 Task: In the event  named  Lunch and Learn: Effective Time Management Techniques, Set a range of dates when you can accept meetings  '31 Jul â€" 20 Aug 2023'. Select a duration of  60 min. Select working hours  	_x000D_
MON- SAT 9:00am â€" 5:00pm. Add time before or after your events  as 5 min. Set the frequency of available time slots for invitees as  45 min. Set the minimum notice period and maximum events allowed per day as  43 hours and 2. , logged in from the account softage.4@softage.net and add another guest for the event, softage.9@softage.net
Action: Mouse pressed left at (647, 385)
Screenshot: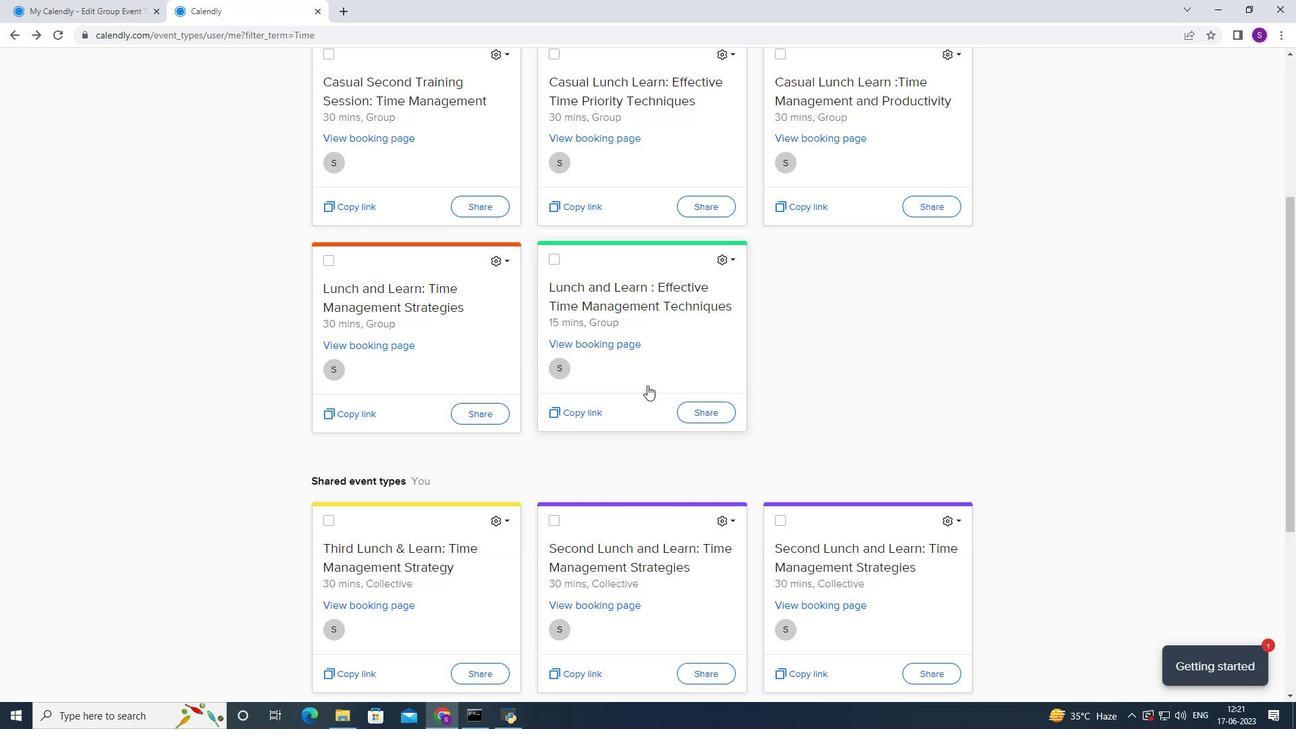 
Action: Mouse moved to (467, 283)
Screenshot: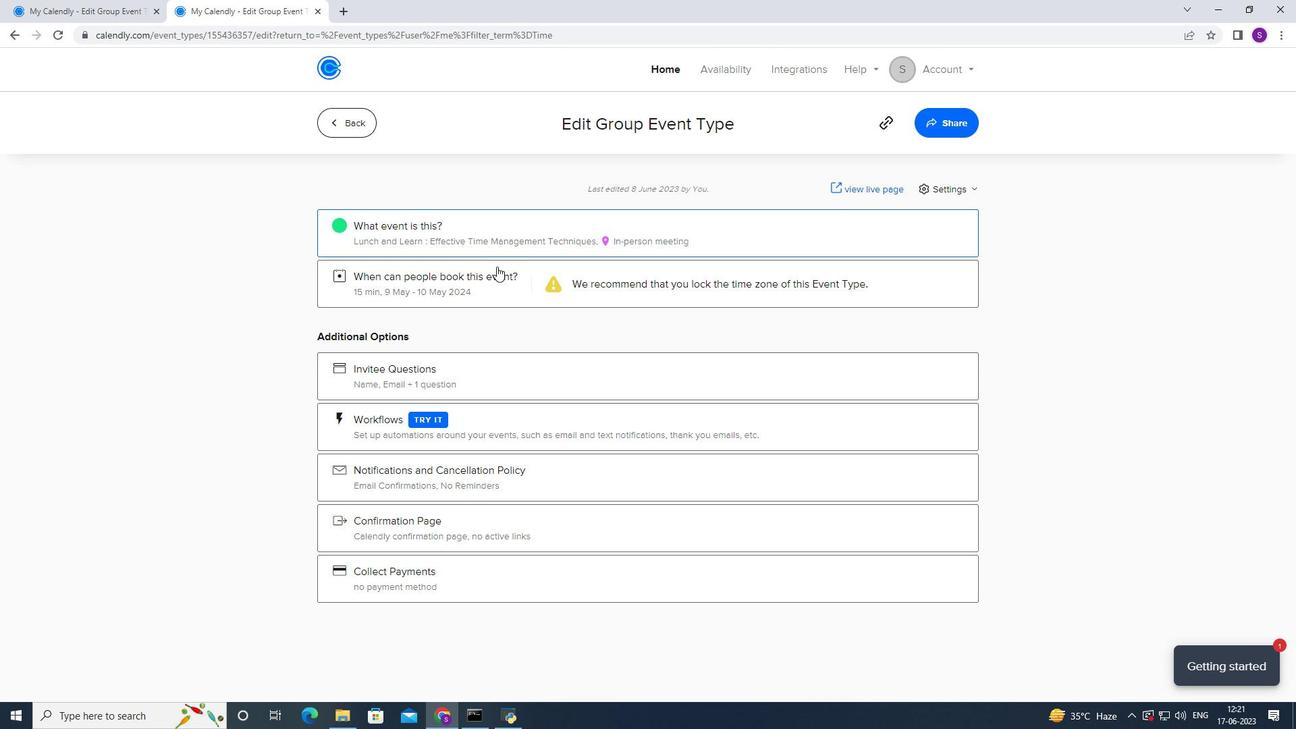 
Action: Mouse pressed left at (467, 283)
Screenshot: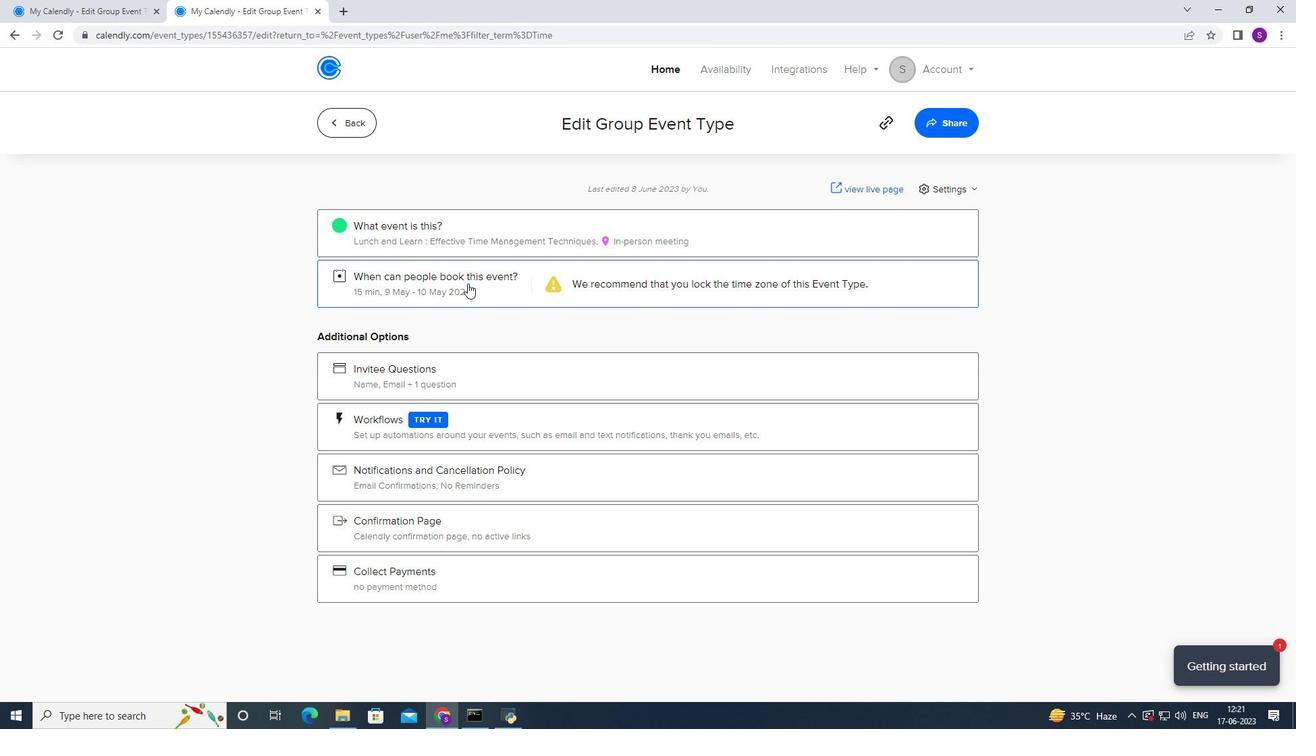 
Action: Mouse moved to (508, 458)
Screenshot: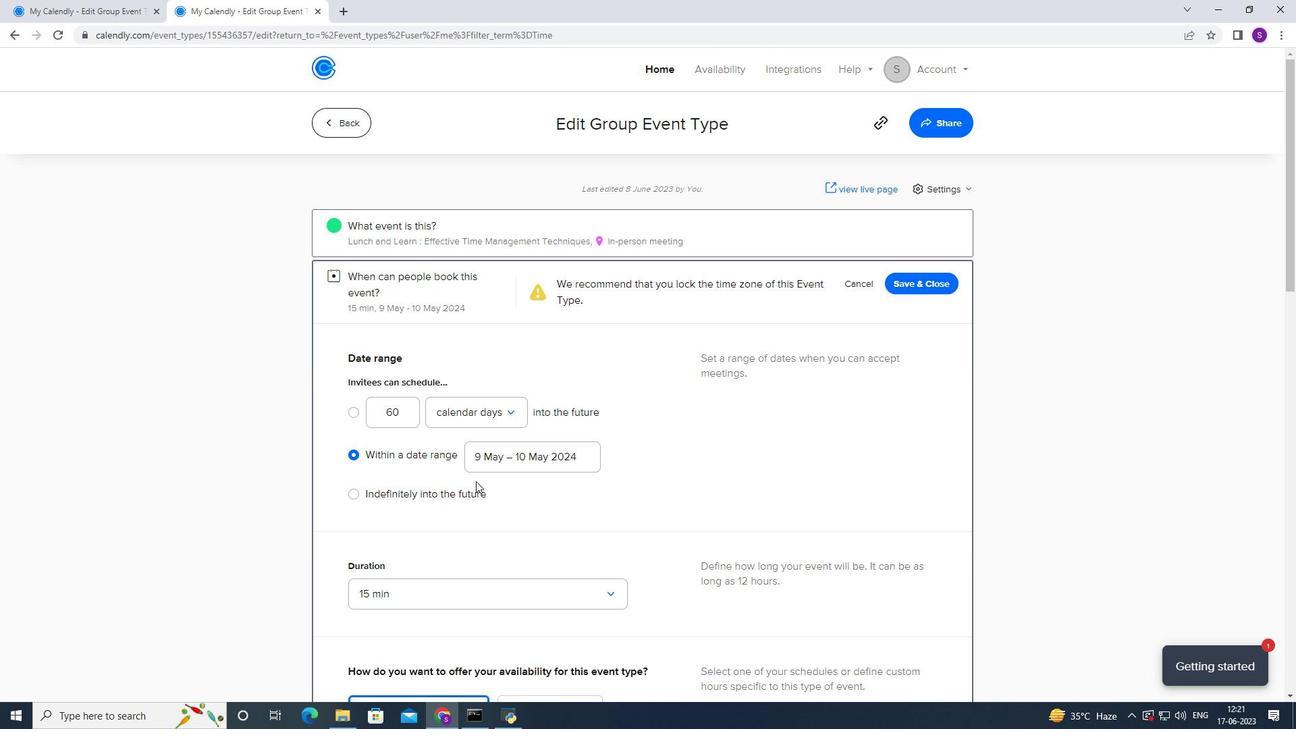 
Action: Mouse pressed left at (508, 458)
Screenshot: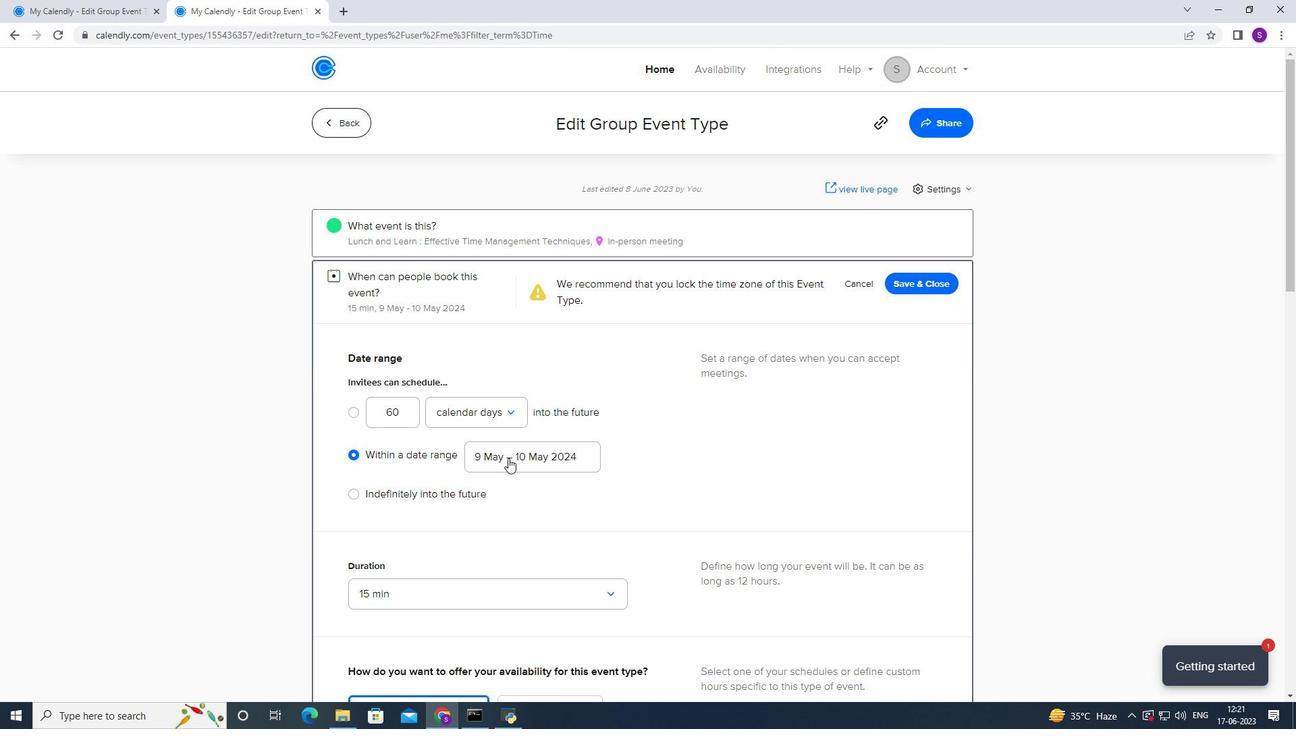 
Action: Mouse moved to (468, 352)
Screenshot: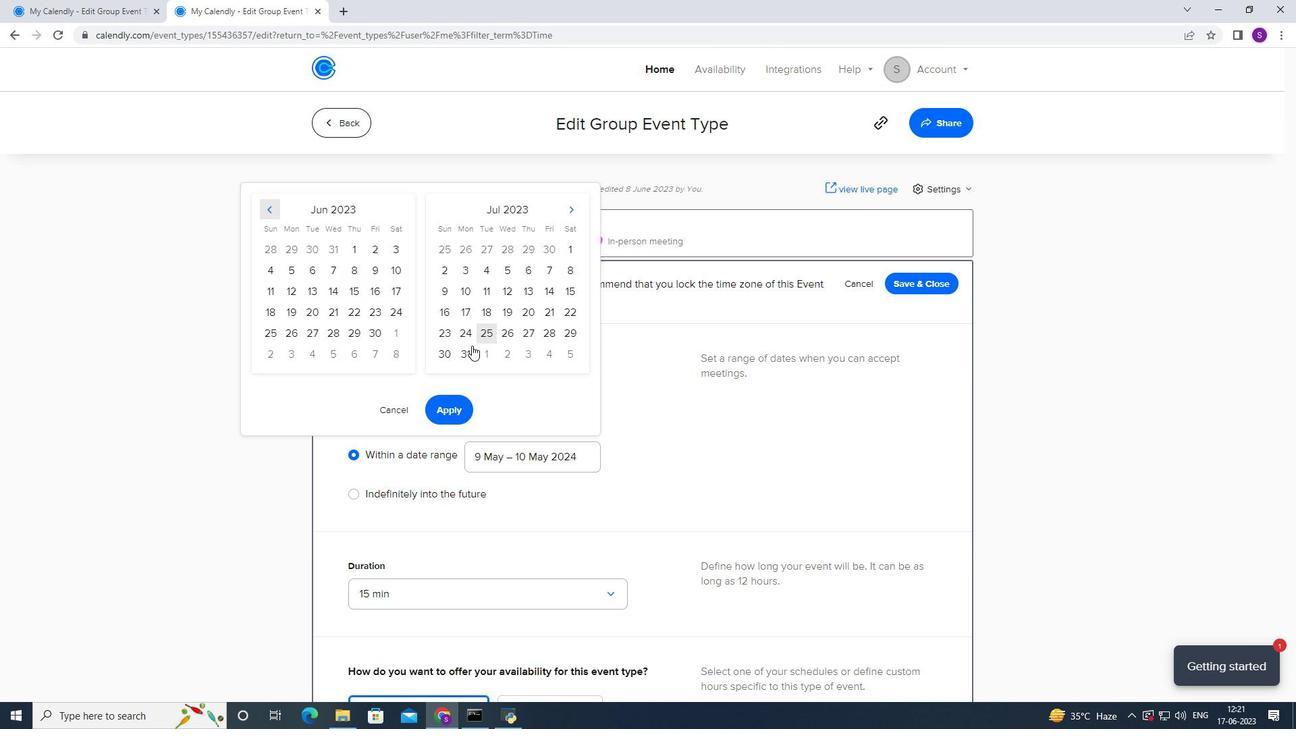 
Action: Mouse pressed left at (468, 352)
Screenshot: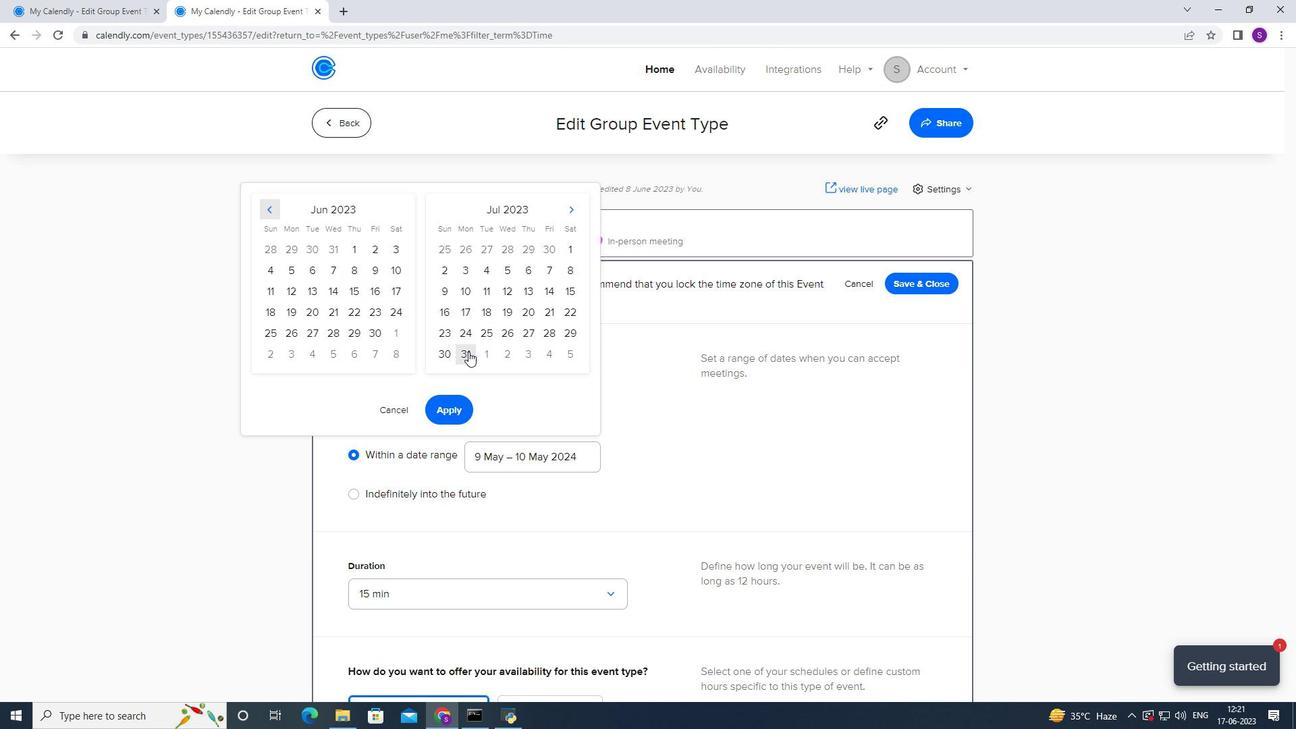 
Action: Mouse moved to (570, 205)
Screenshot: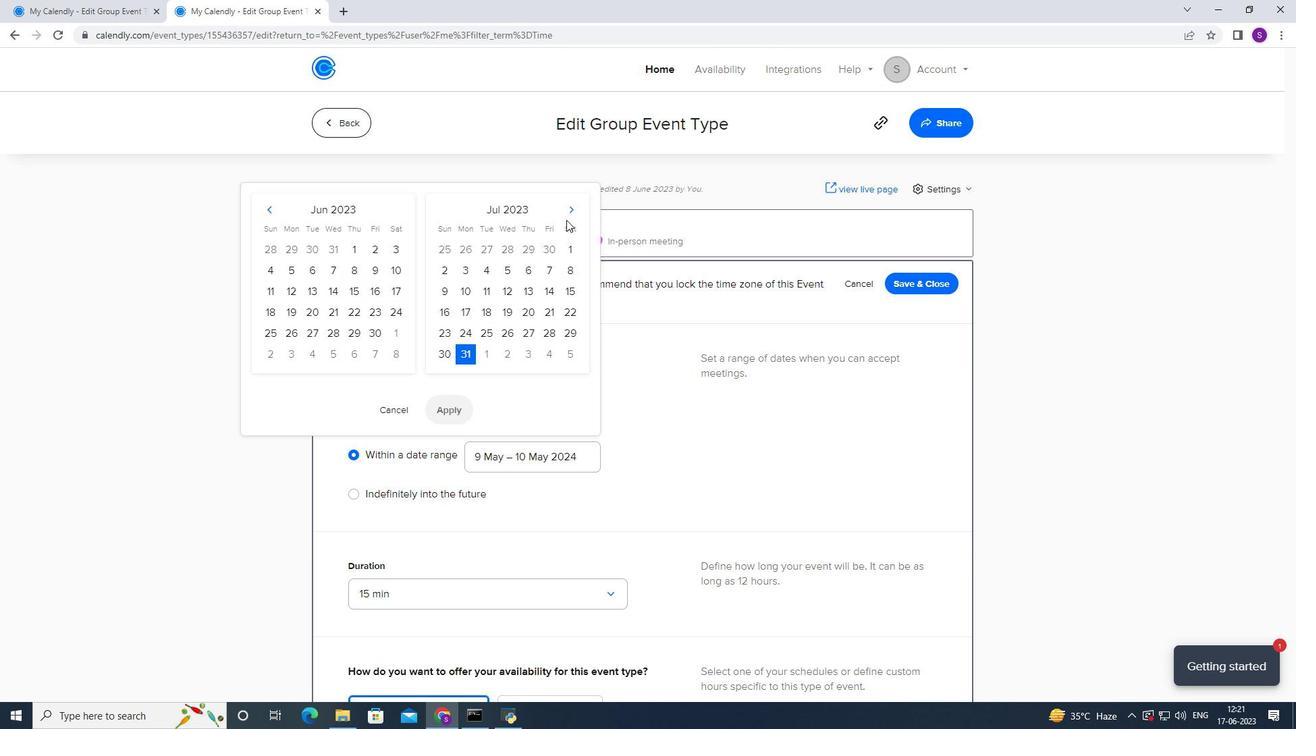 
Action: Mouse pressed left at (570, 205)
Screenshot: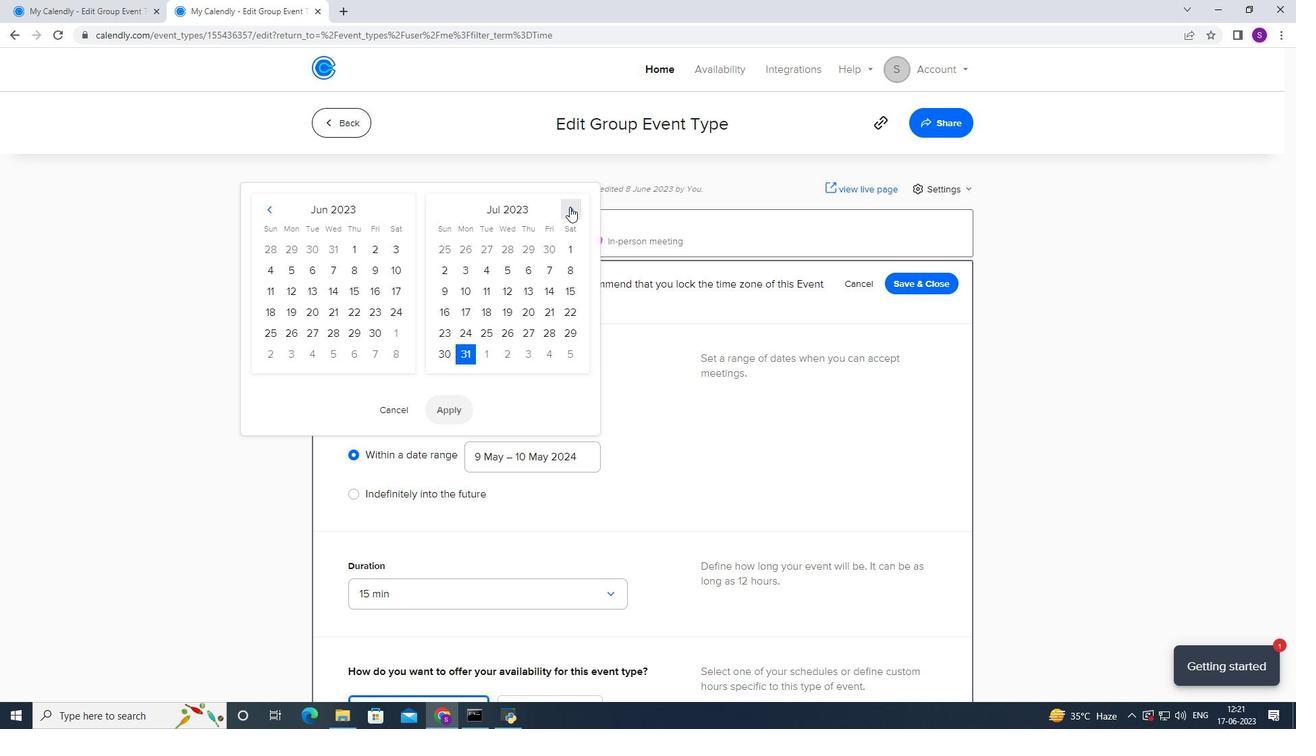 
Action: Mouse moved to (451, 311)
Screenshot: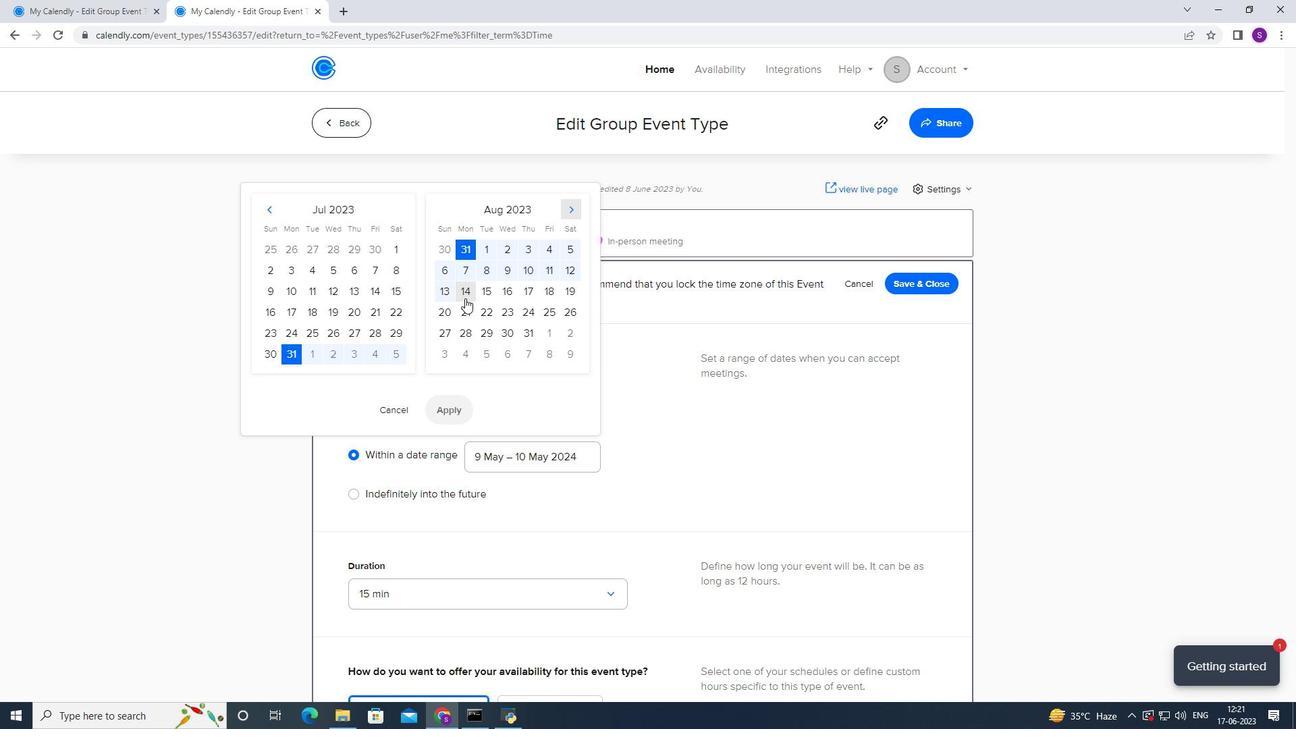 
Action: Mouse pressed left at (451, 311)
Screenshot: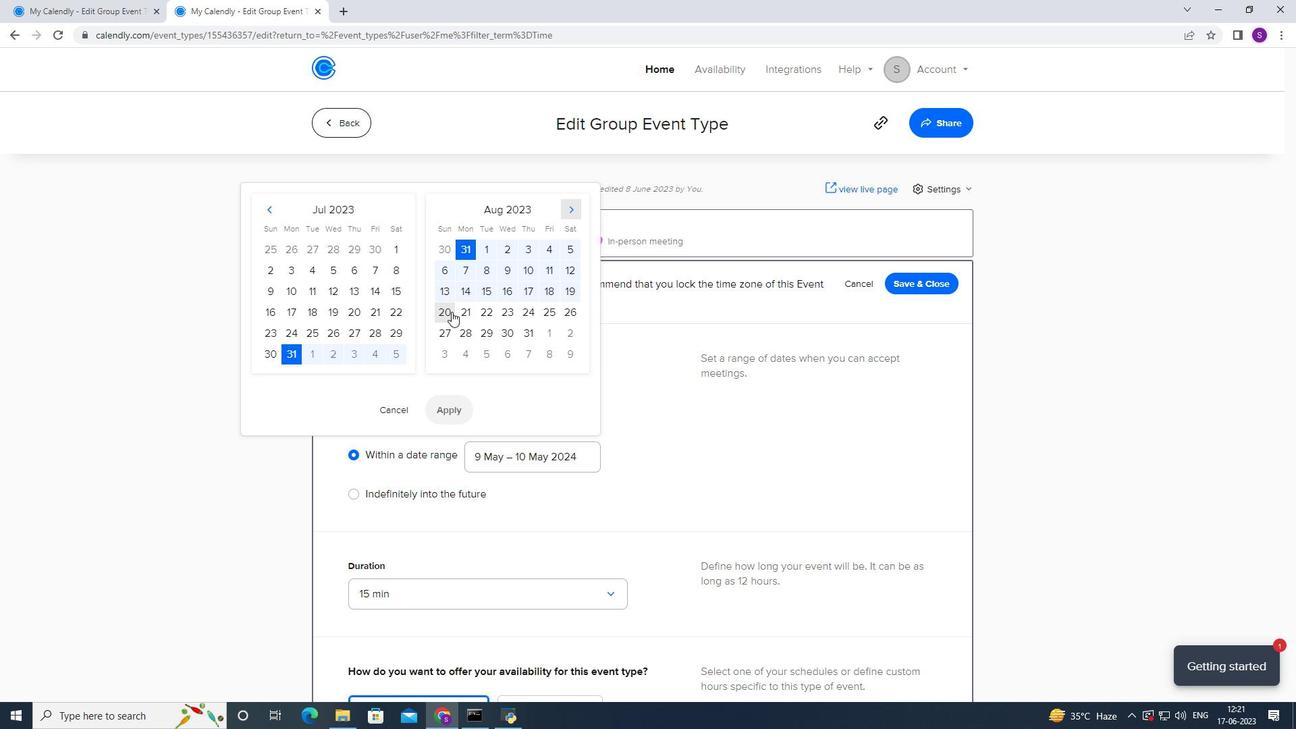 
Action: Mouse moved to (478, 400)
Screenshot: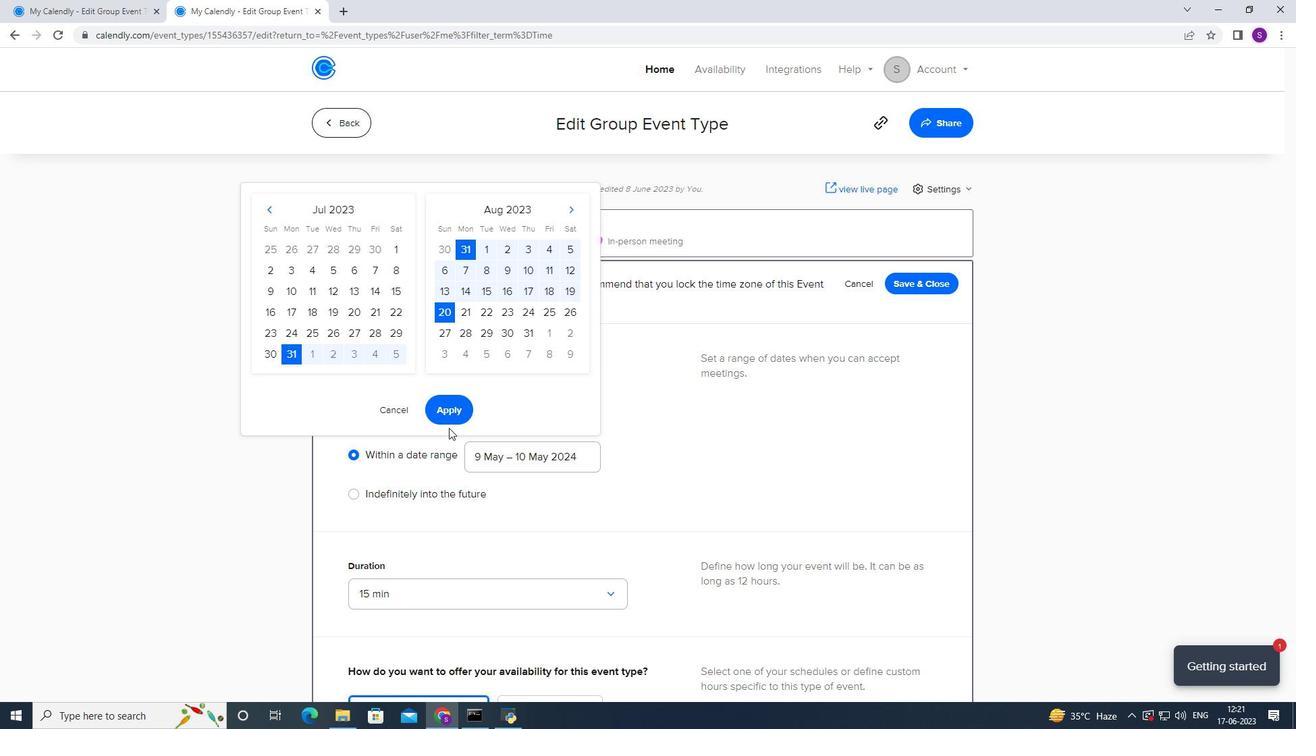 
Action: Mouse pressed left at (478, 400)
Screenshot: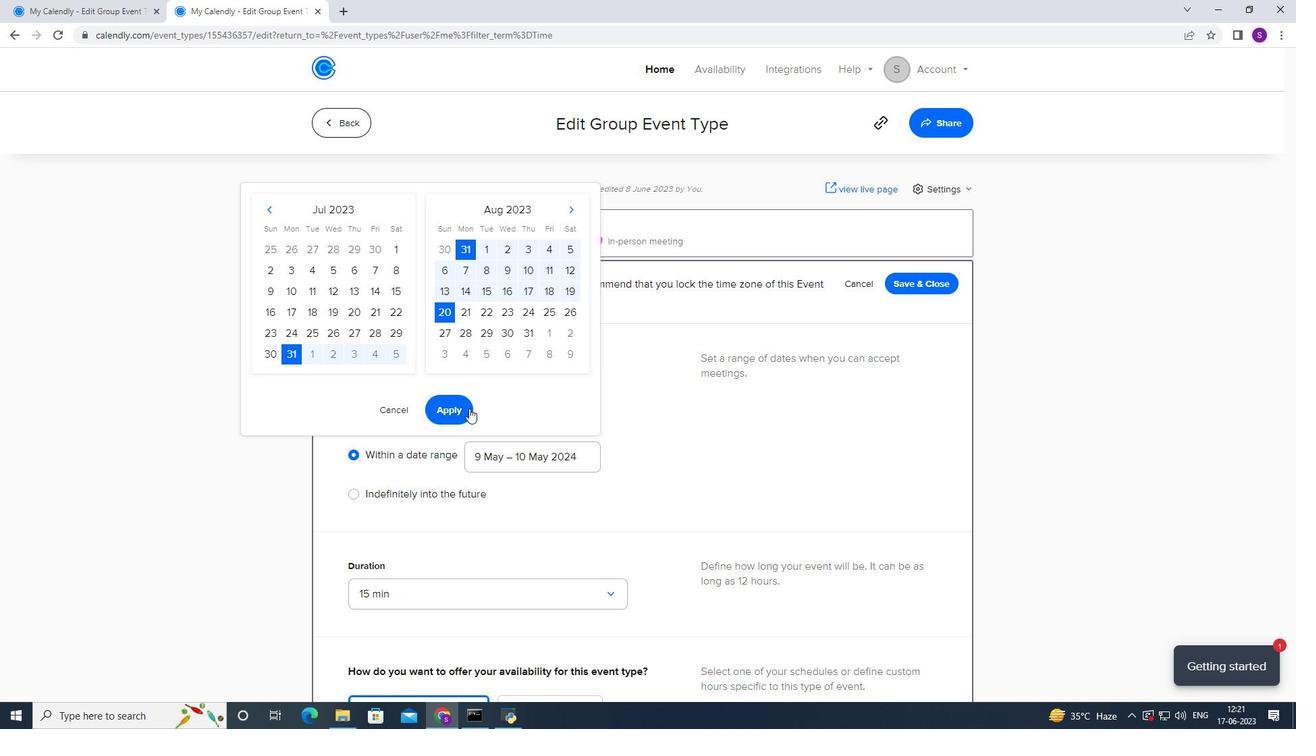 
Action: Mouse moved to (451, 409)
Screenshot: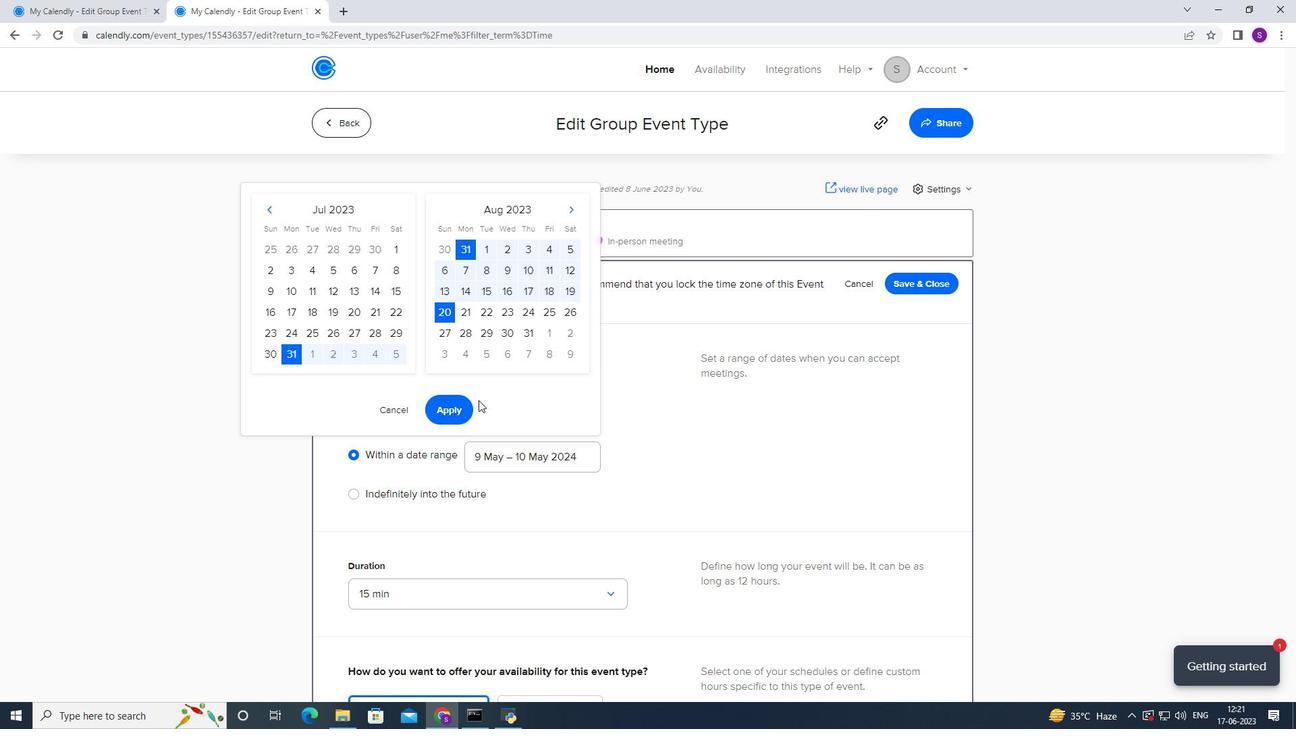 
Action: Mouse pressed left at (451, 409)
Screenshot: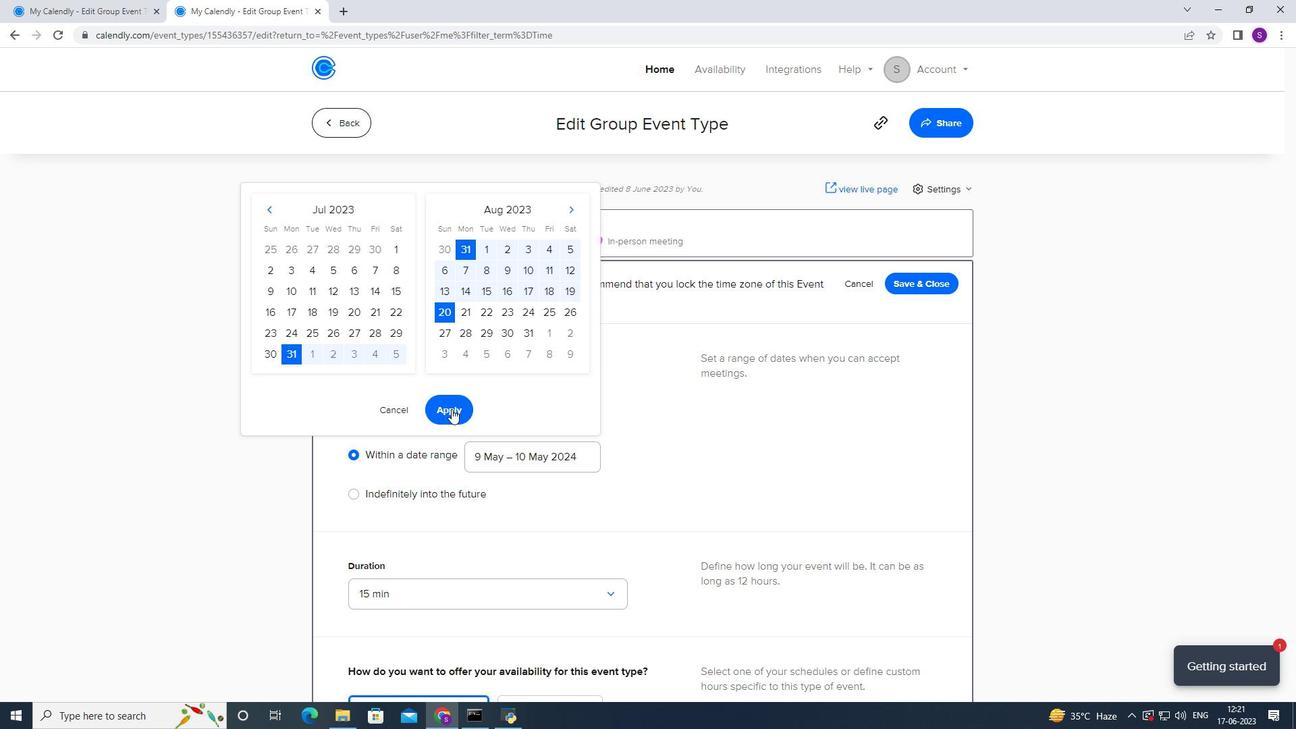 
Action: Mouse moved to (457, 422)
Screenshot: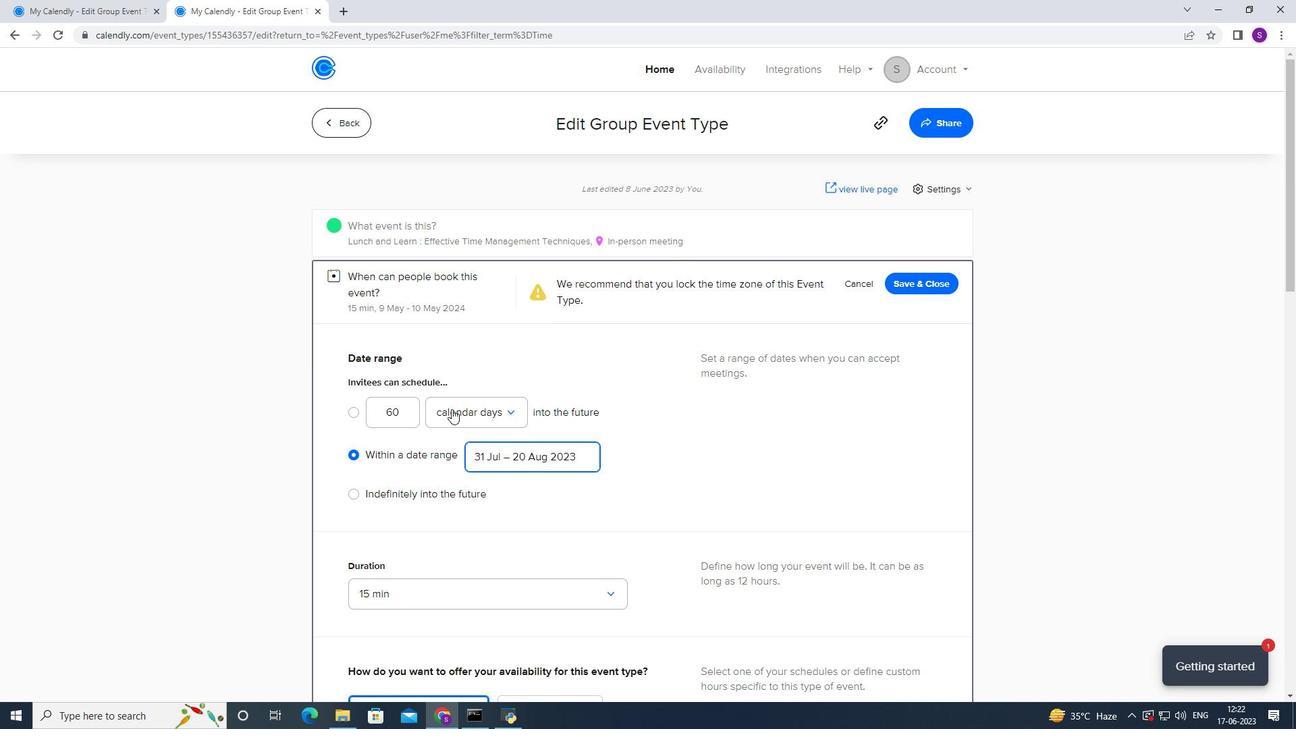 
Action: Mouse scrolled (457, 421) with delta (0, 0)
Screenshot: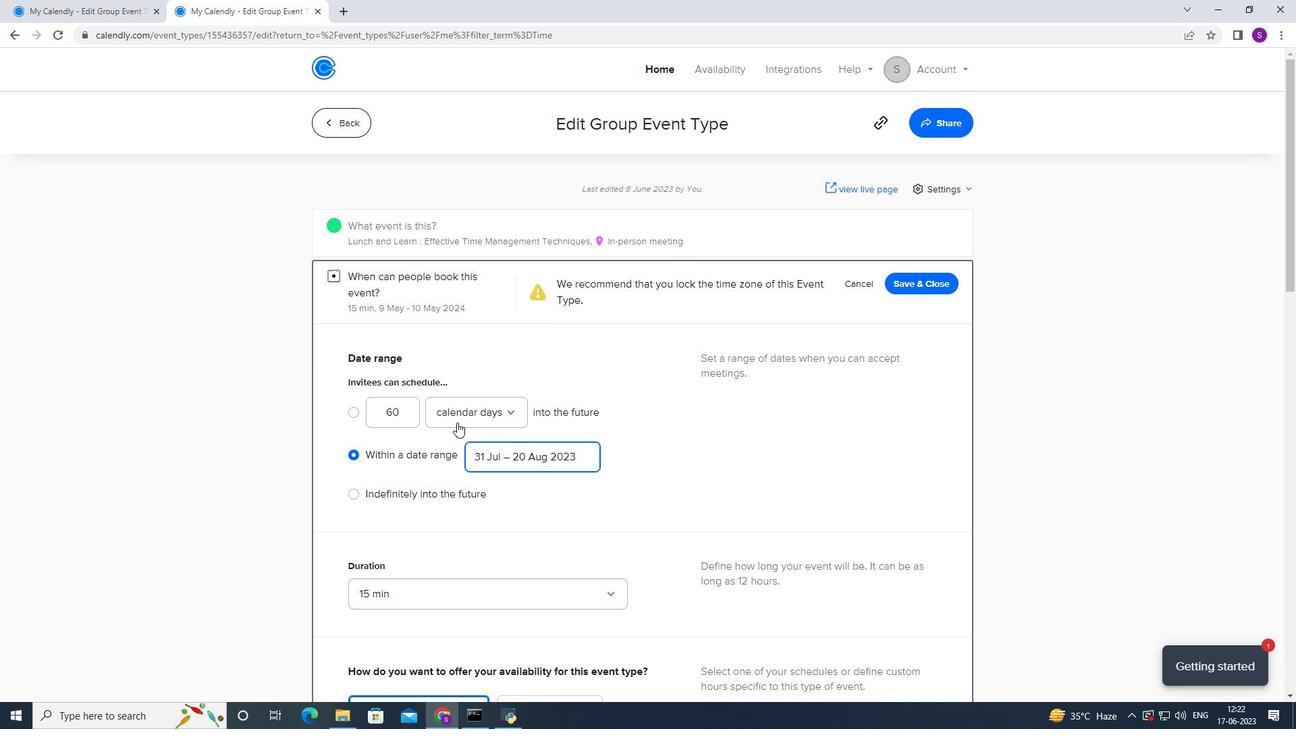 
Action: Mouse scrolled (457, 421) with delta (0, 0)
Screenshot: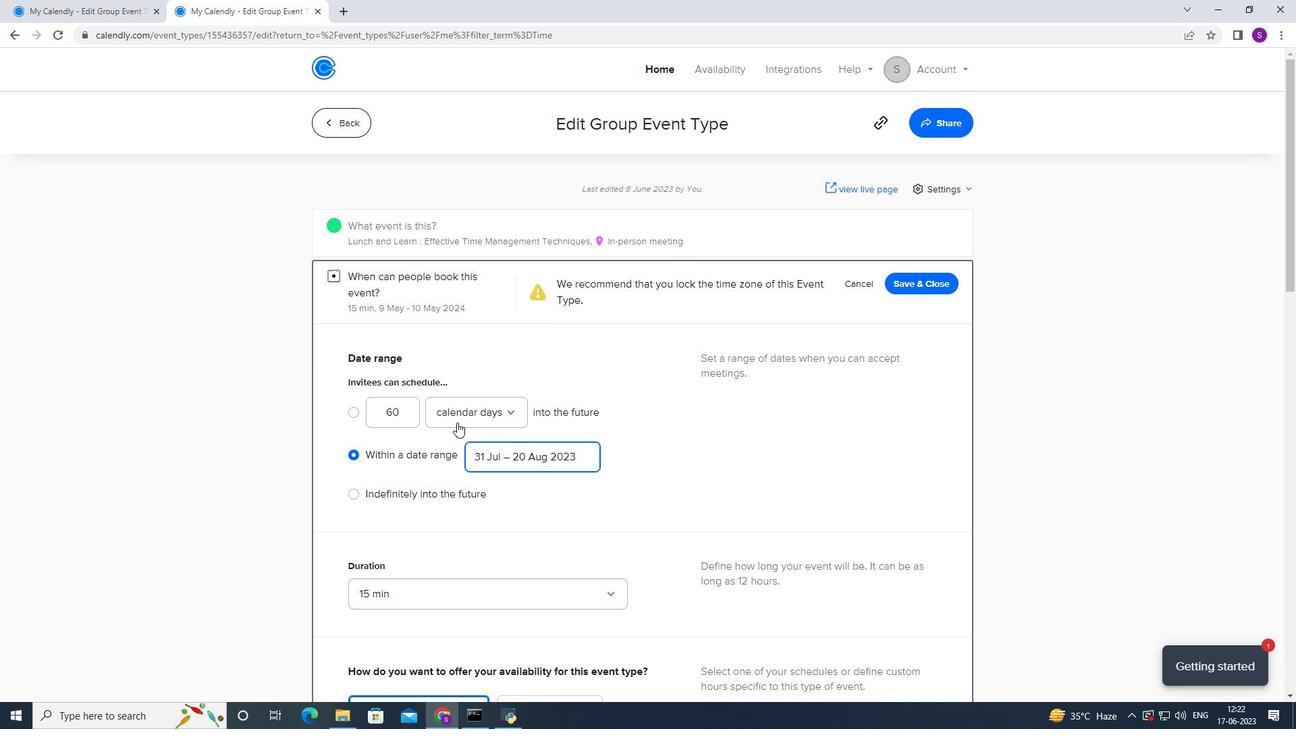 
Action: Mouse scrolled (457, 421) with delta (0, 0)
Screenshot: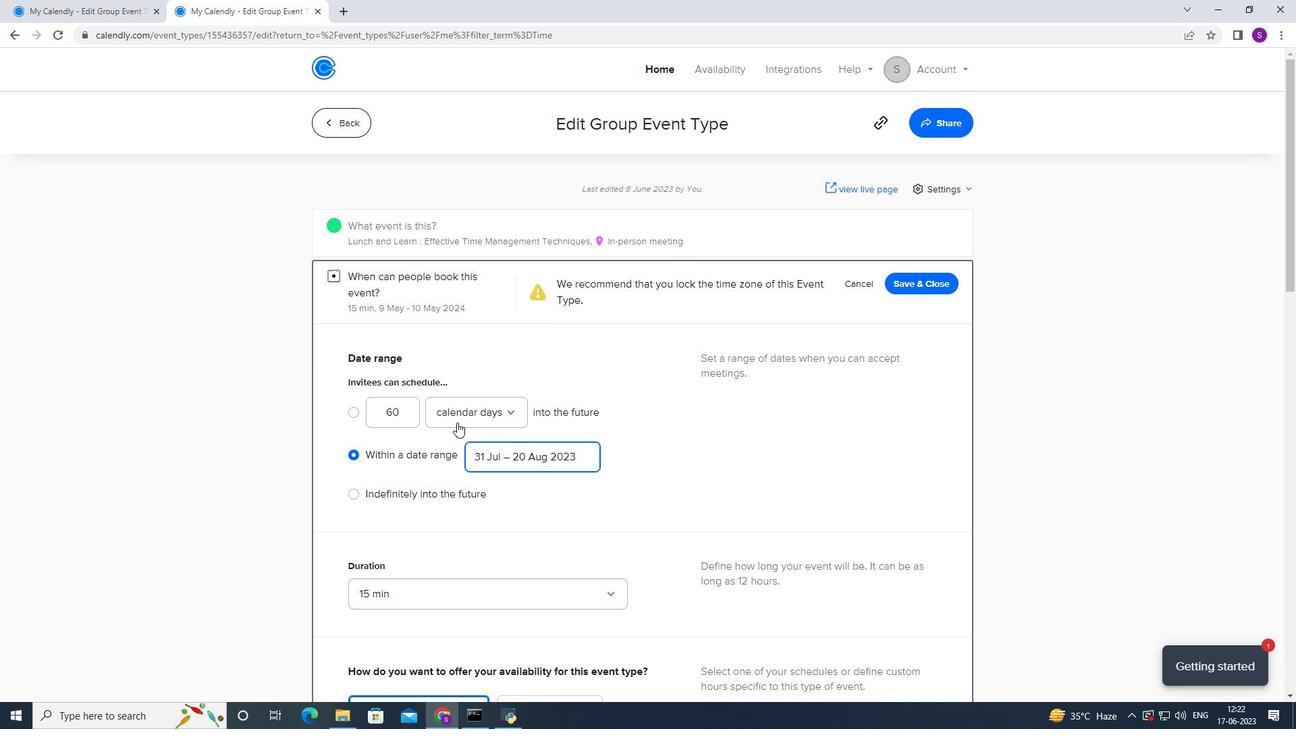 
Action: Mouse moved to (449, 397)
Screenshot: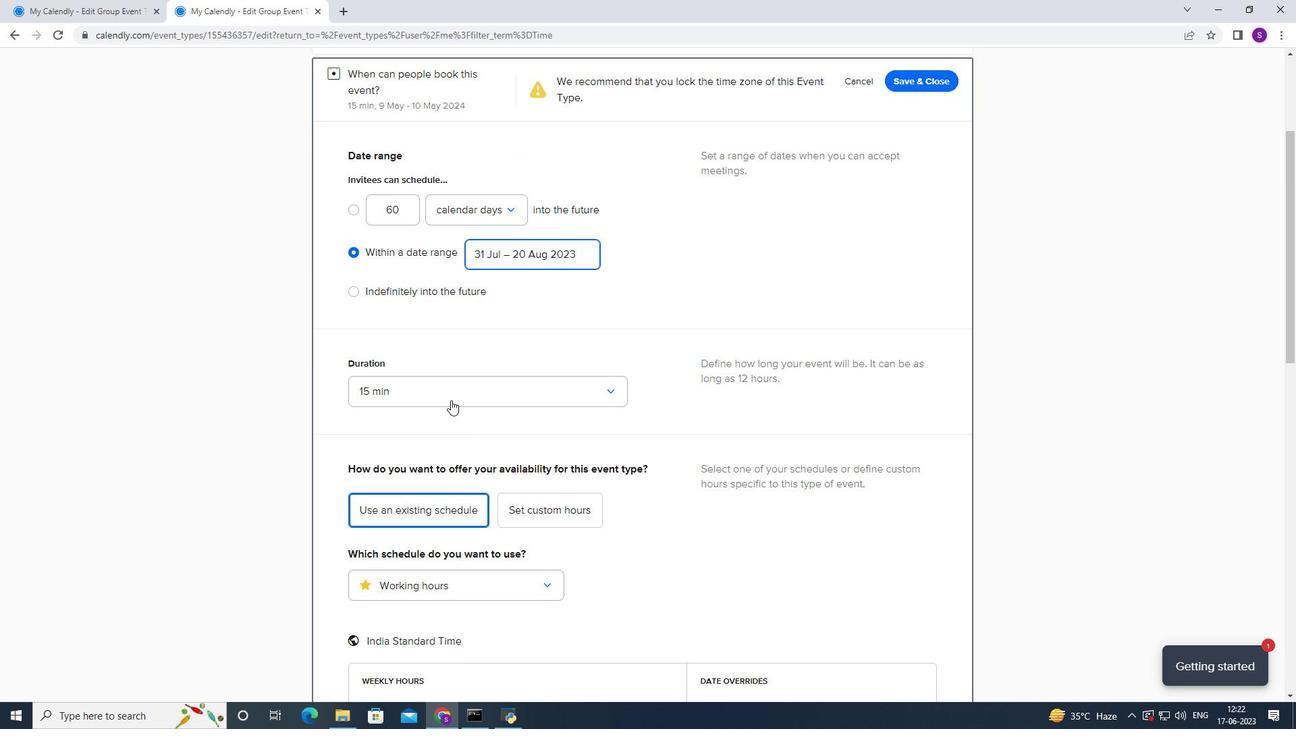 
Action: Mouse pressed left at (449, 397)
Screenshot: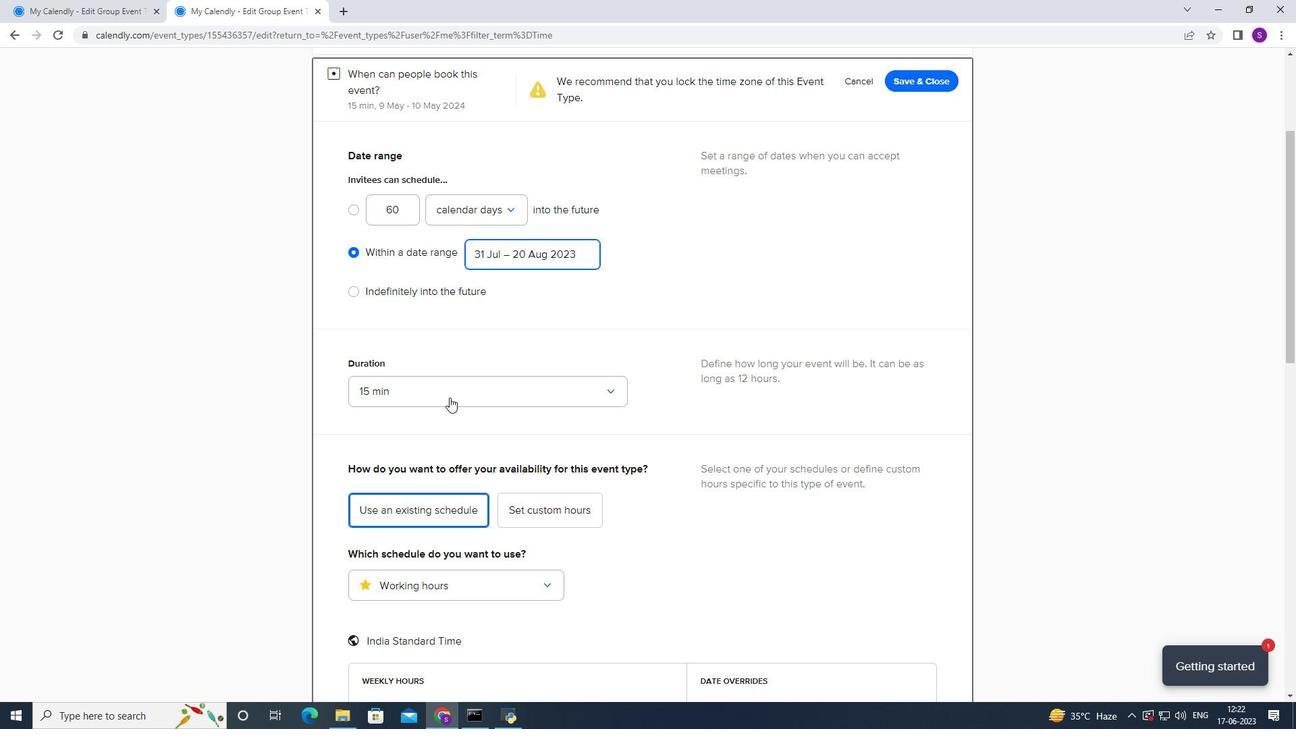 
Action: Mouse moved to (372, 520)
Screenshot: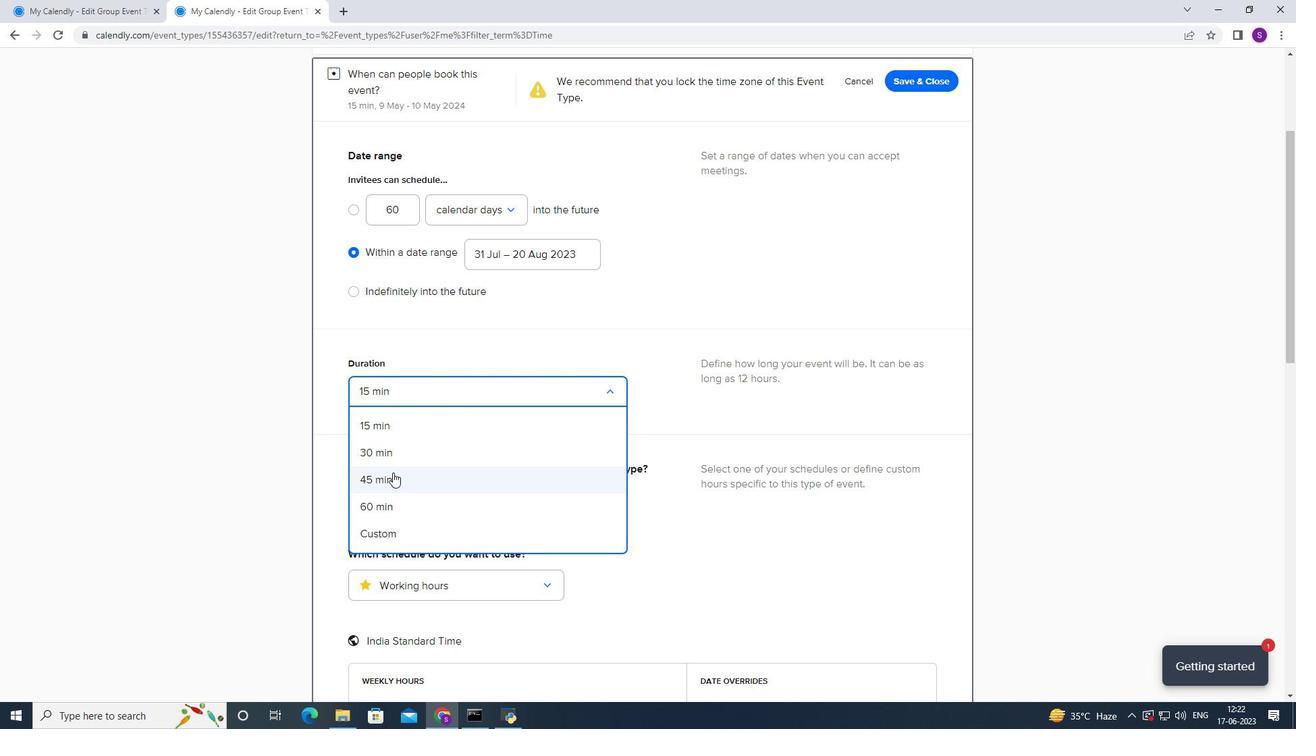
Action: Mouse pressed left at (372, 520)
Screenshot: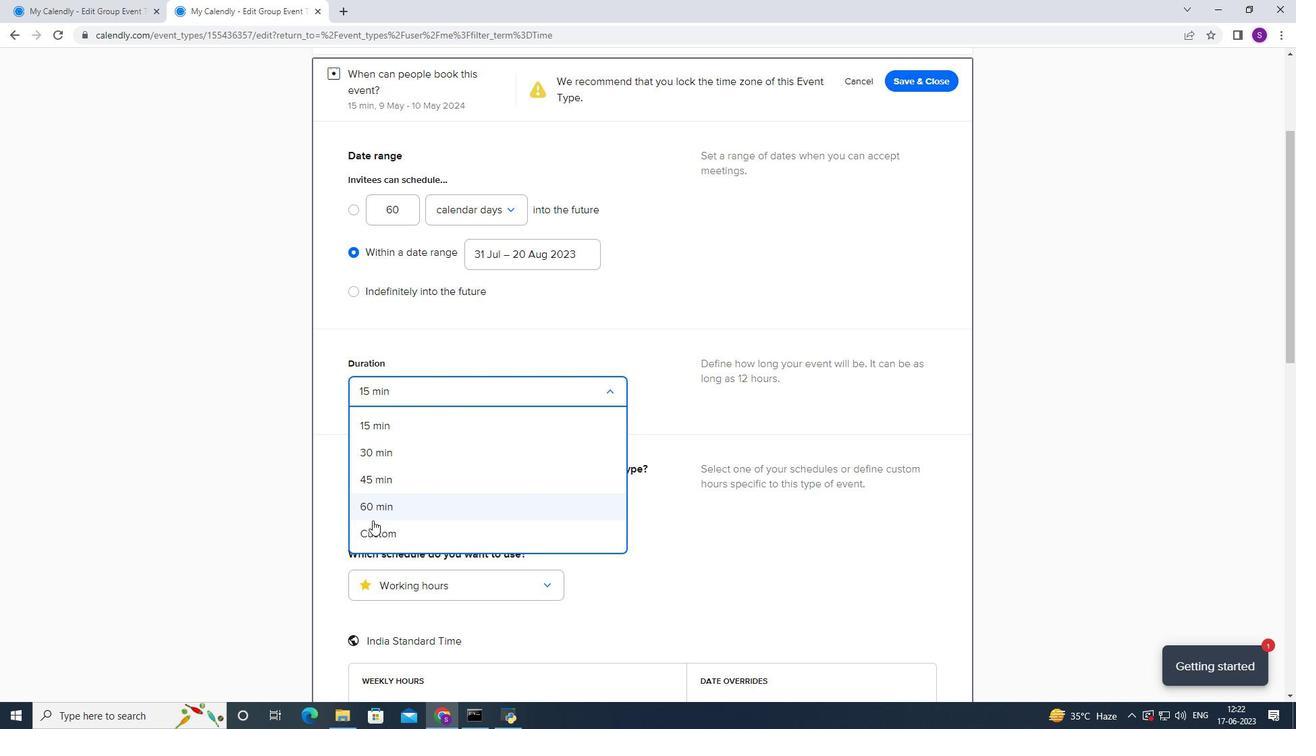 
Action: Mouse moved to (399, 497)
Screenshot: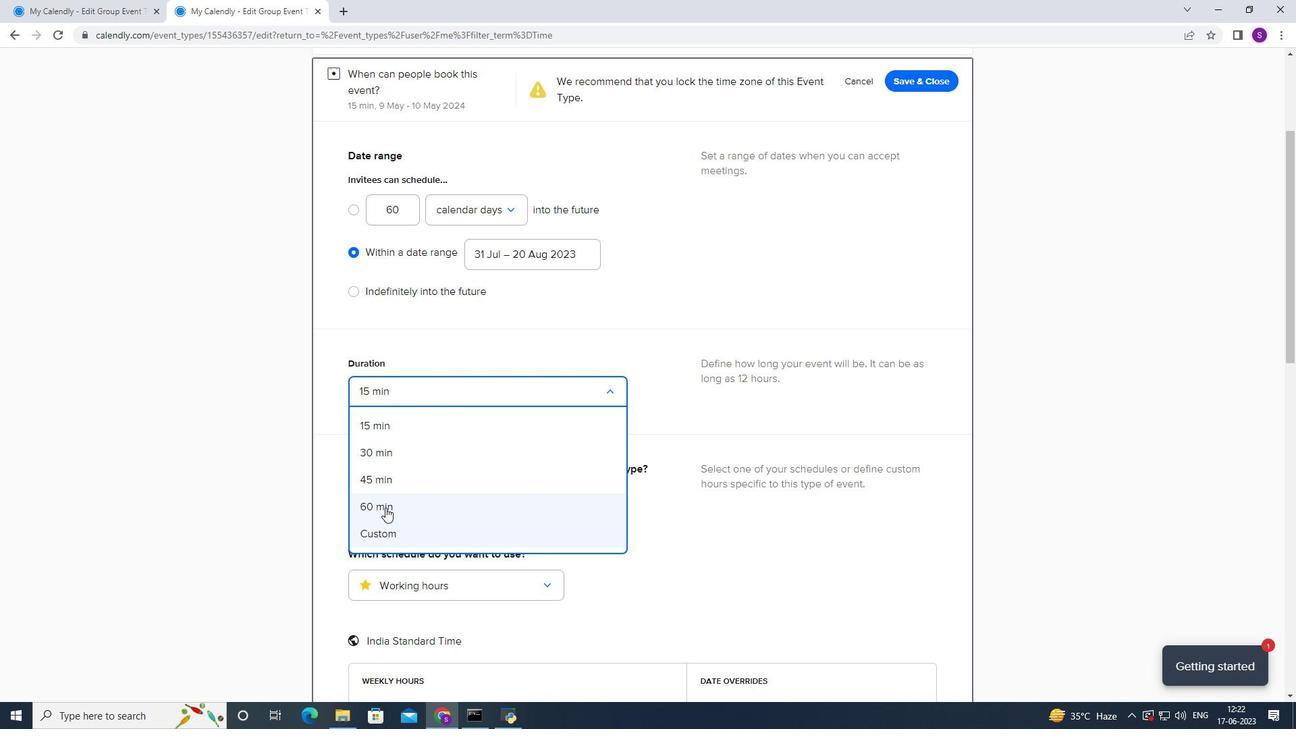 
Action: Mouse pressed left at (399, 497)
Screenshot: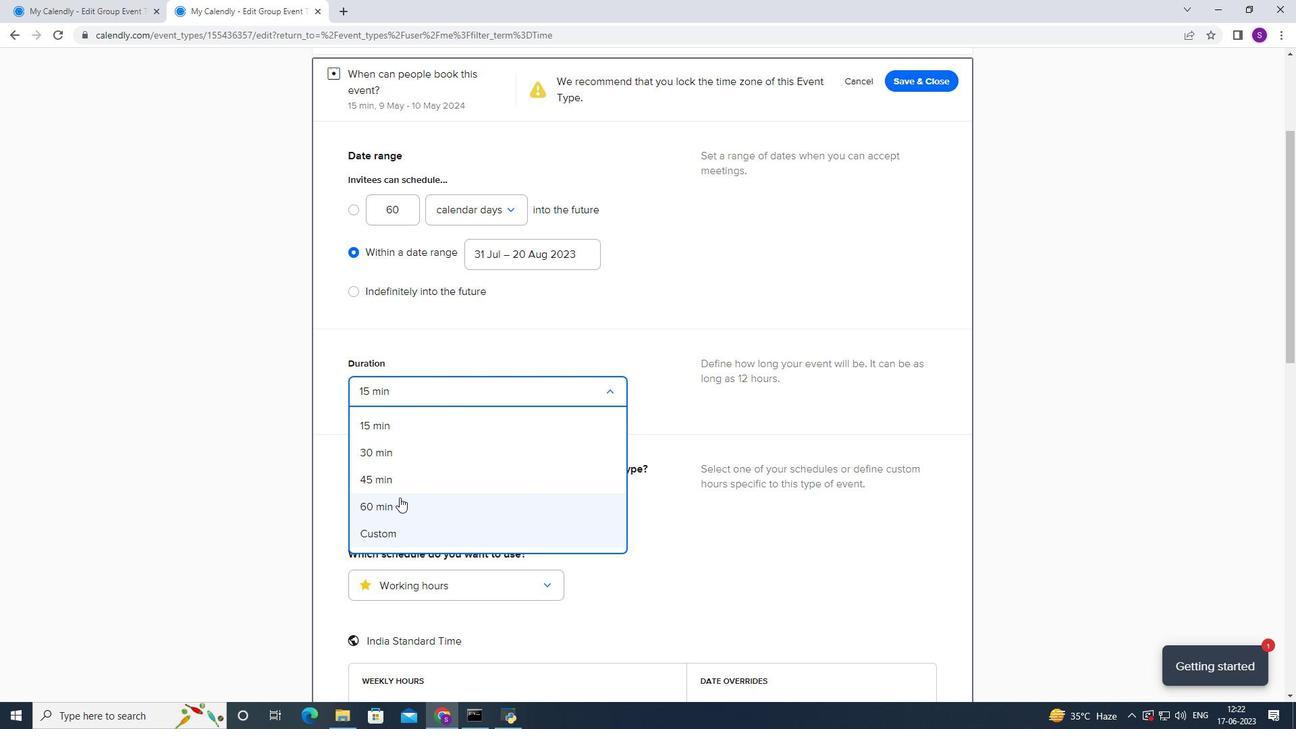 
Action: Mouse moved to (436, 471)
Screenshot: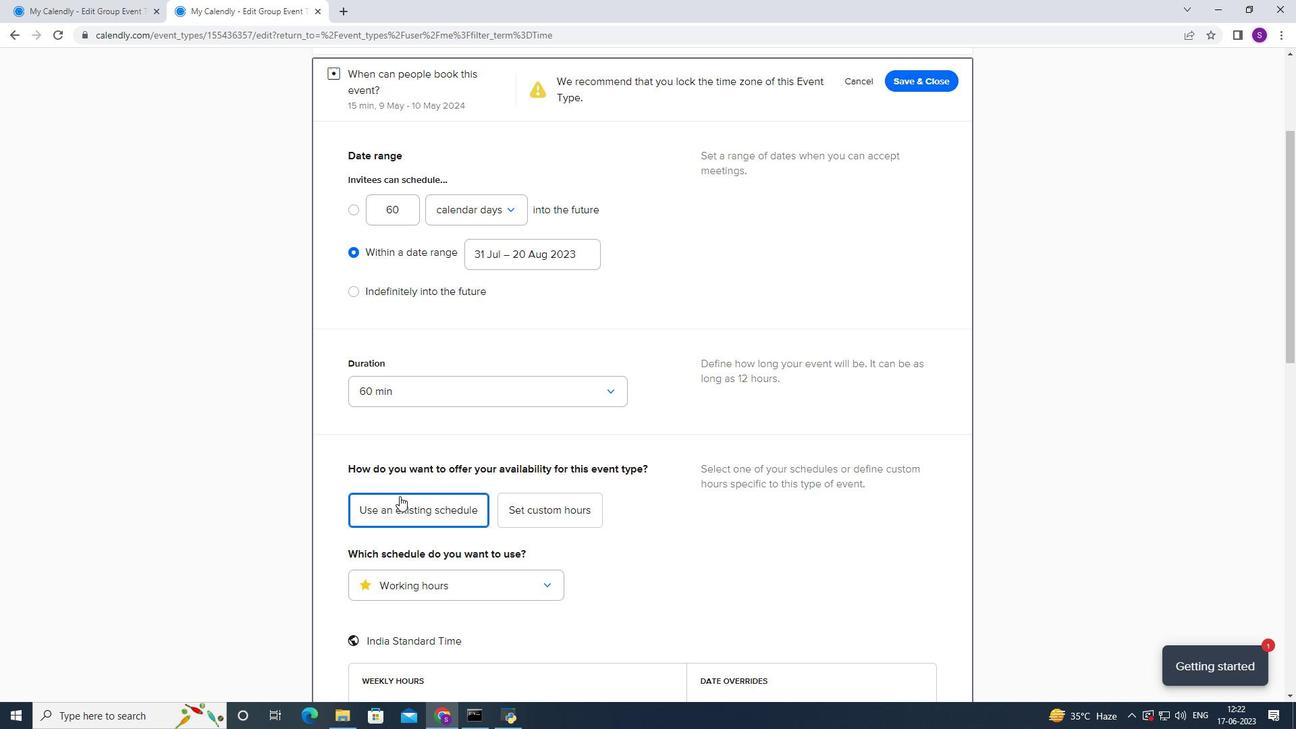 
Action: Mouse scrolled (436, 470) with delta (0, 0)
Screenshot: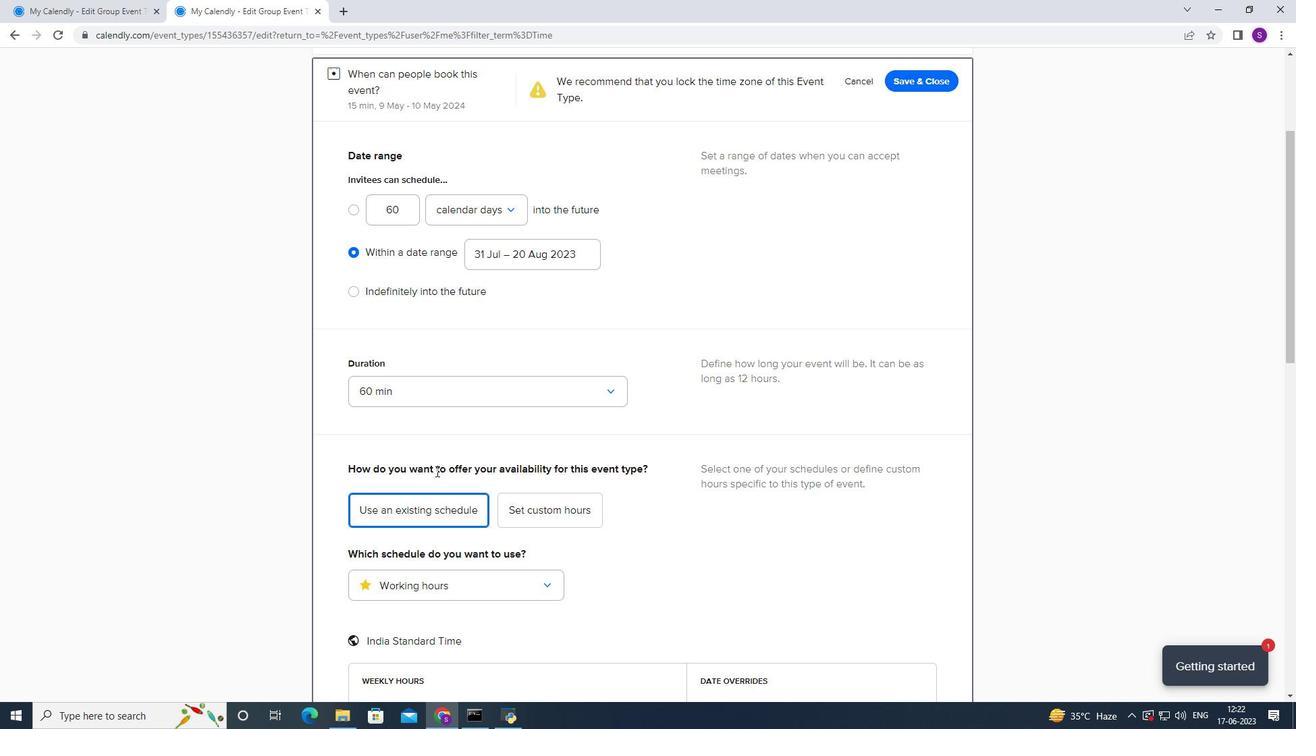 
Action: Mouse scrolled (436, 470) with delta (0, 0)
Screenshot: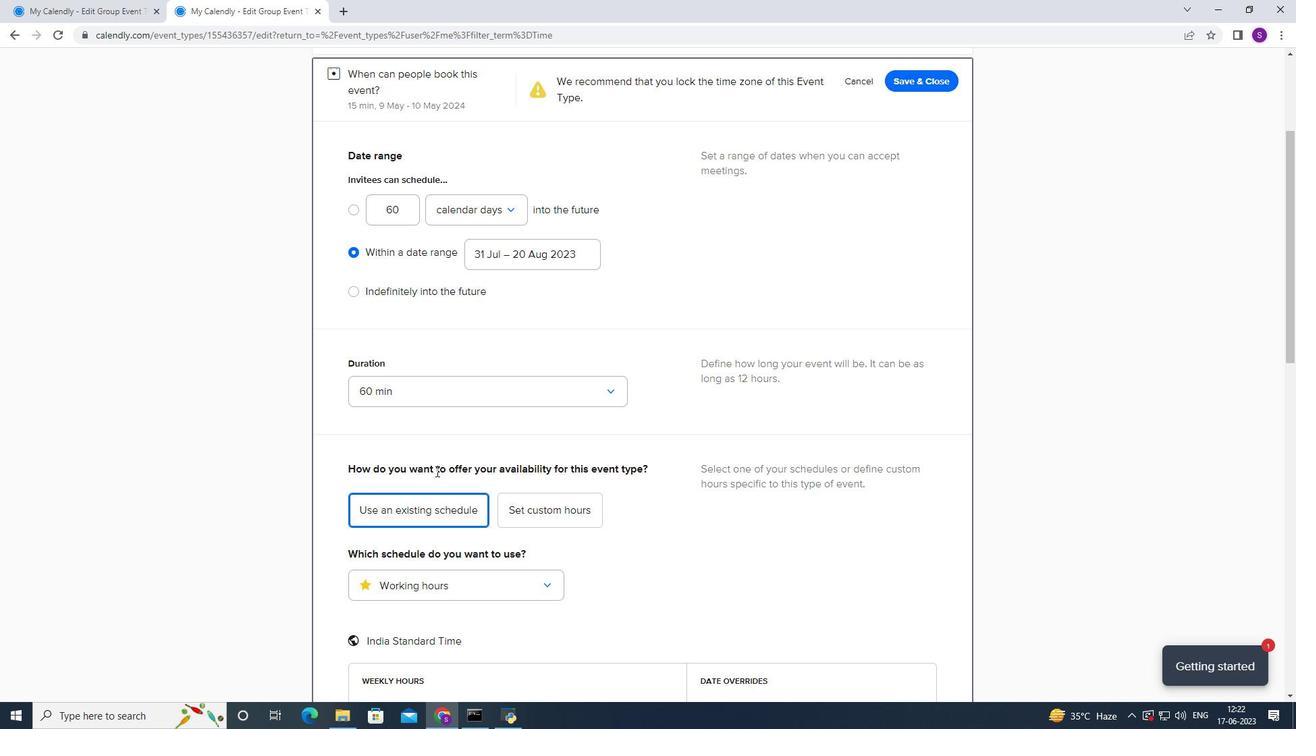 
Action: Mouse scrolled (436, 470) with delta (0, 0)
Screenshot: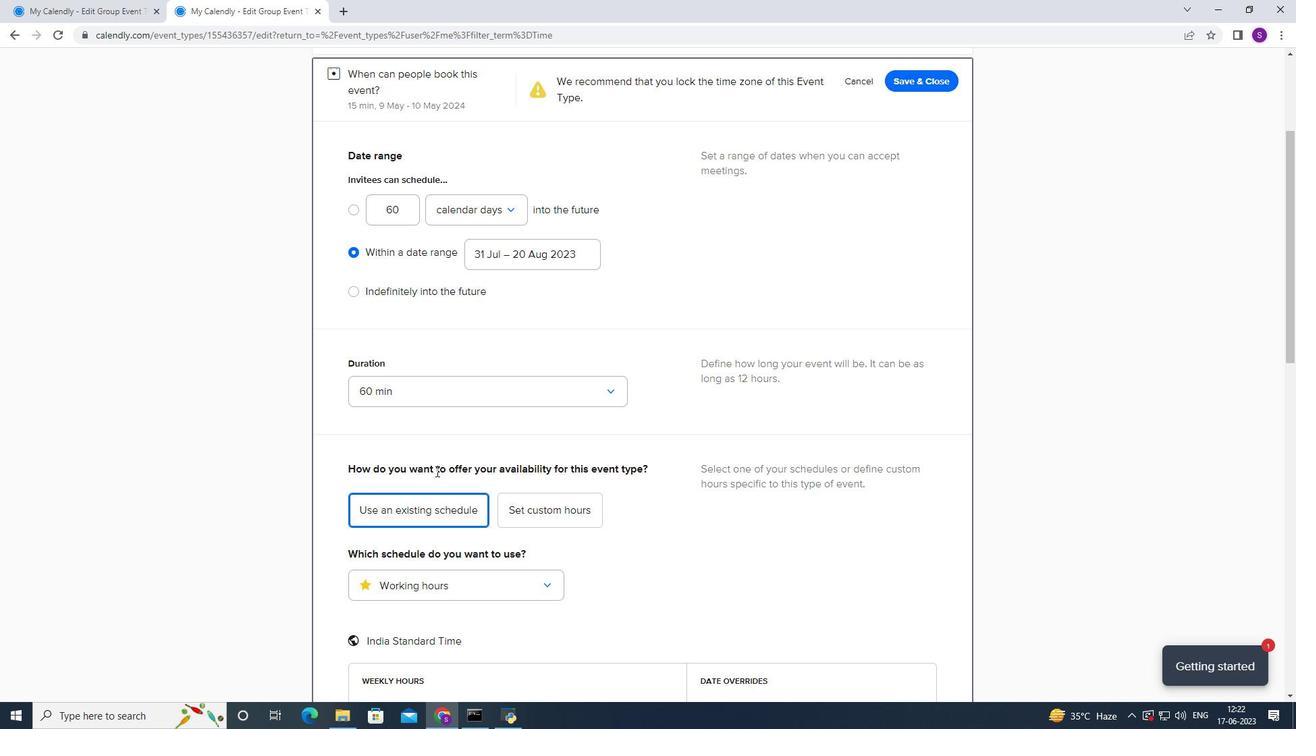 
Action: Mouse scrolled (436, 470) with delta (0, 0)
Screenshot: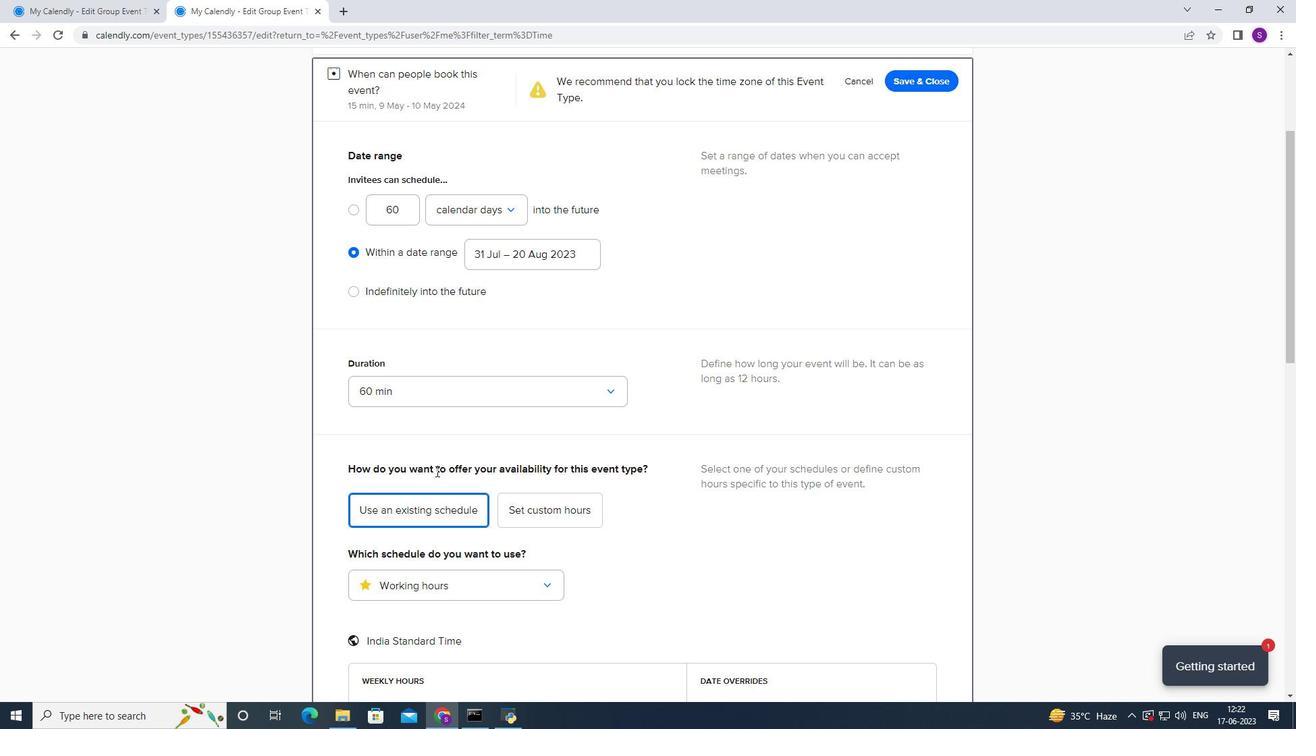 
Action: Mouse moved to (537, 307)
Screenshot: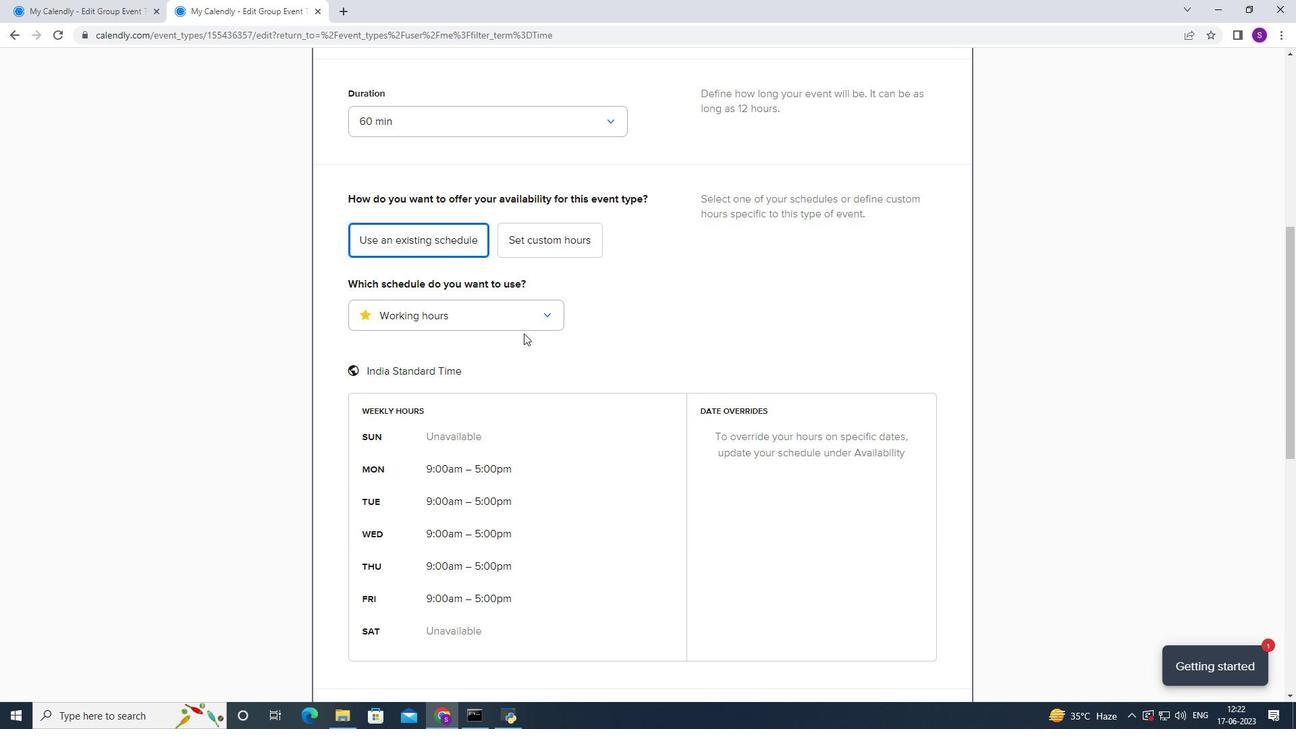 
Action: Mouse pressed left at (537, 307)
Screenshot: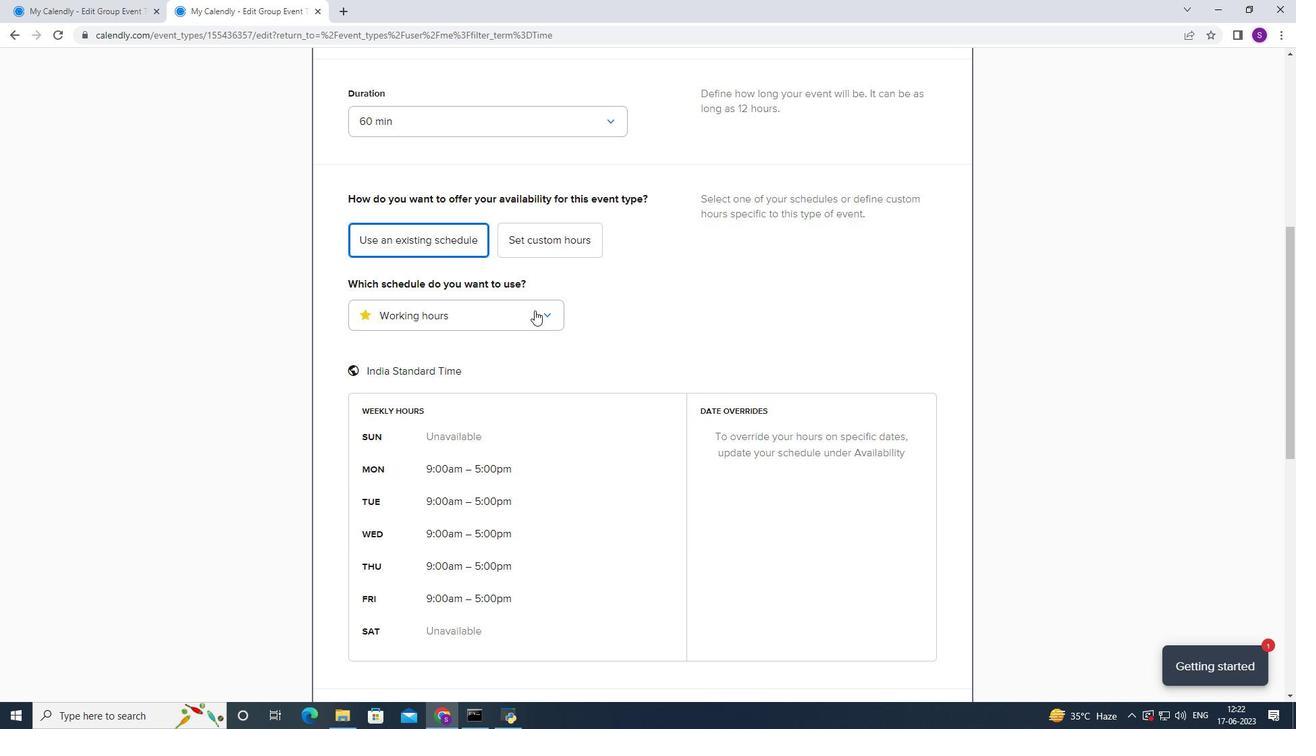 
Action: Mouse moved to (548, 232)
Screenshot: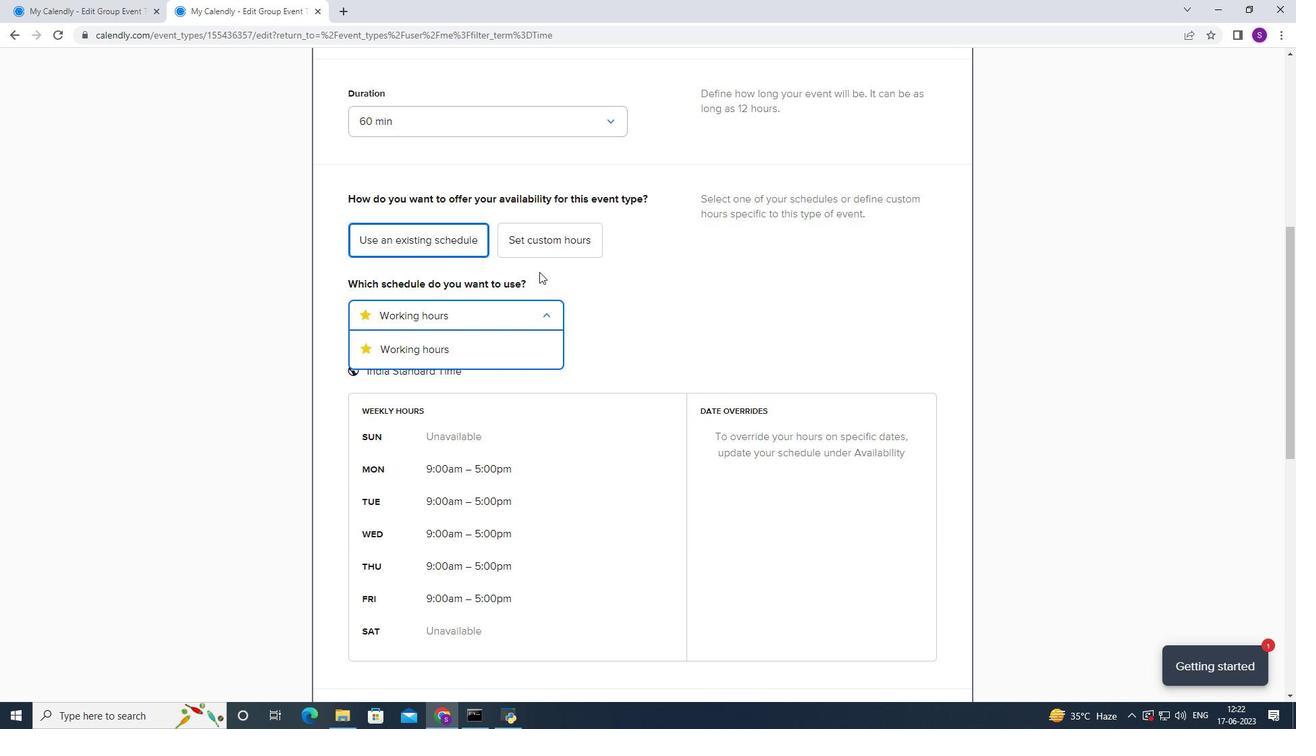 
Action: Mouse pressed left at (548, 232)
Screenshot: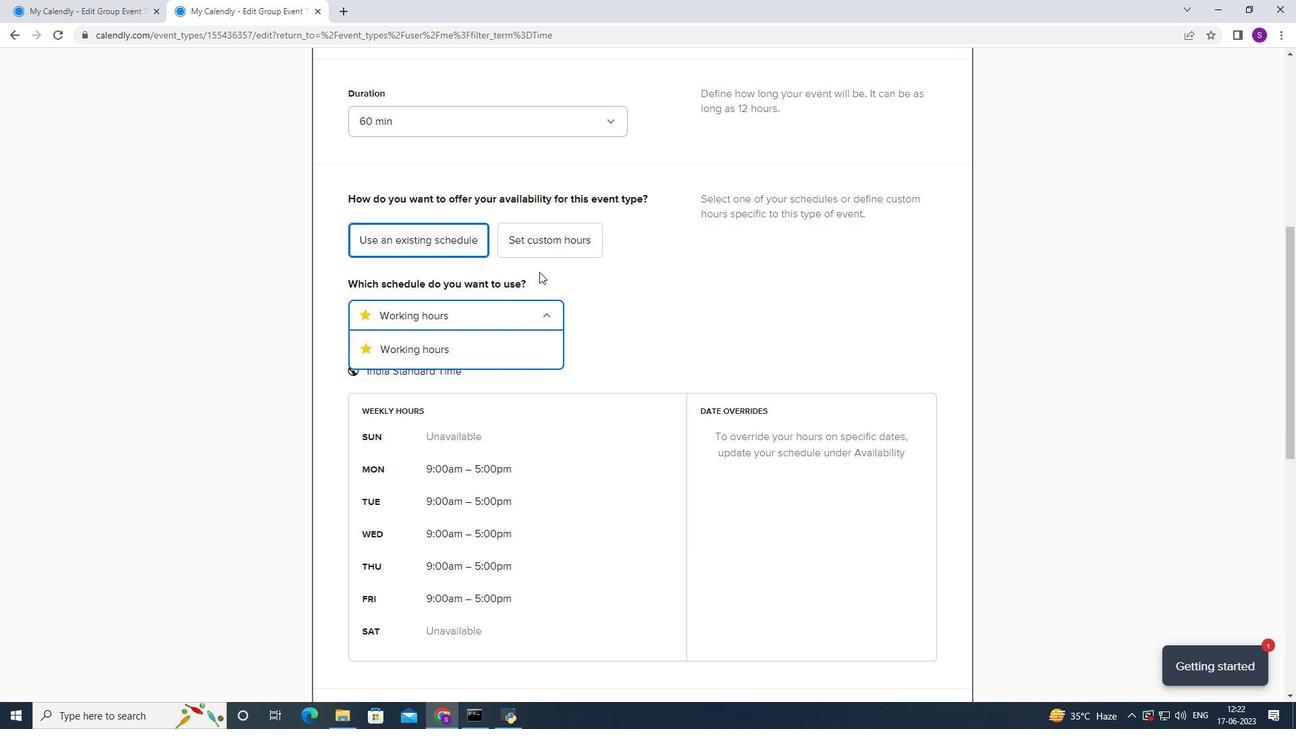 
Action: Mouse moved to (423, 448)
Screenshot: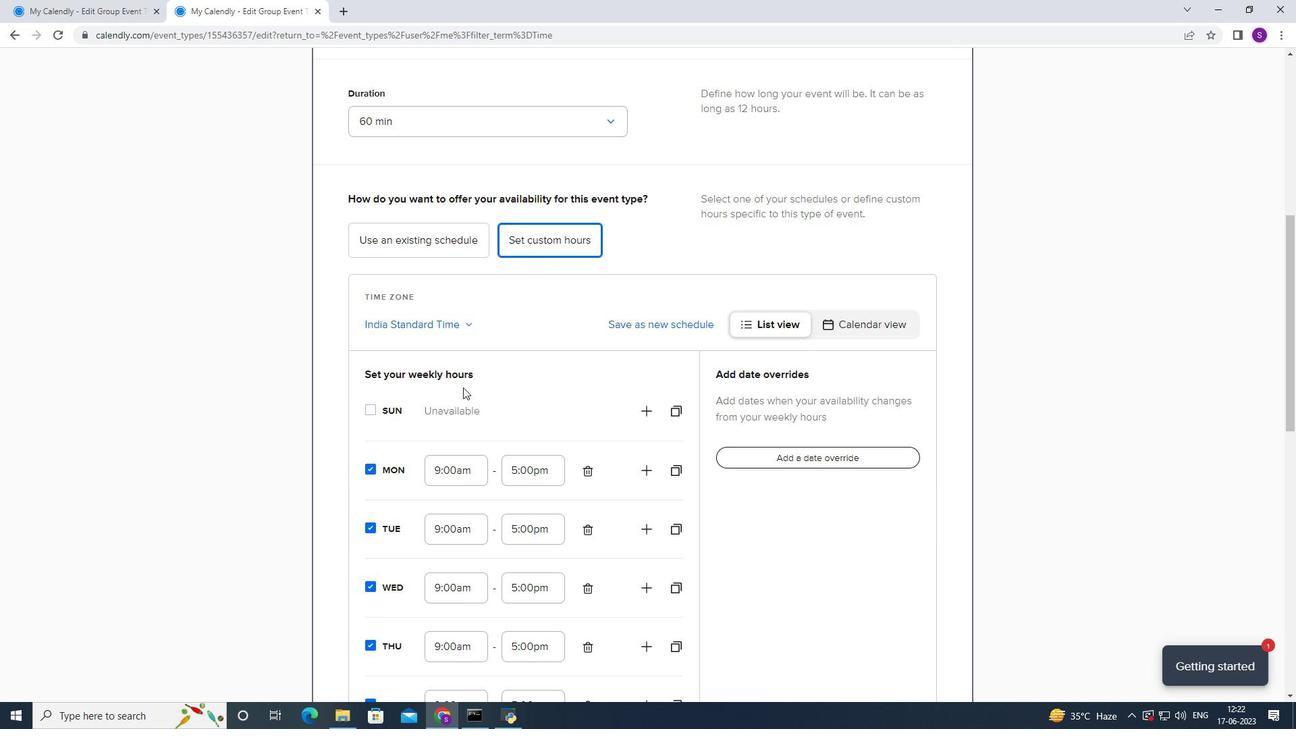 
Action: Mouse scrolled (423, 448) with delta (0, 0)
Screenshot: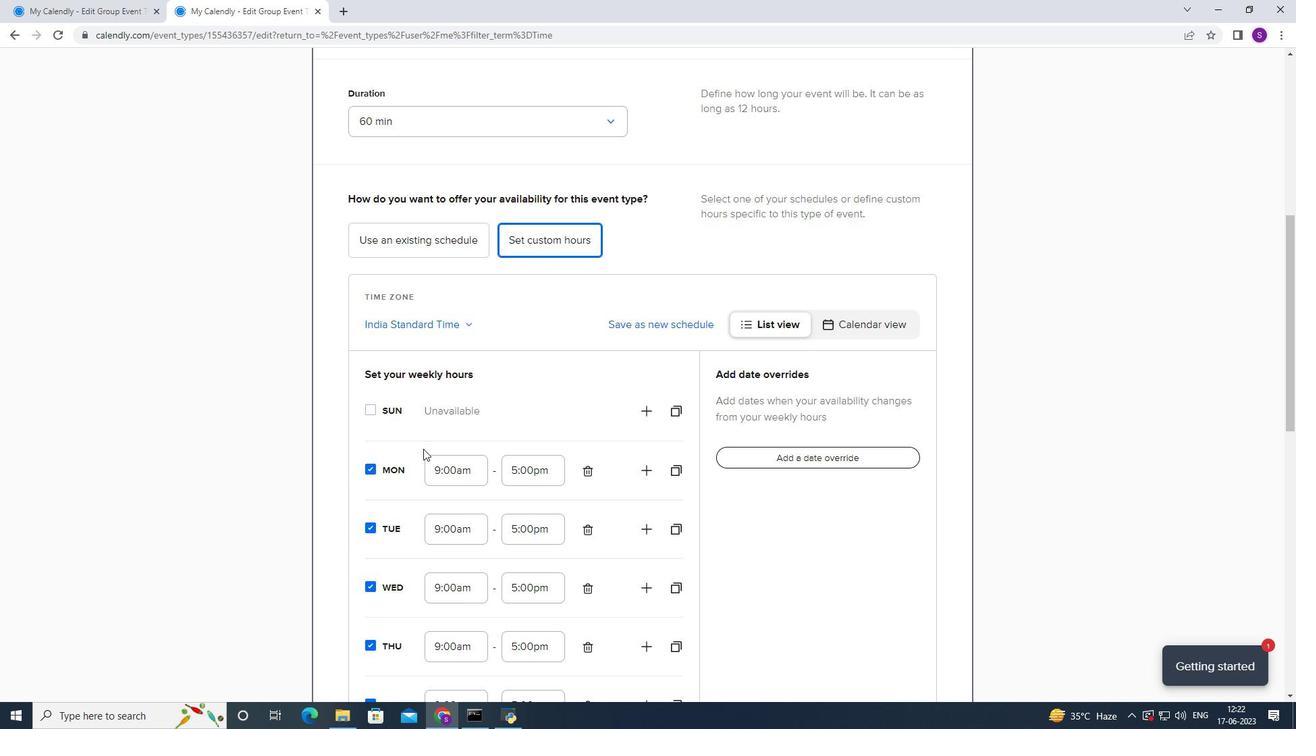 
Action: Mouse scrolled (423, 448) with delta (0, 0)
Screenshot: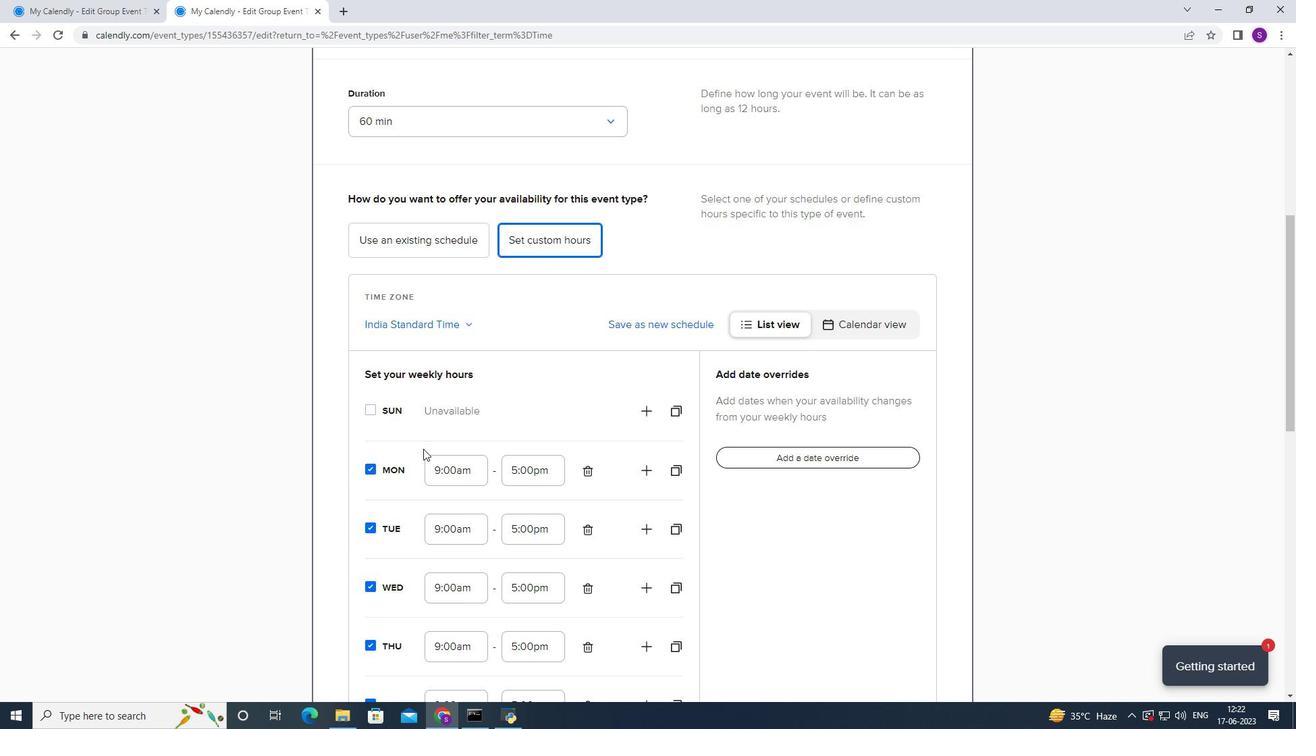 
Action: Mouse scrolled (423, 448) with delta (0, 0)
Screenshot: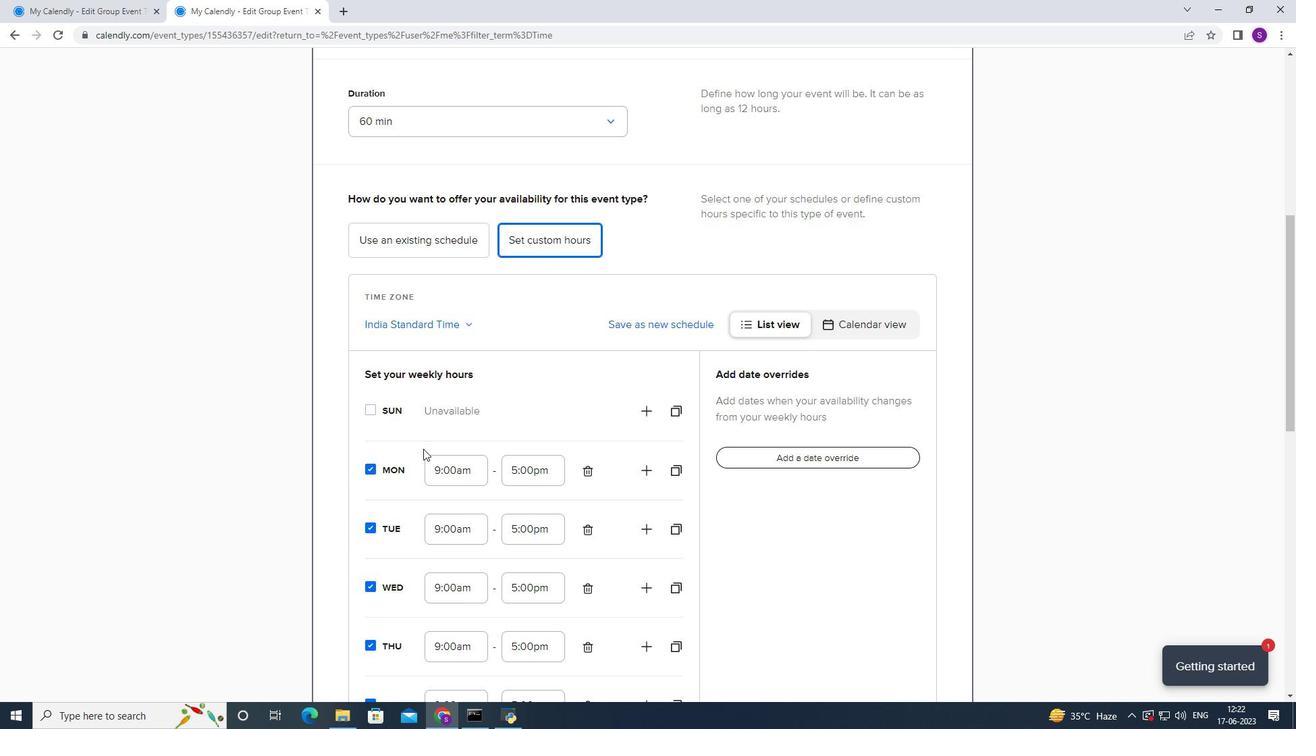 
Action: Mouse scrolled (423, 448) with delta (0, 0)
Screenshot: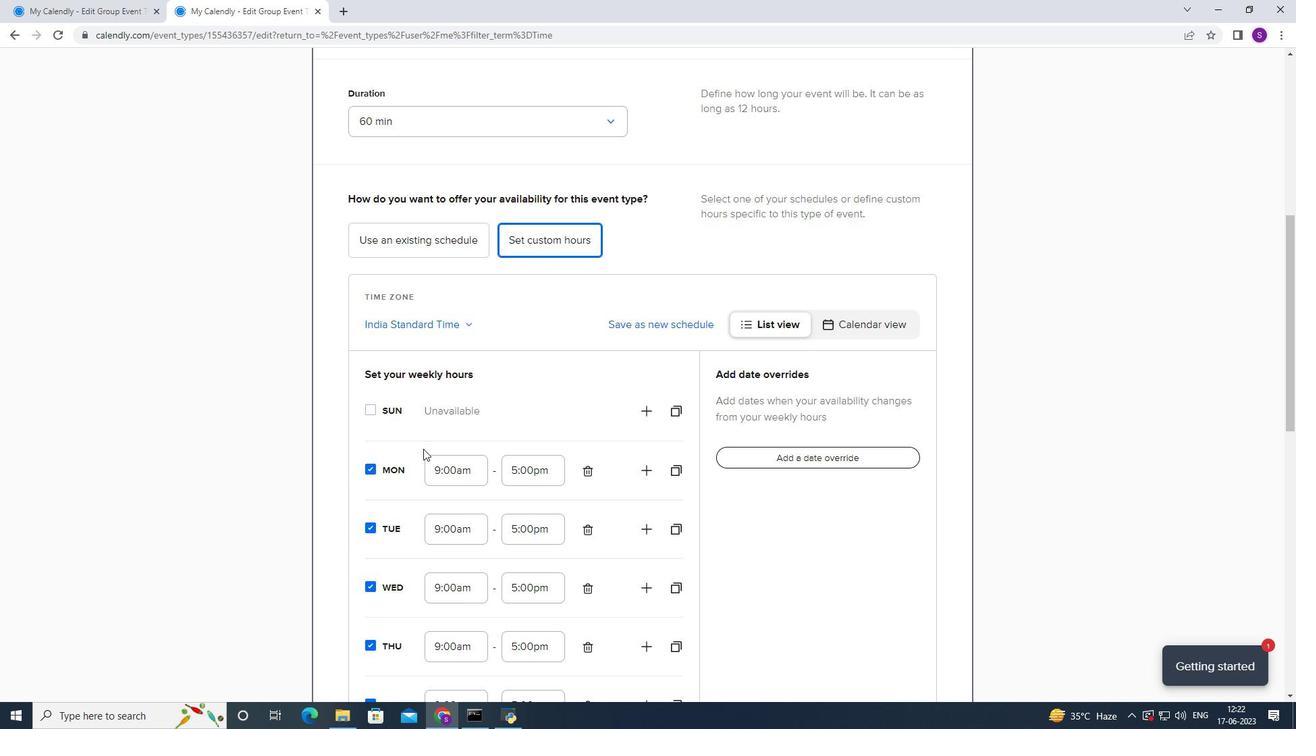 
Action: Mouse moved to (365, 495)
Screenshot: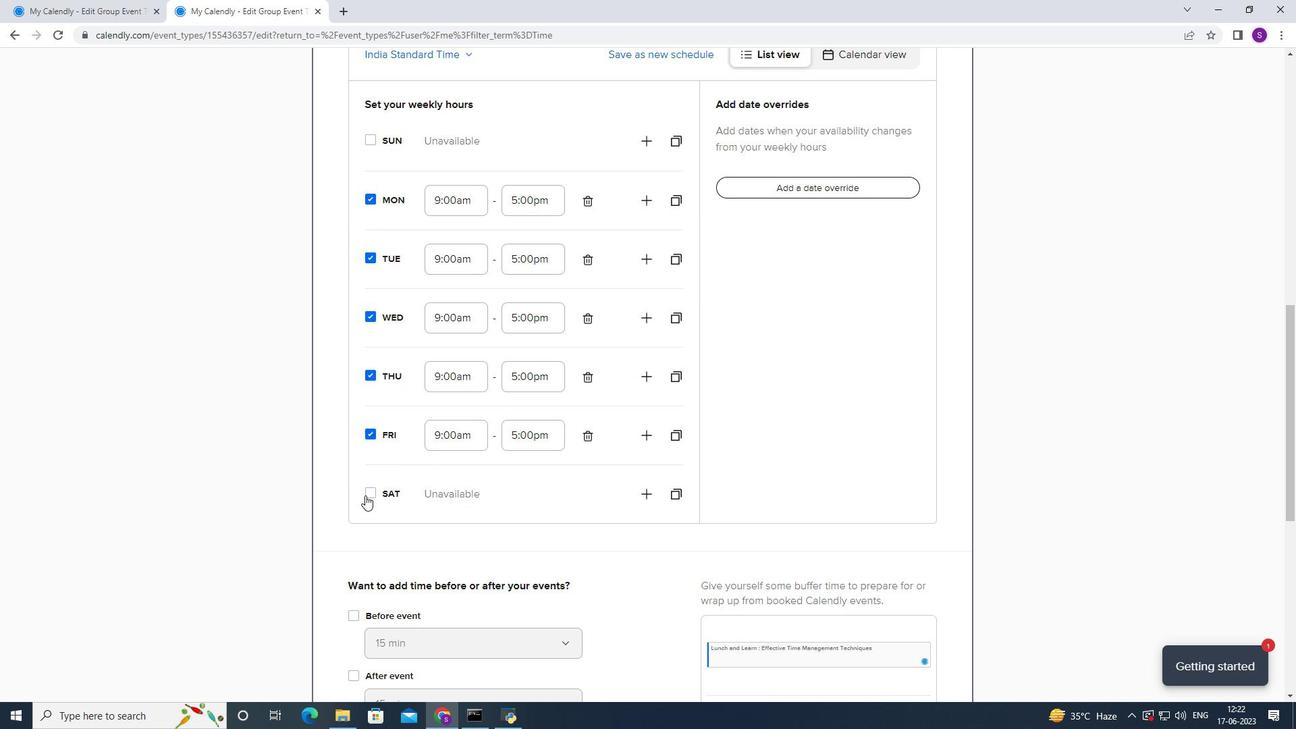 
Action: Mouse pressed left at (365, 495)
Screenshot: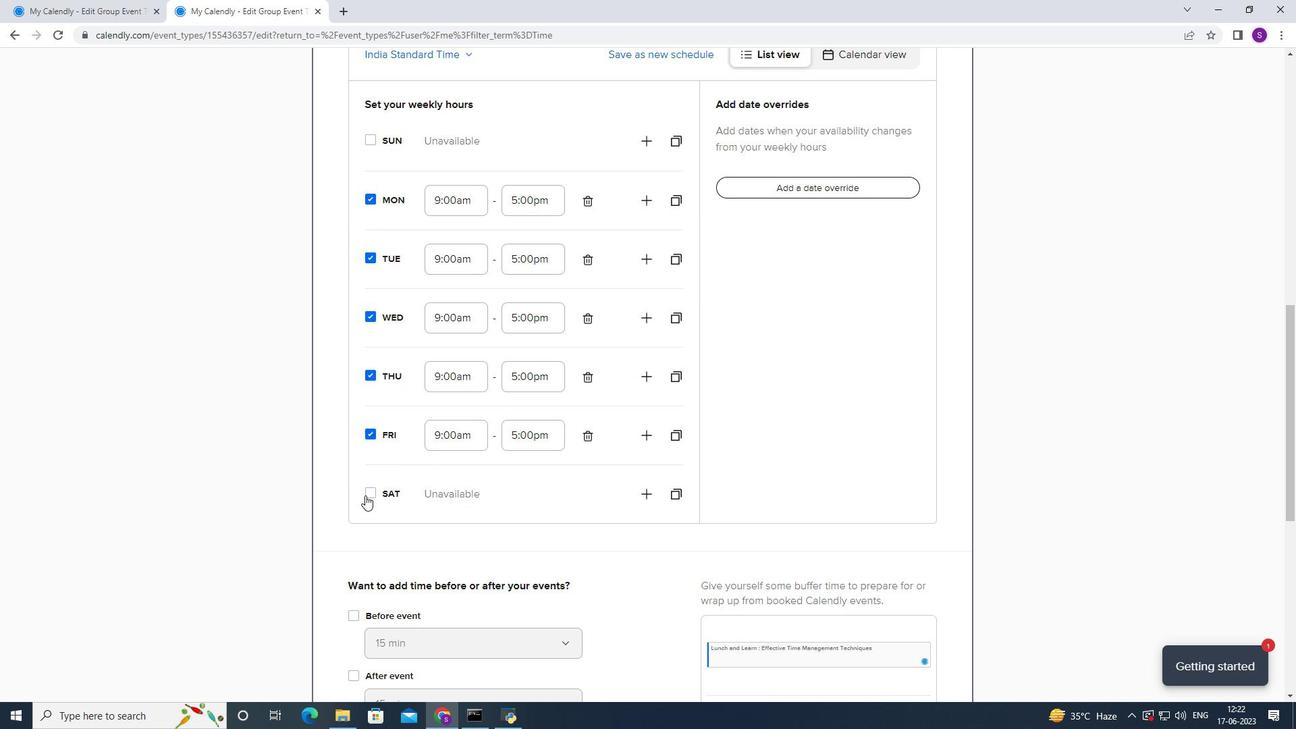 
Action: Mouse moved to (457, 469)
Screenshot: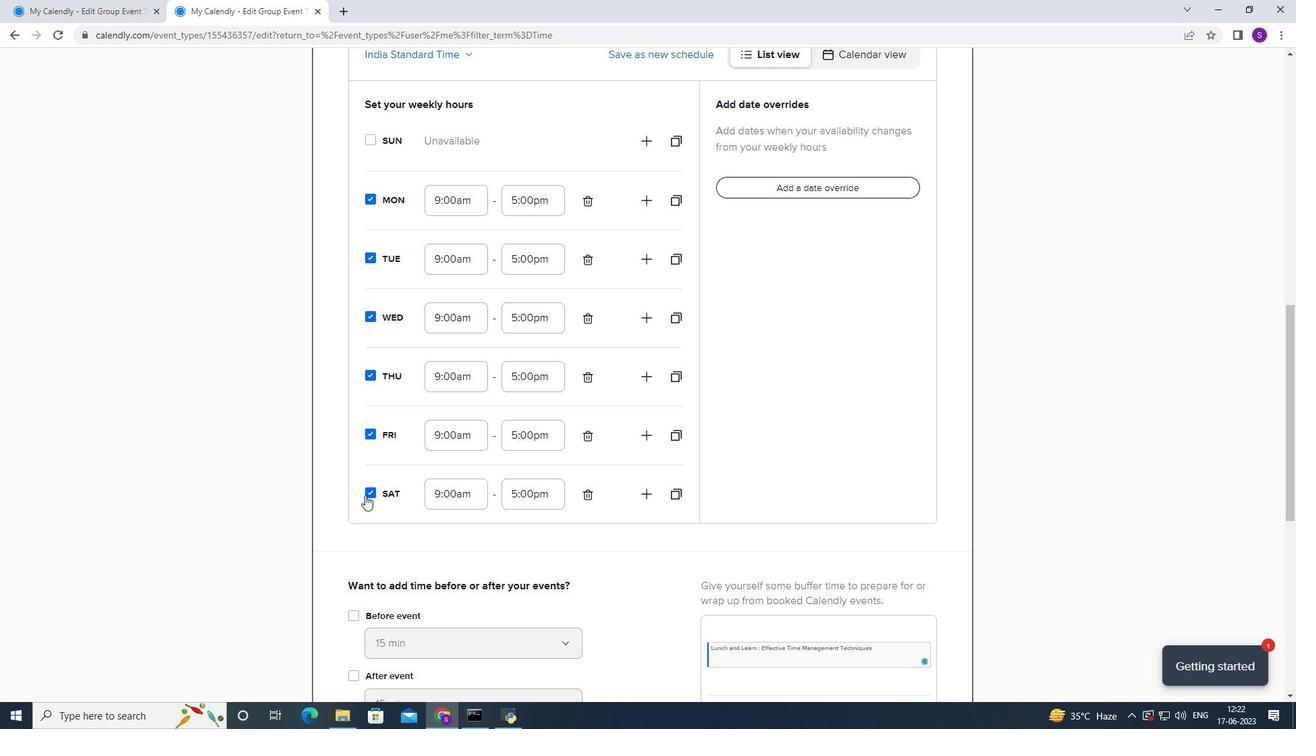 
Action: Mouse scrolled (457, 469) with delta (0, 0)
Screenshot: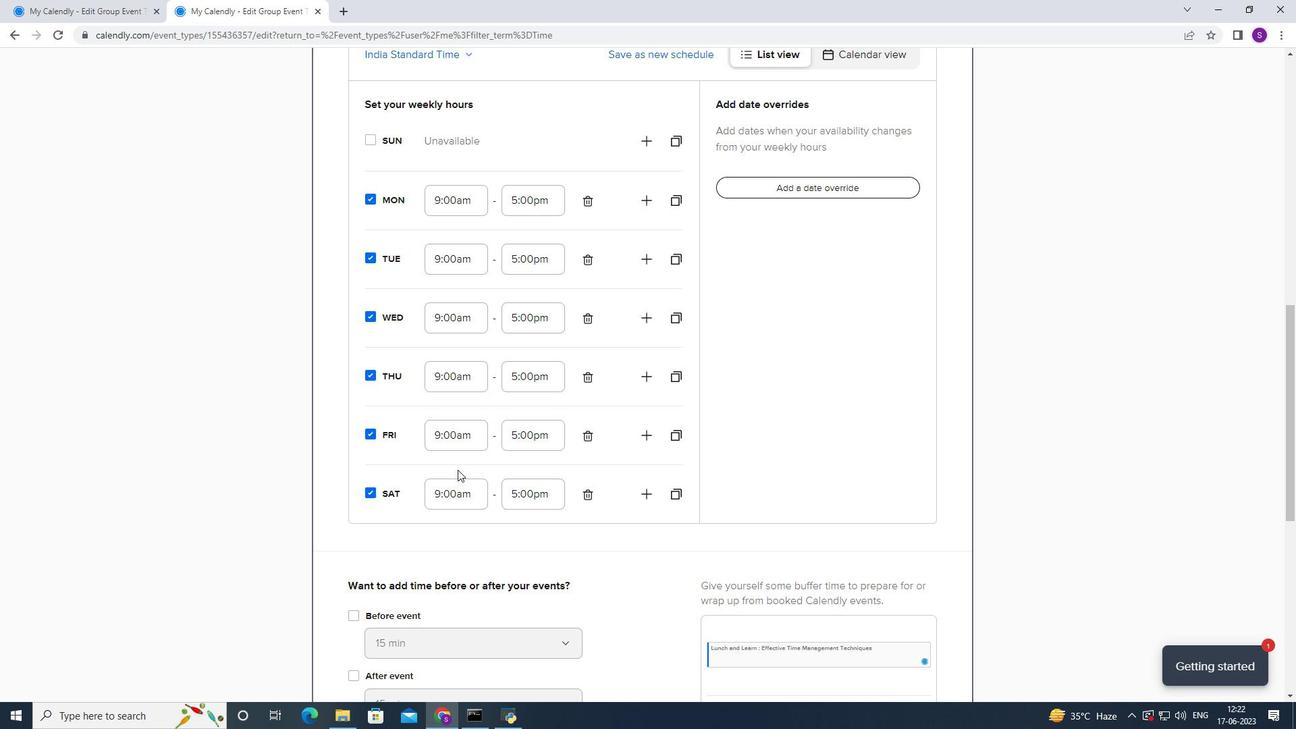 
Action: Mouse scrolled (457, 469) with delta (0, 0)
Screenshot: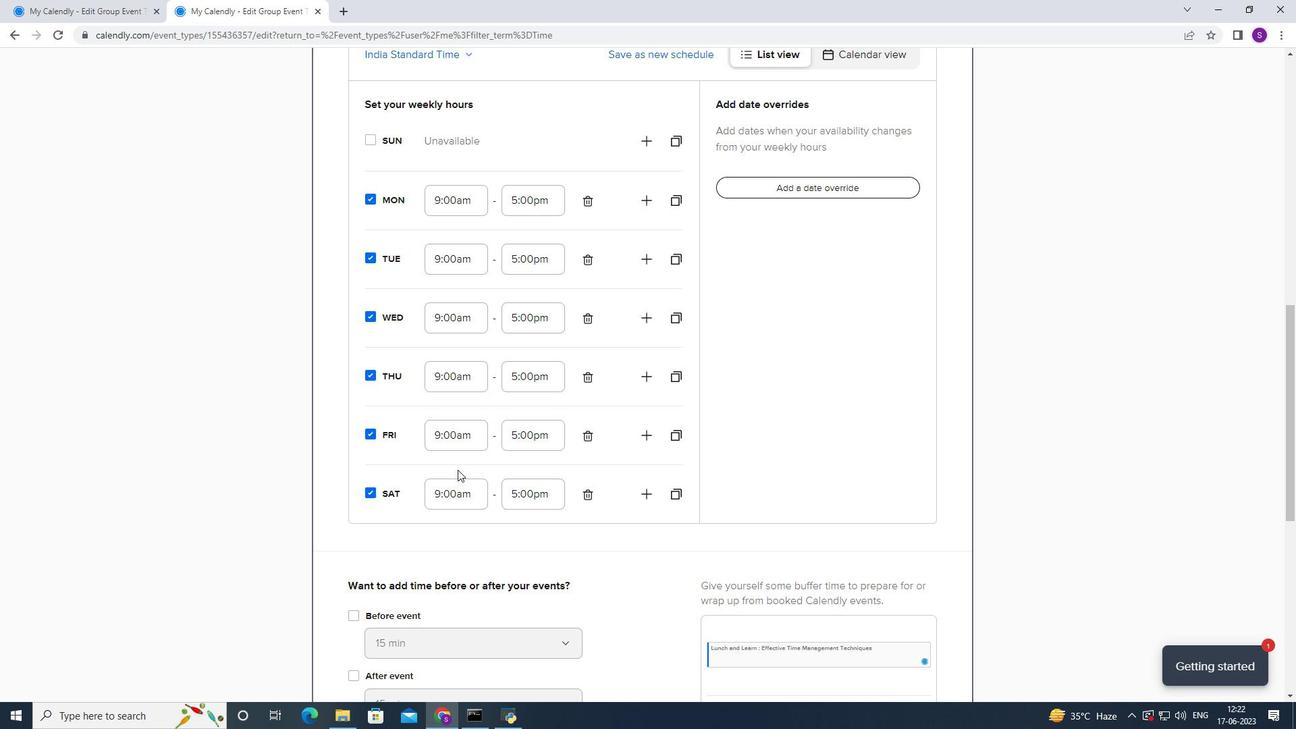 
Action: Mouse scrolled (457, 469) with delta (0, 0)
Screenshot: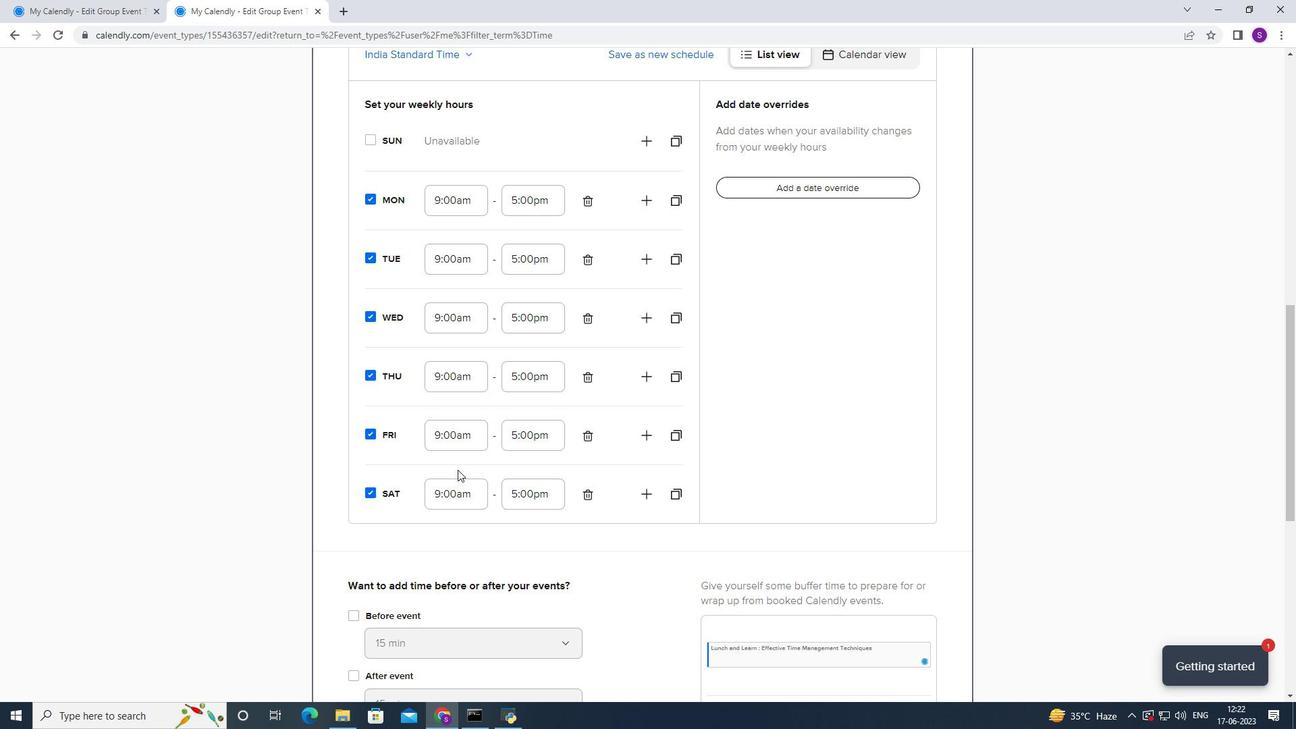 
Action: Mouse moved to (358, 421)
Screenshot: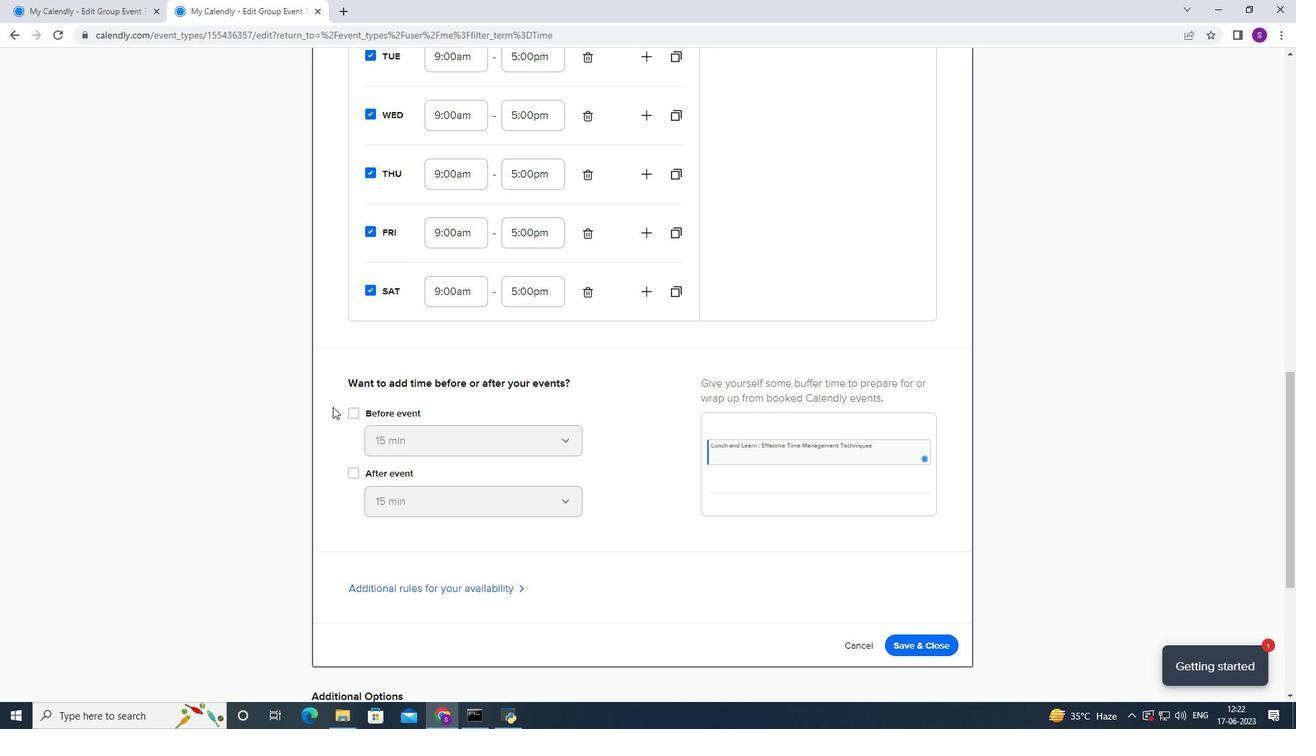 
Action: Mouse pressed left at (358, 421)
Screenshot: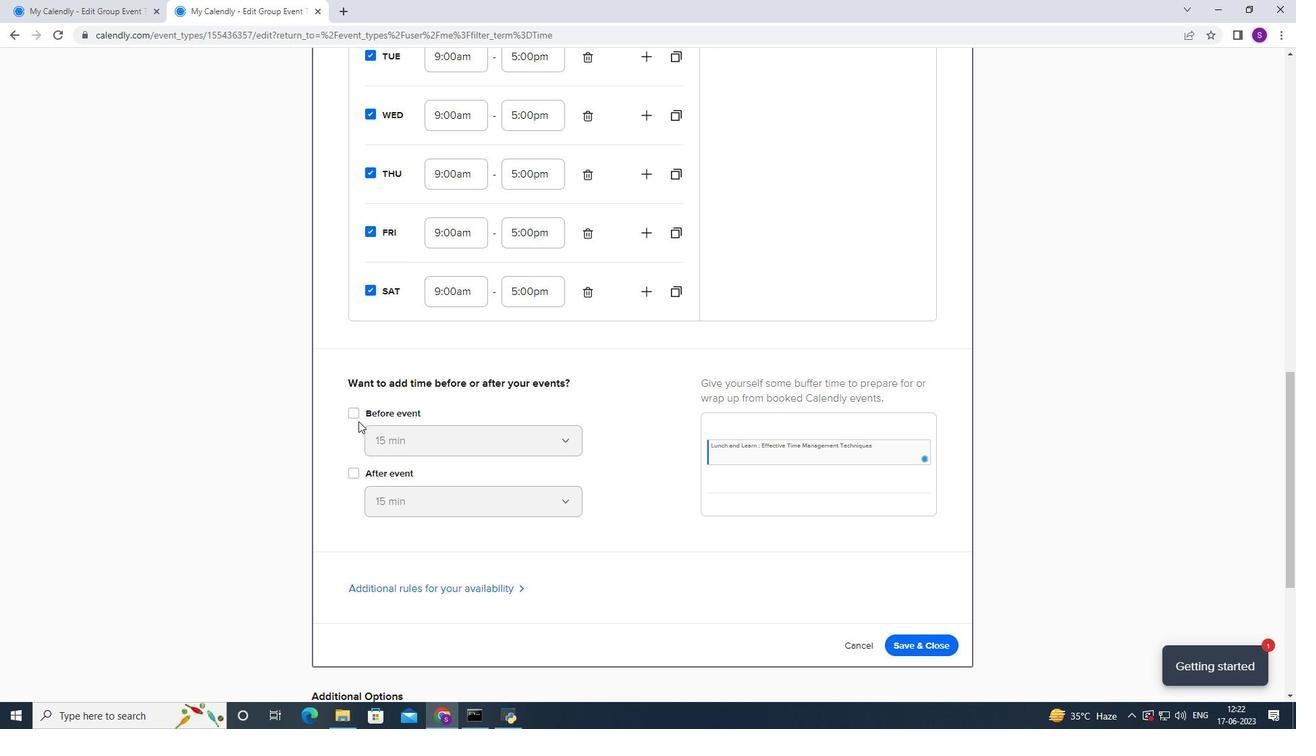 
Action: Mouse moved to (358, 419)
Screenshot: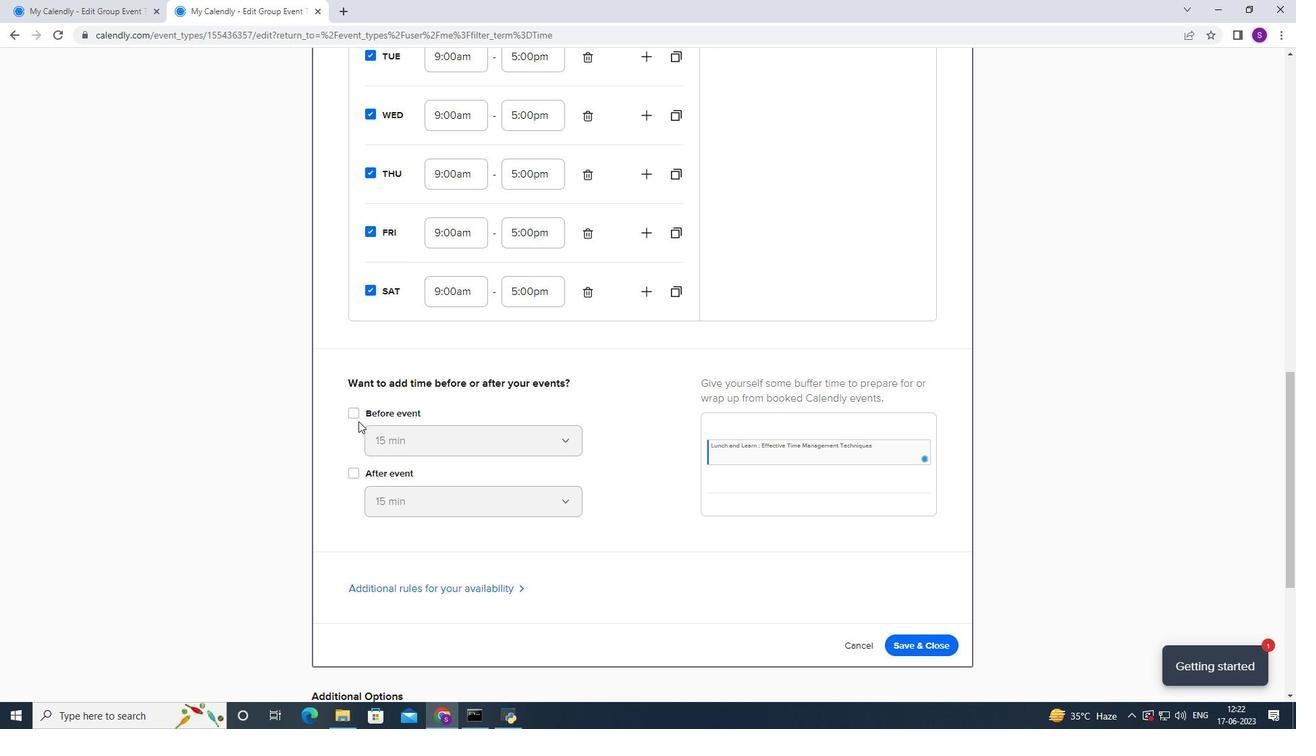
Action: Mouse pressed left at (358, 419)
Screenshot: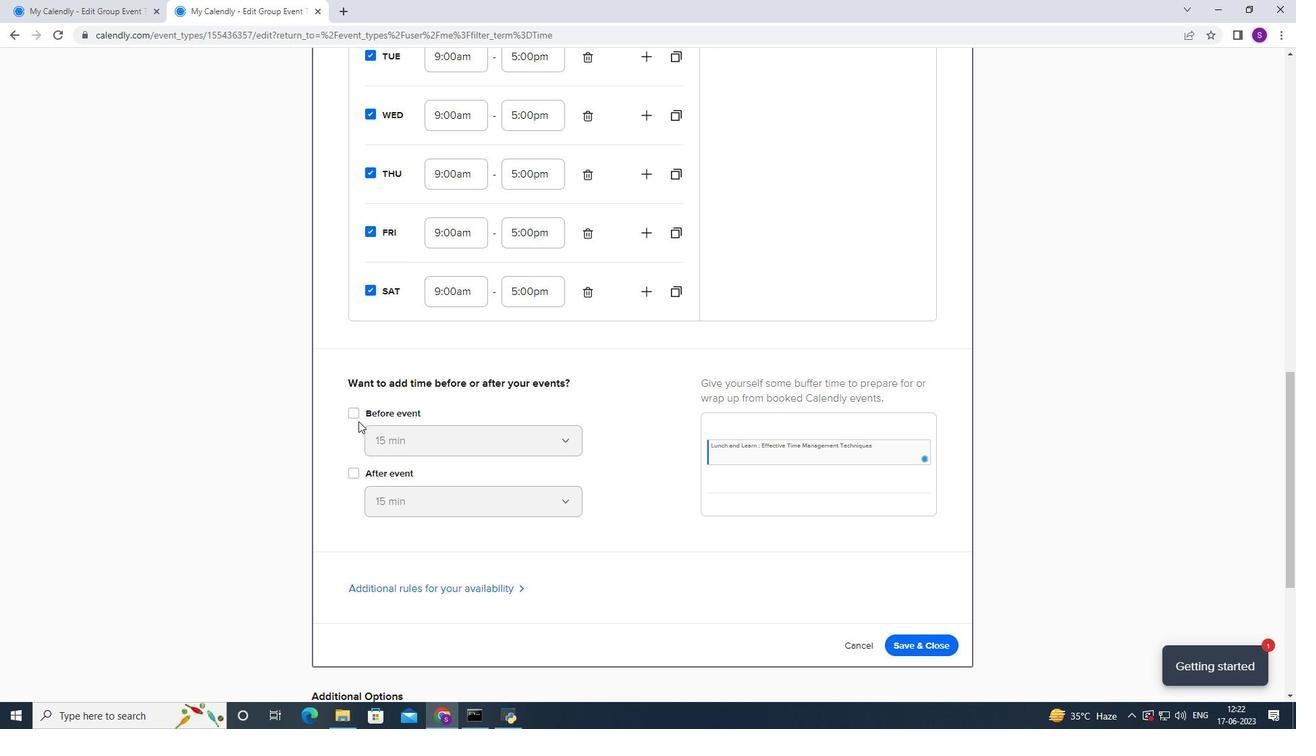 
Action: Mouse moved to (367, 428)
Screenshot: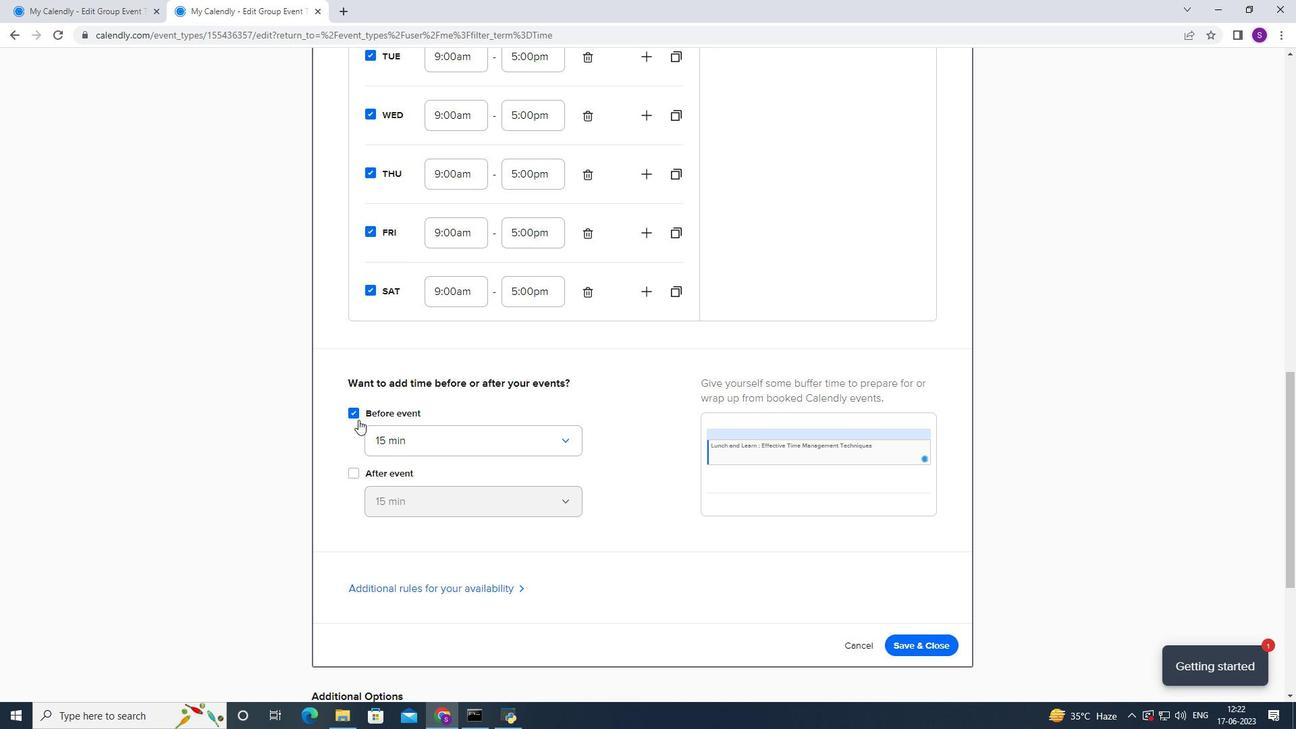 
Action: Mouse pressed left at (367, 428)
Screenshot: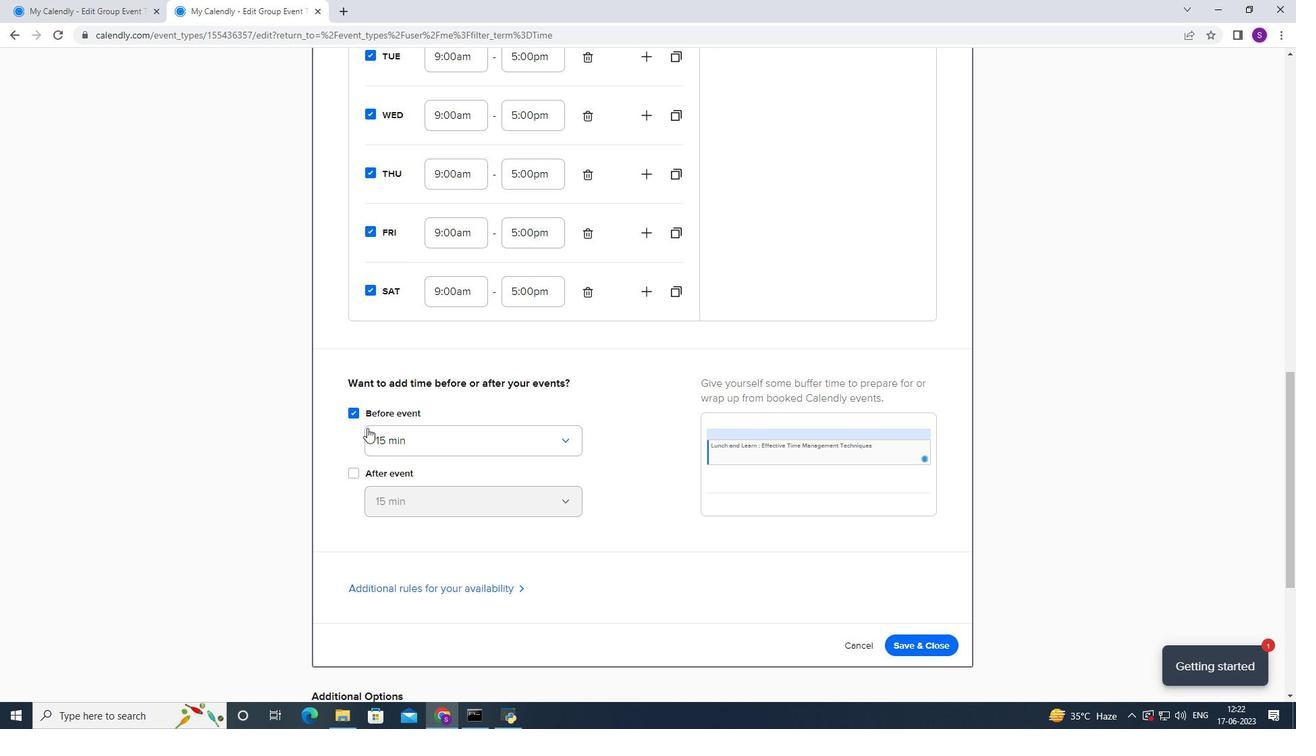 
Action: Mouse moved to (405, 477)
Screenshot: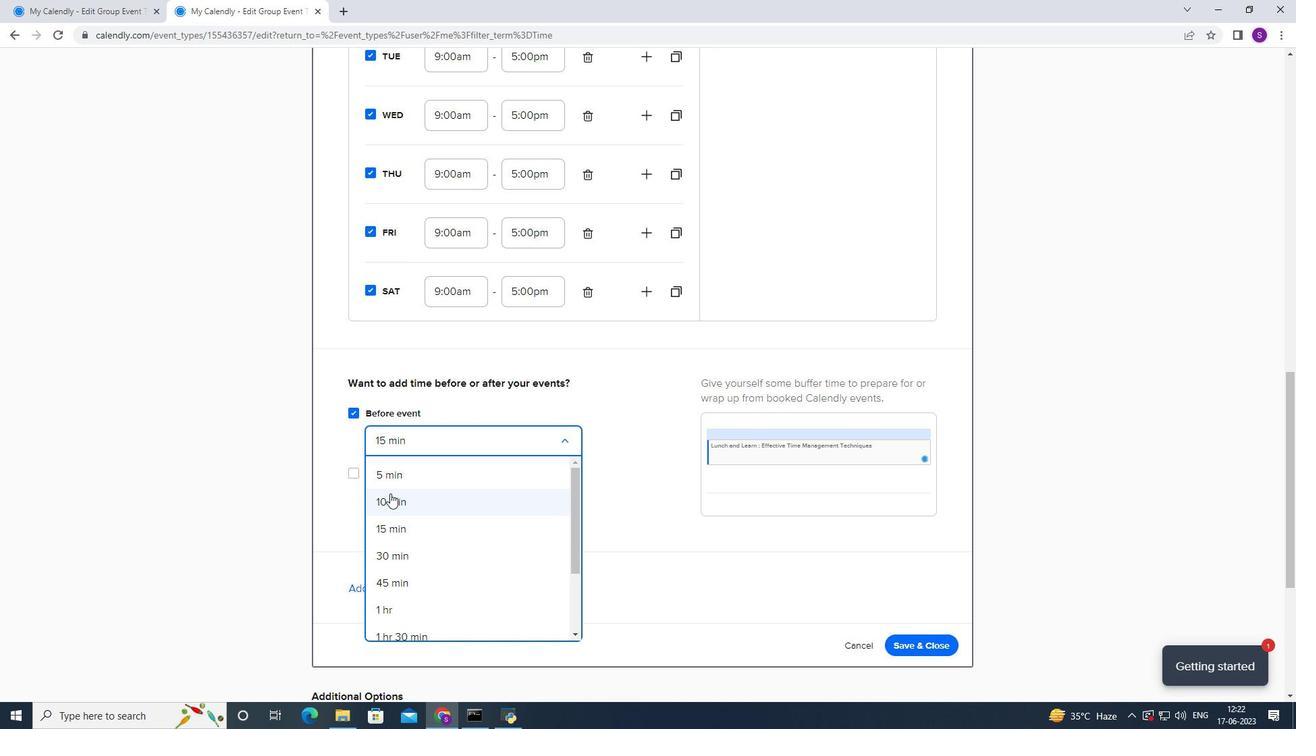 
Action: Mouse pressed left at (405, 477)
Screenshot: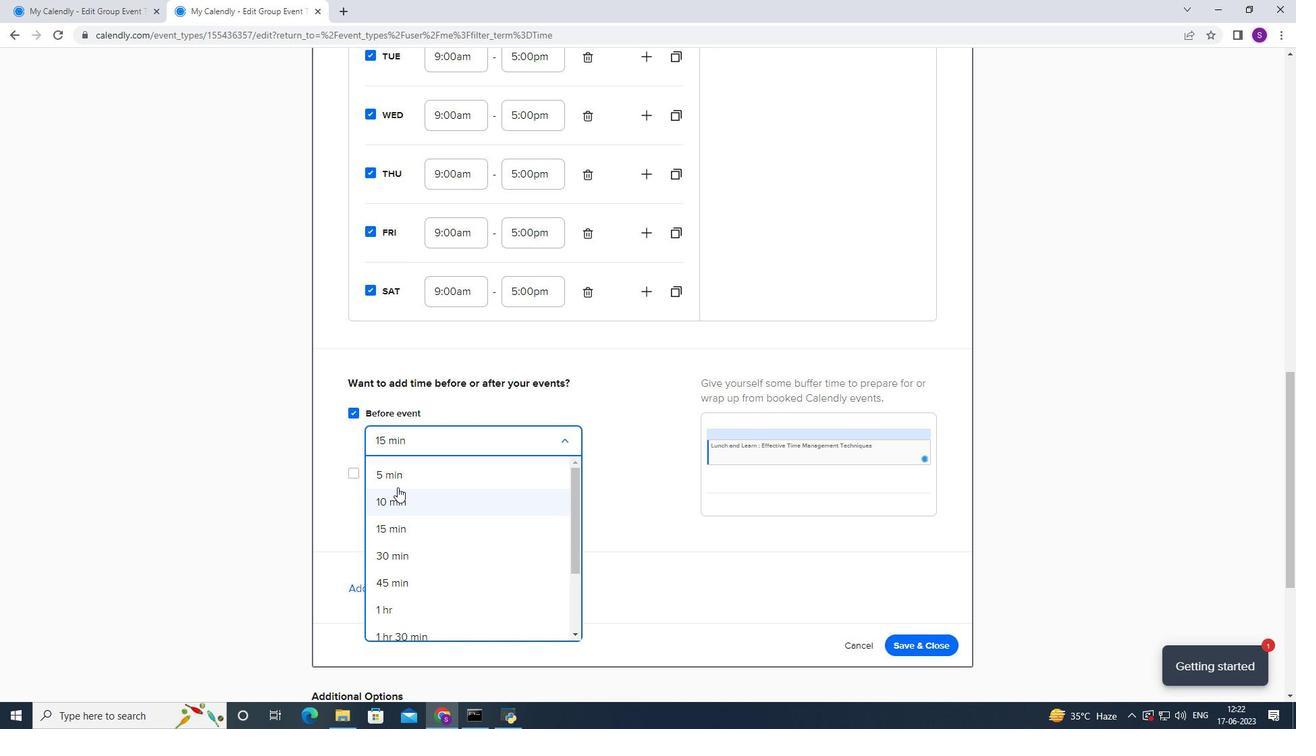 
Action: Mouse moved to (359, 481)
Screenshot: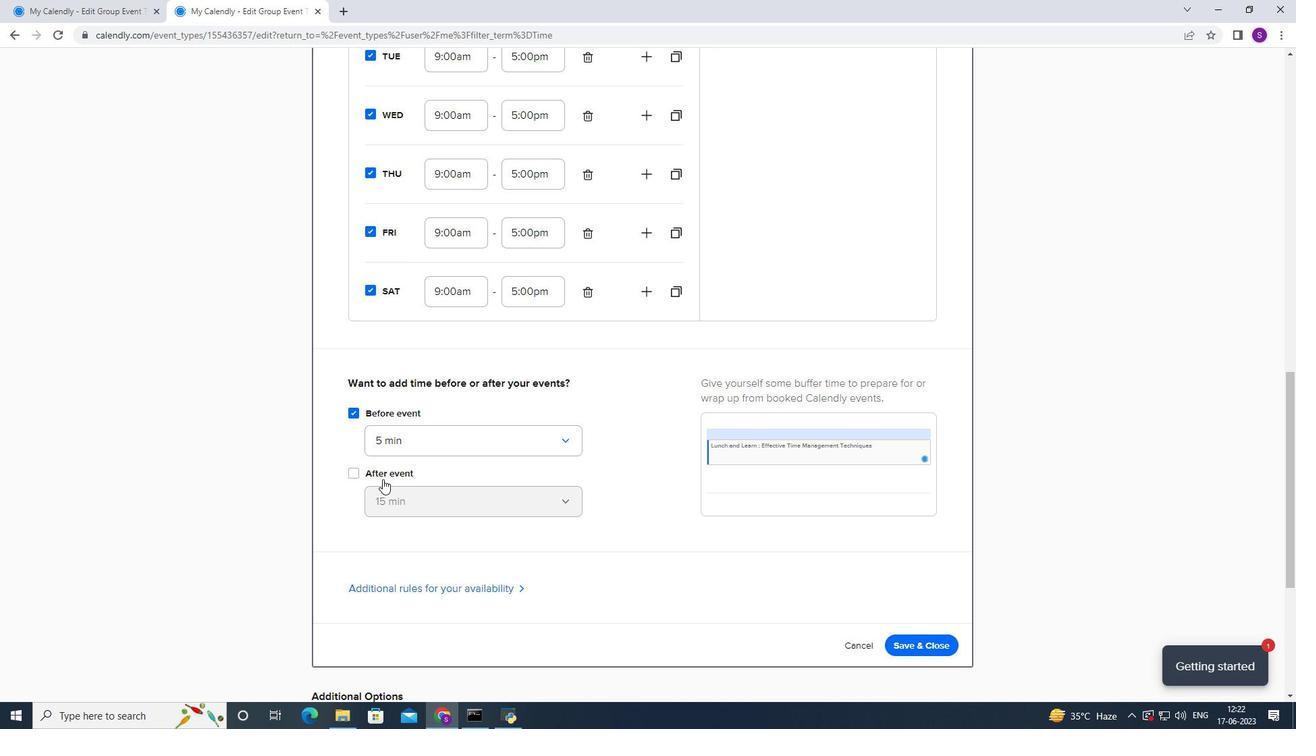 
Action: Mouse pressed left at (359, 481)
Screenshot: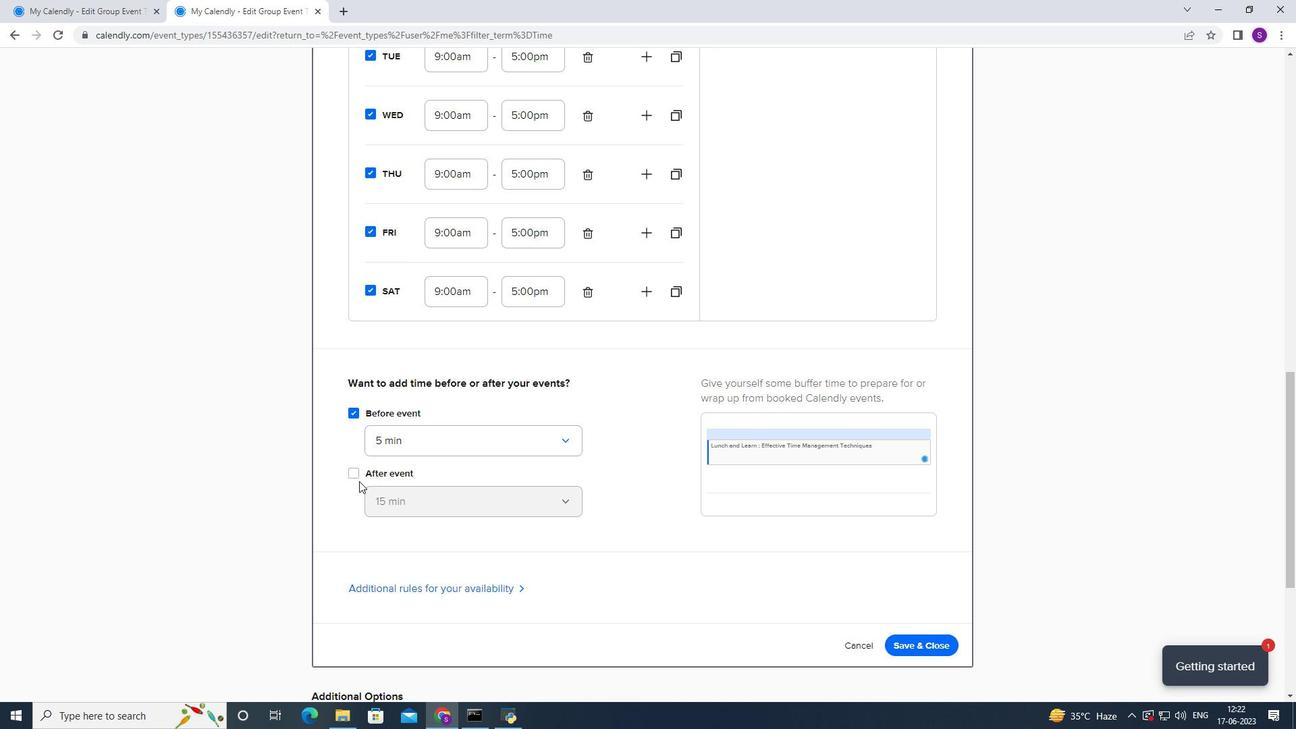 
Action: Mouse moved to (358, 467)
Screenshot: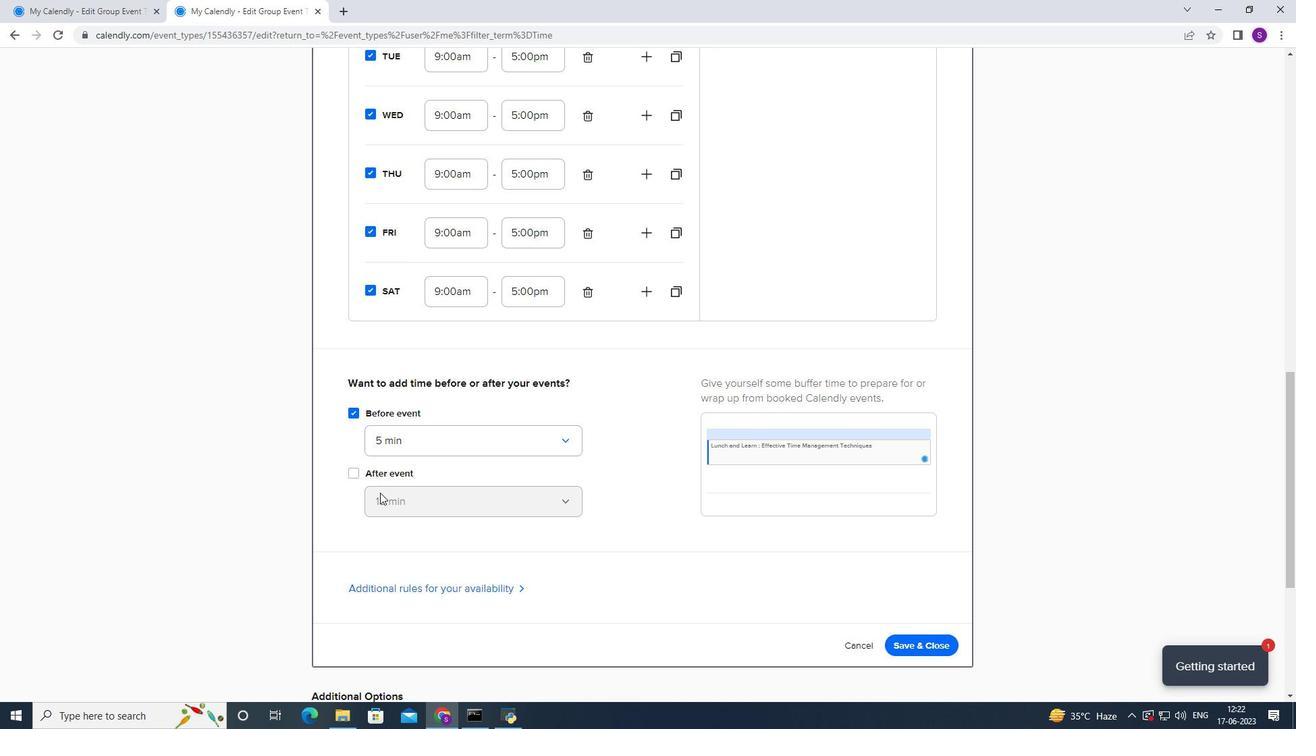 
Action: Mouse pressed left at (358, 467)
Screenshot: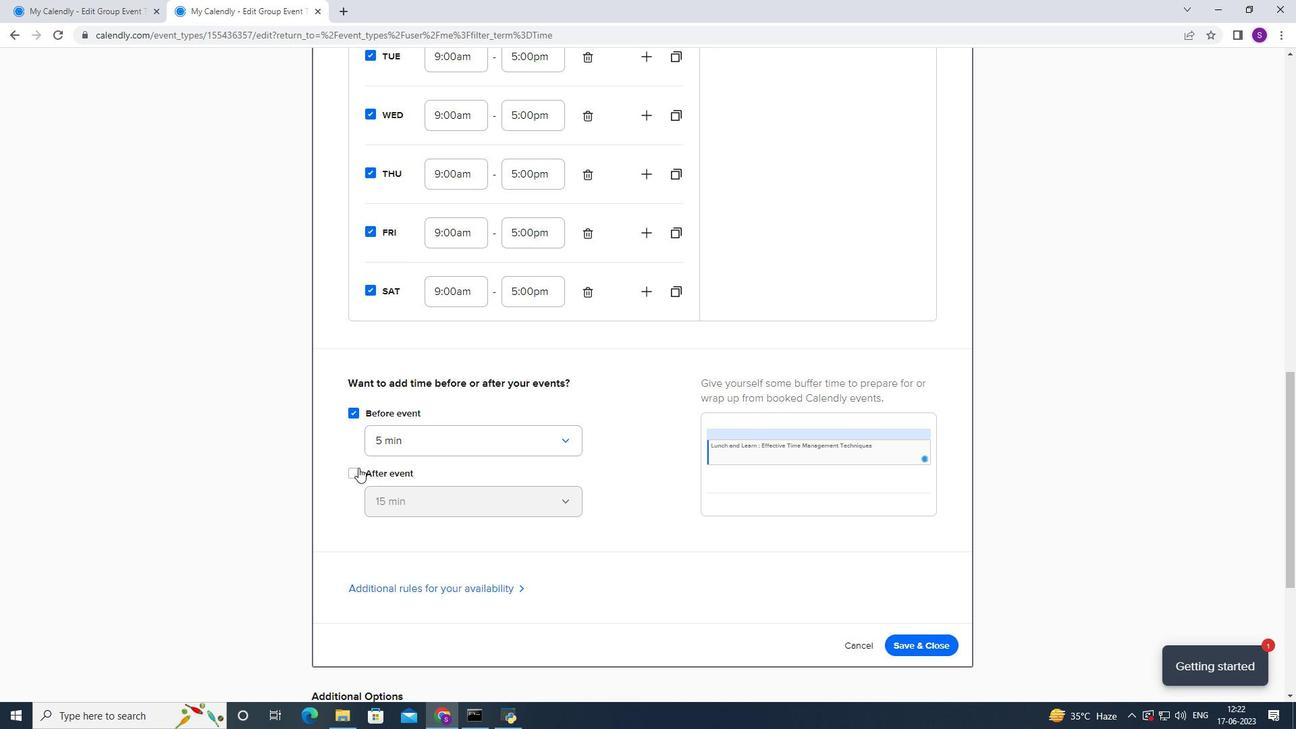 
Action: Mouse moved to (378, 492)
Screenshot: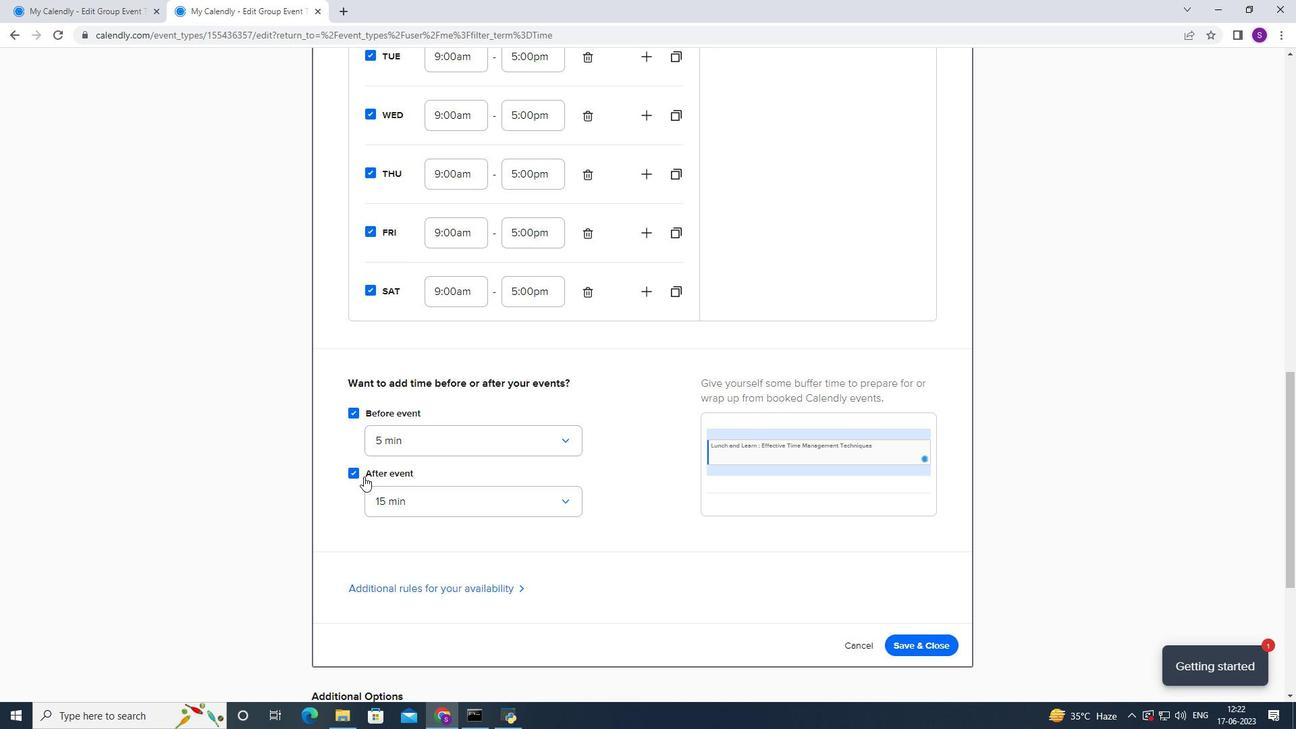 
Action: Mouse pressed left at (378, 492)
Screenshot: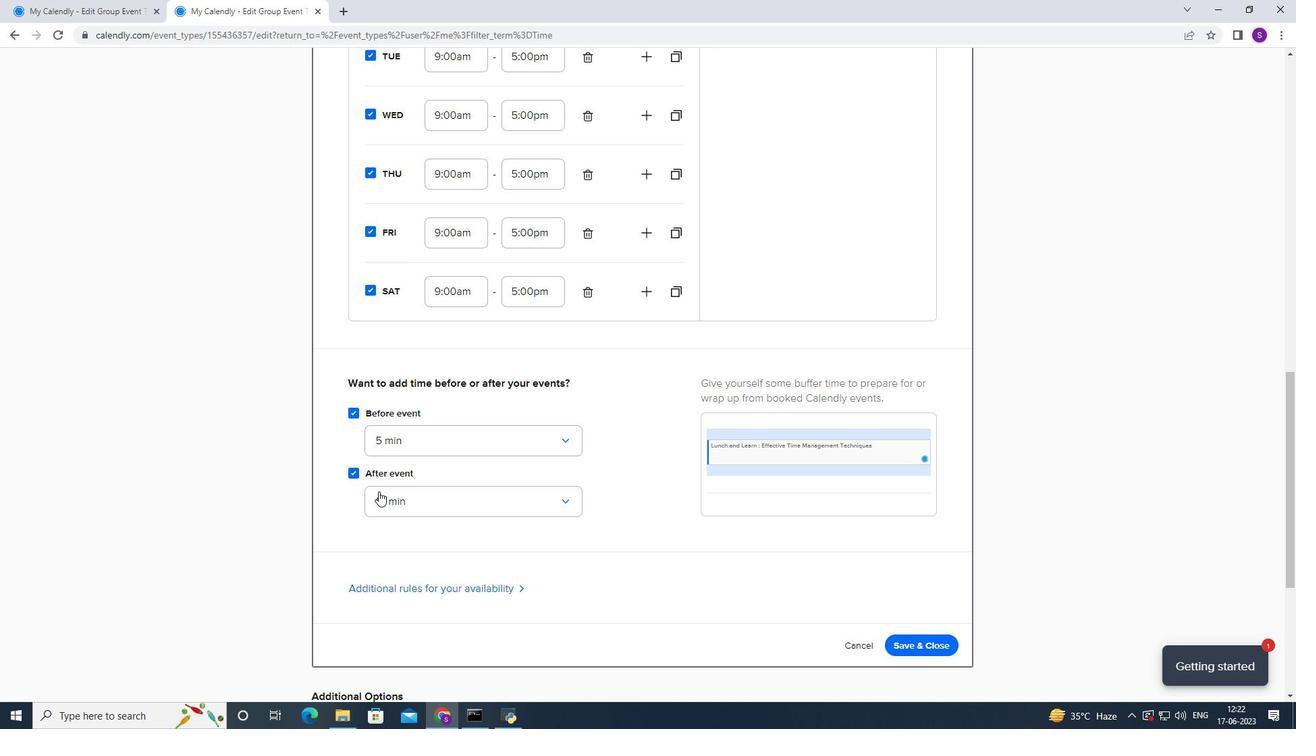 
Action: Mouse moved to (385, 533)
Screenshot: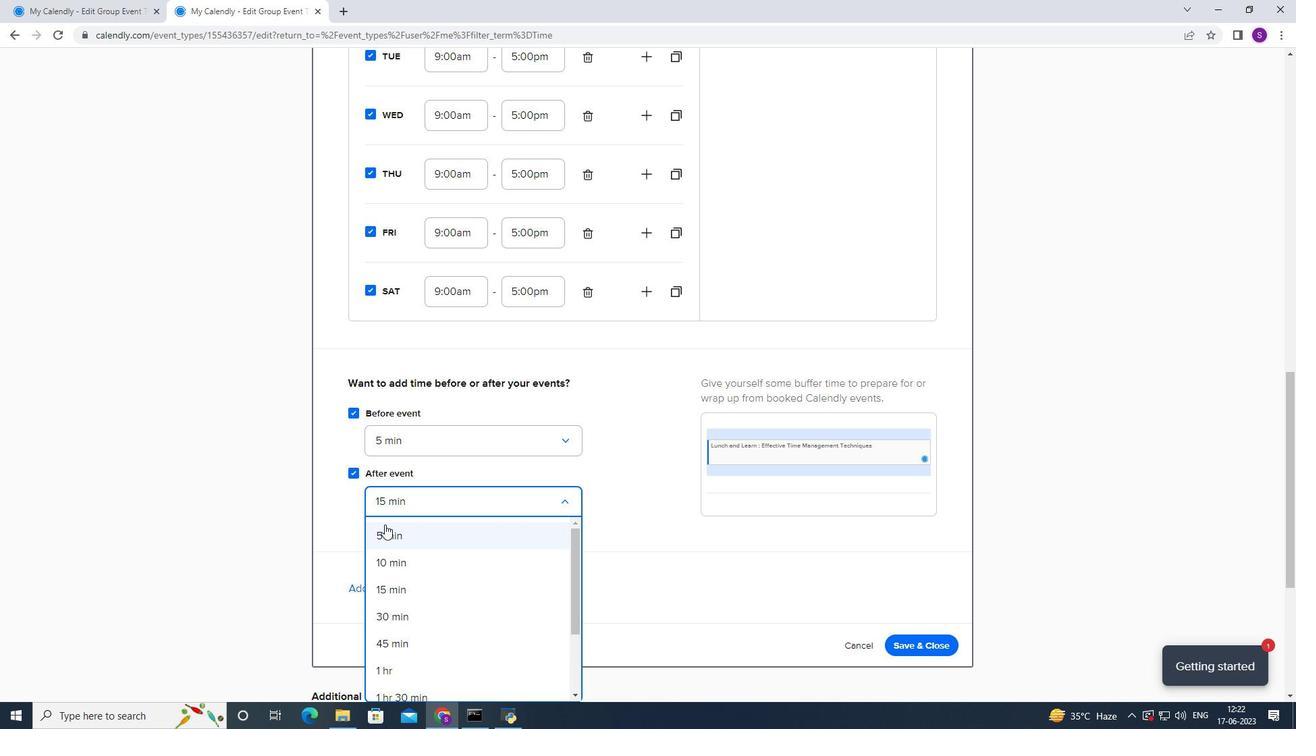 
Action: Mouse pressed left at (385, 533)
Screenshot: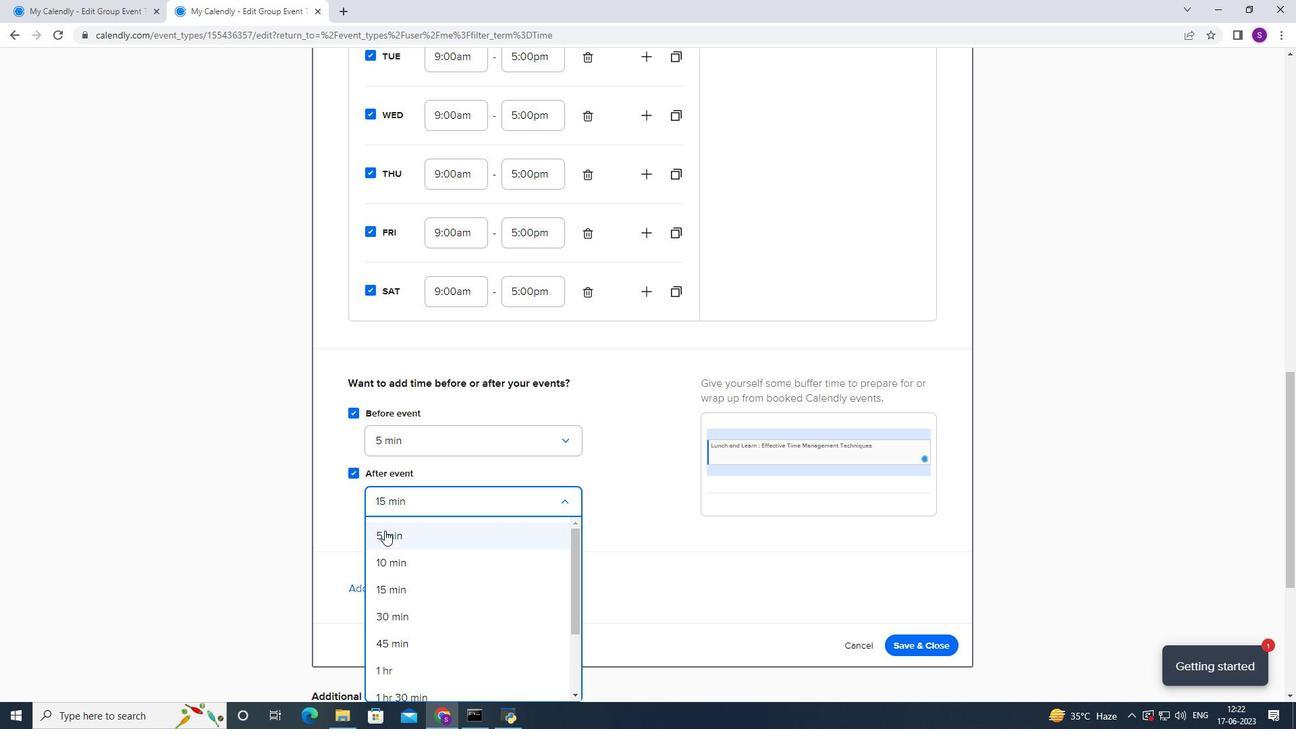 
Action: Mouse moved to (403, 516)
Screenshot: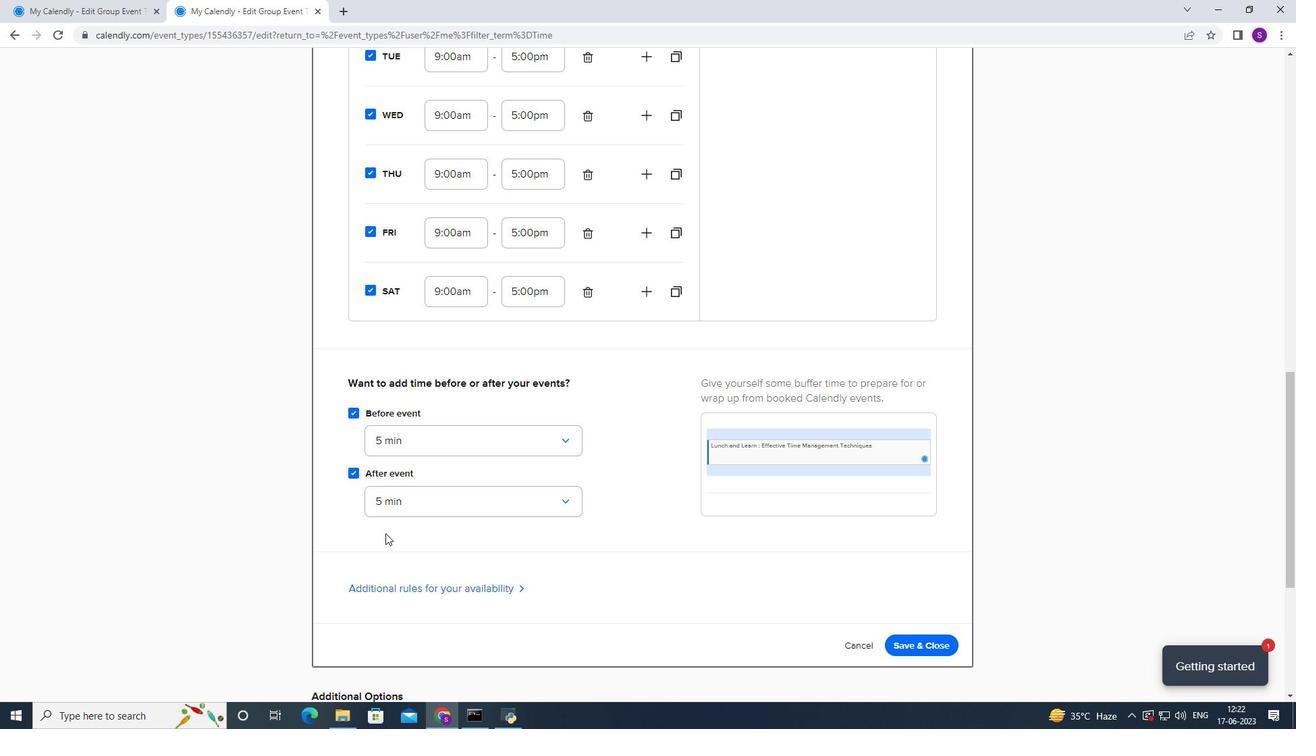 
Action: Mouse scrolled (403, 515) with delta (0, 0)
Screenshot: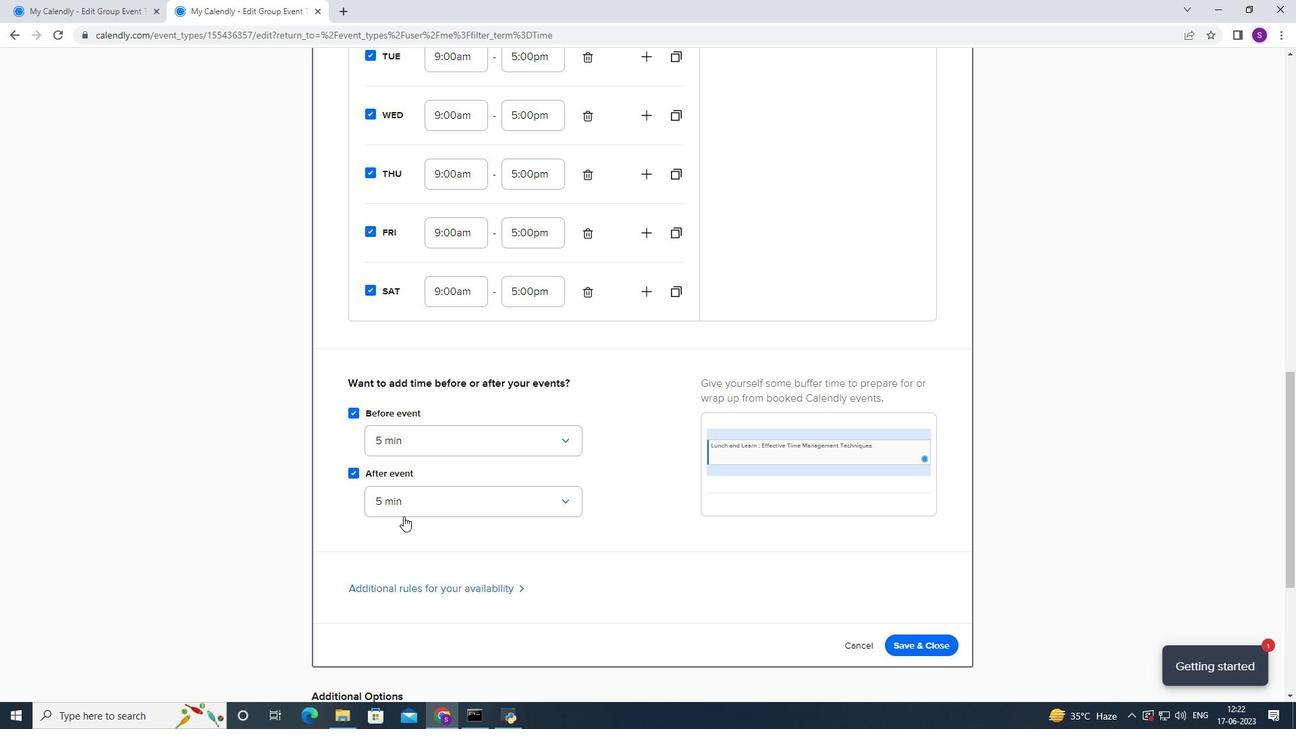 
Action: Mouse scrolled (403, 515) with delta (0, 0)
Screenshot: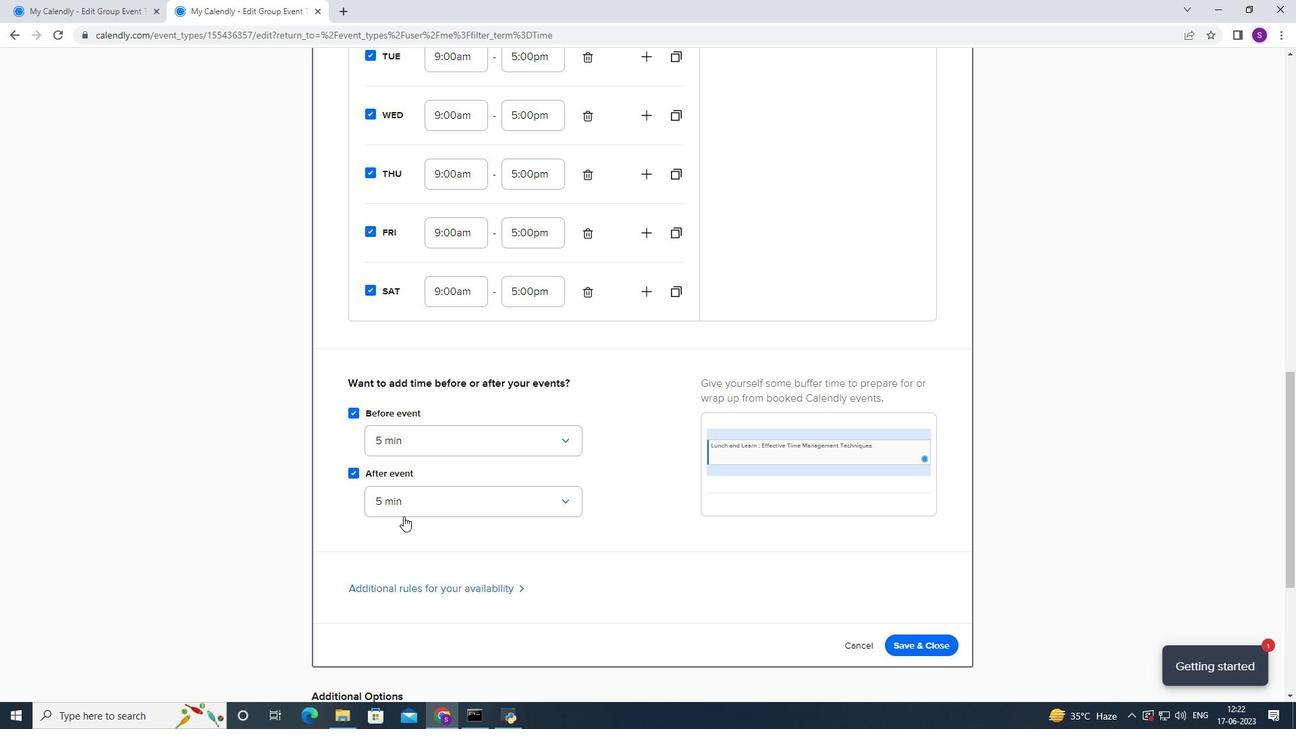 
Action: Mouse scrolled (403, 515) with delta (0, 0)
Screenshot: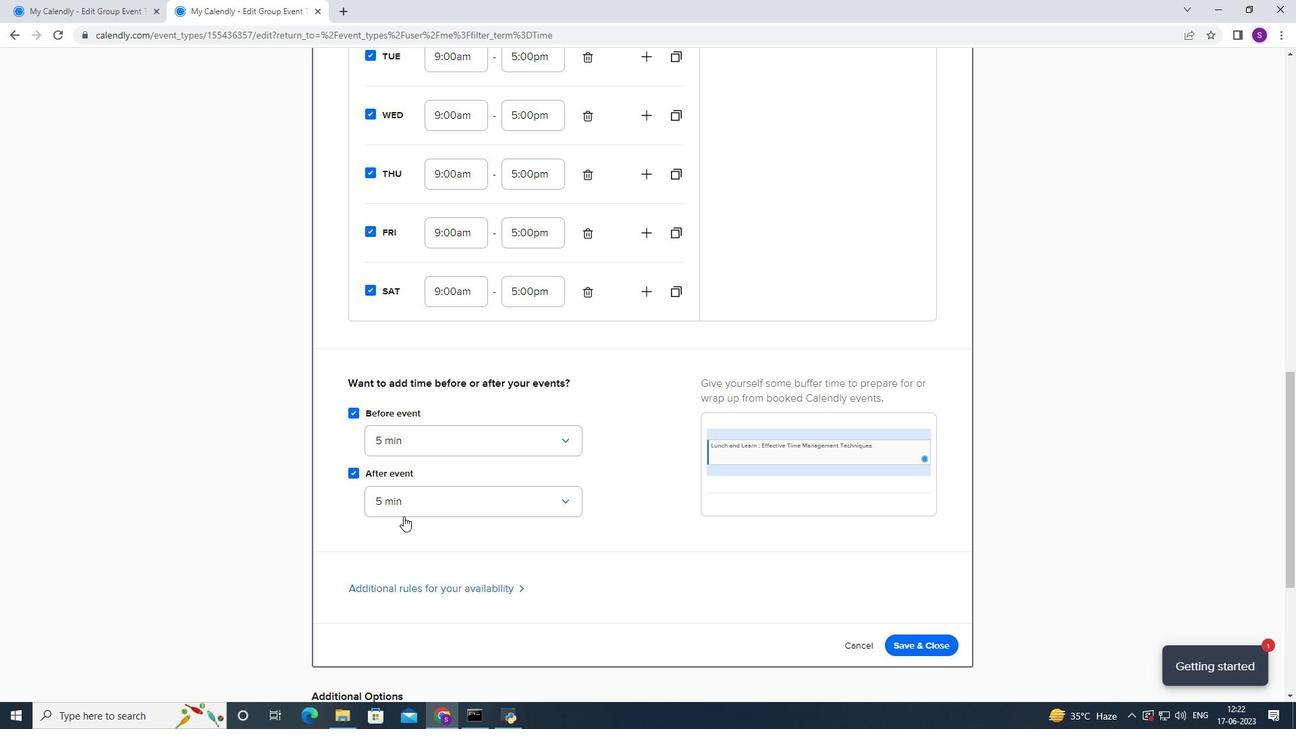 
Action: Mouse scrolled (403, 515) with delta (0, 0)
Screenshot: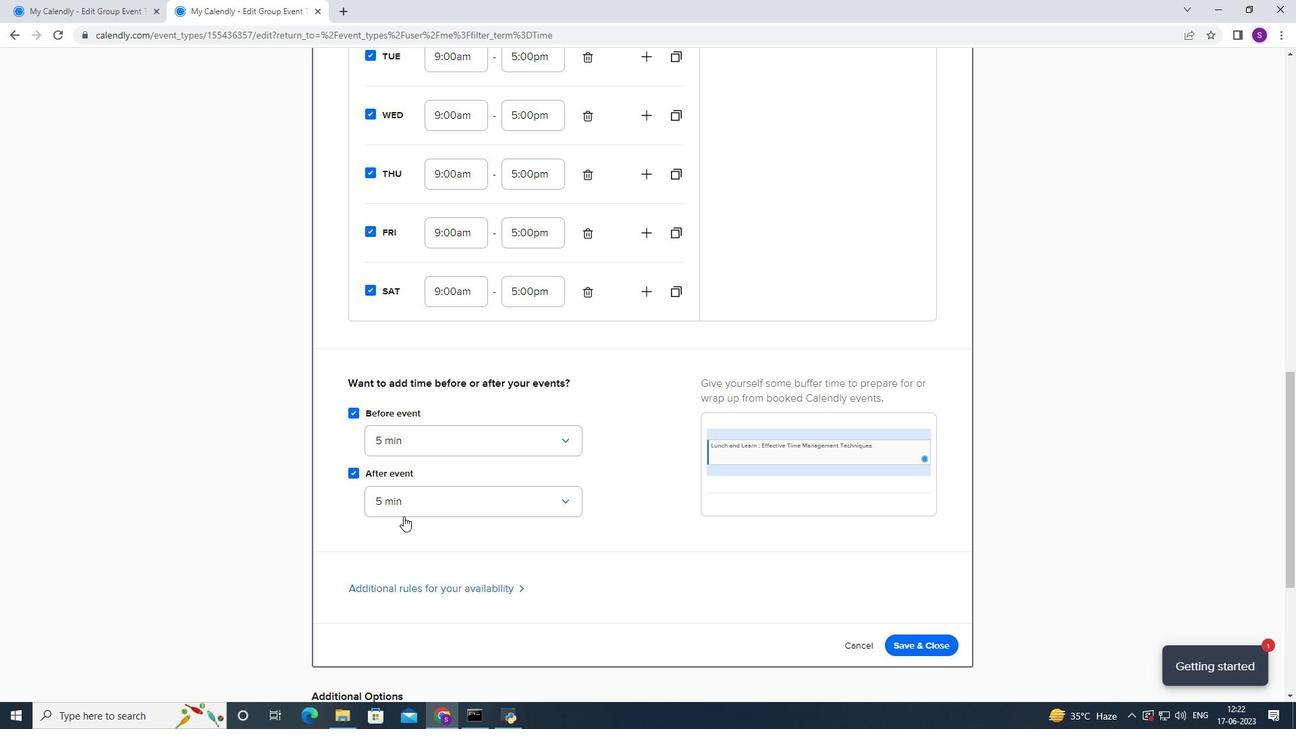 
Action: Mouse scrolled (403, 515) with delta (0, 0)
Screenshot: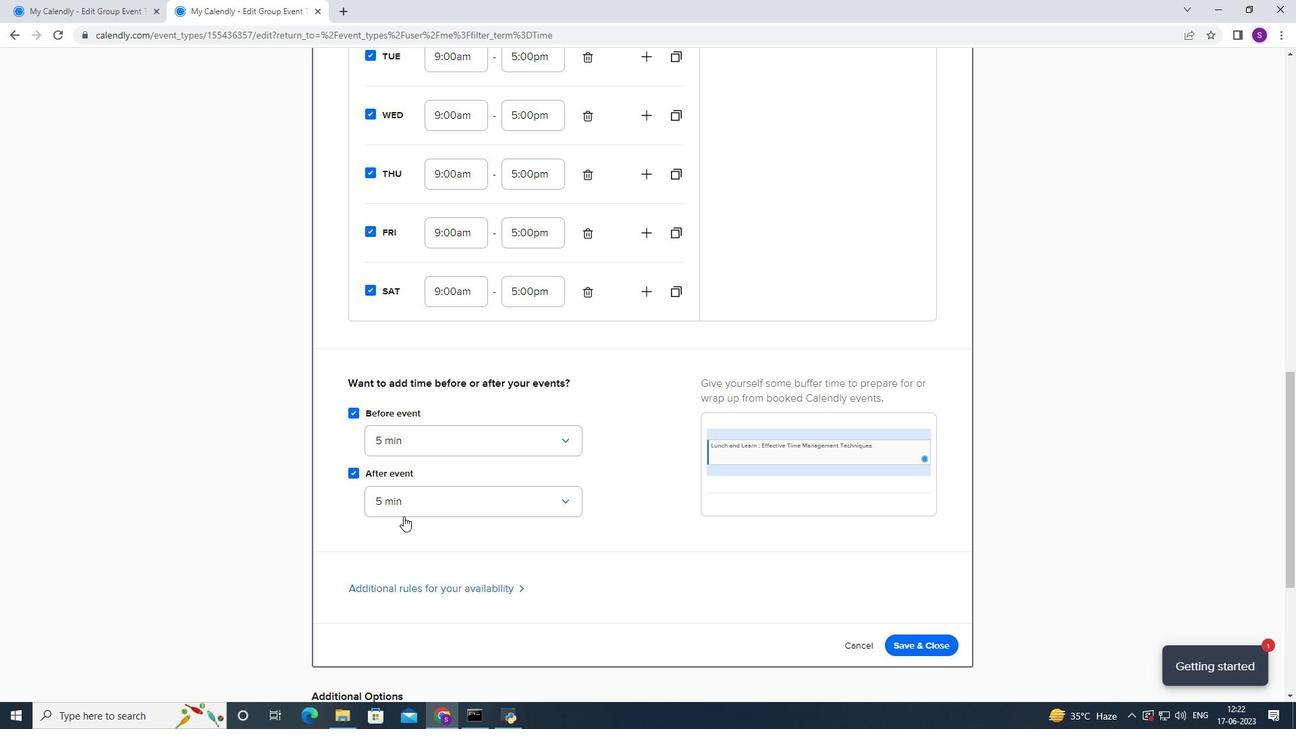 
Action: Mouse moved to (486, 285)
Screenshot: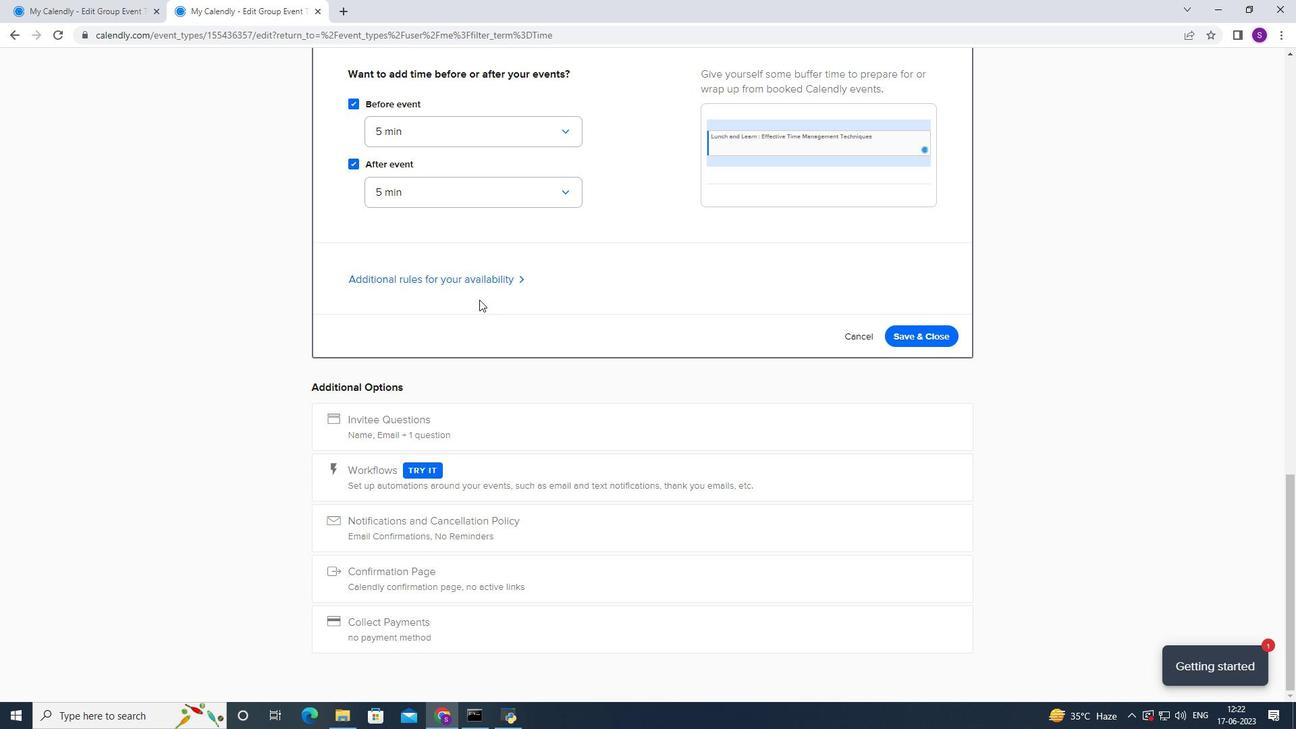 
Action: Mouse pressed left at (486, 285)
Screenshot: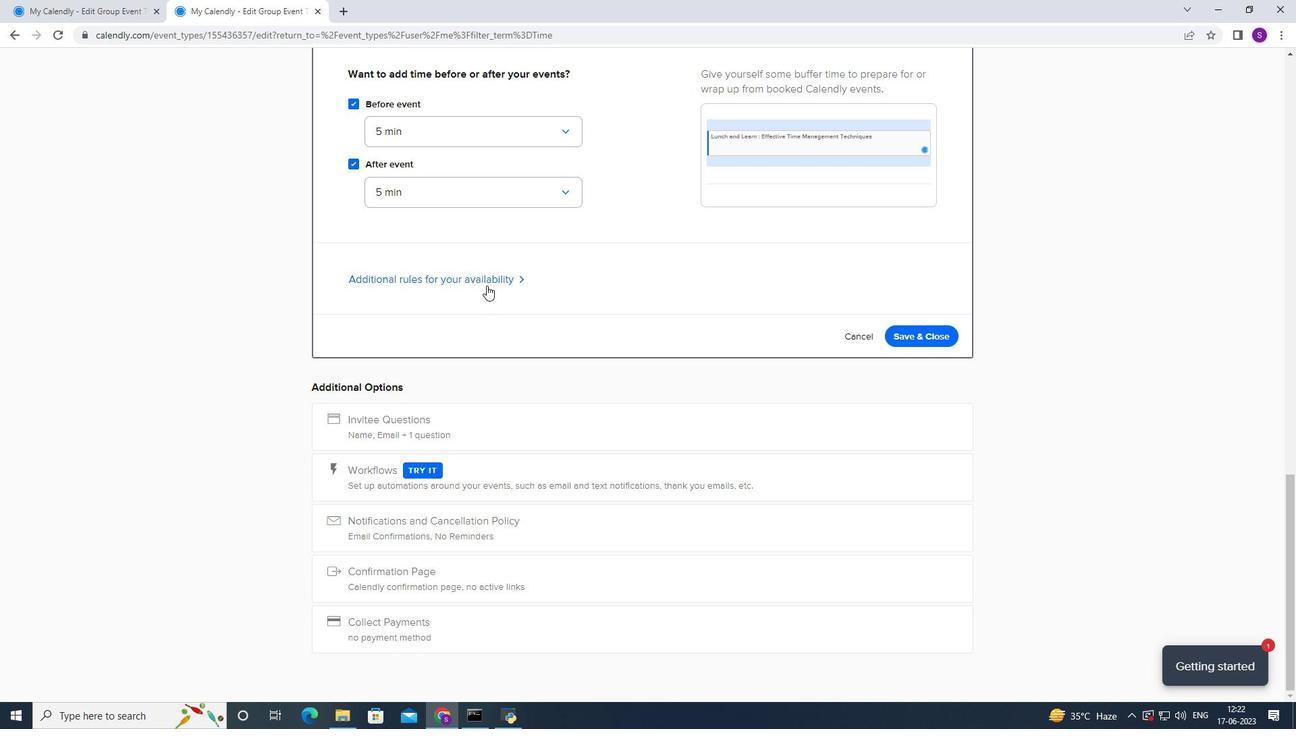 
Action: Mouse moved to (434, 413)
Screenshot: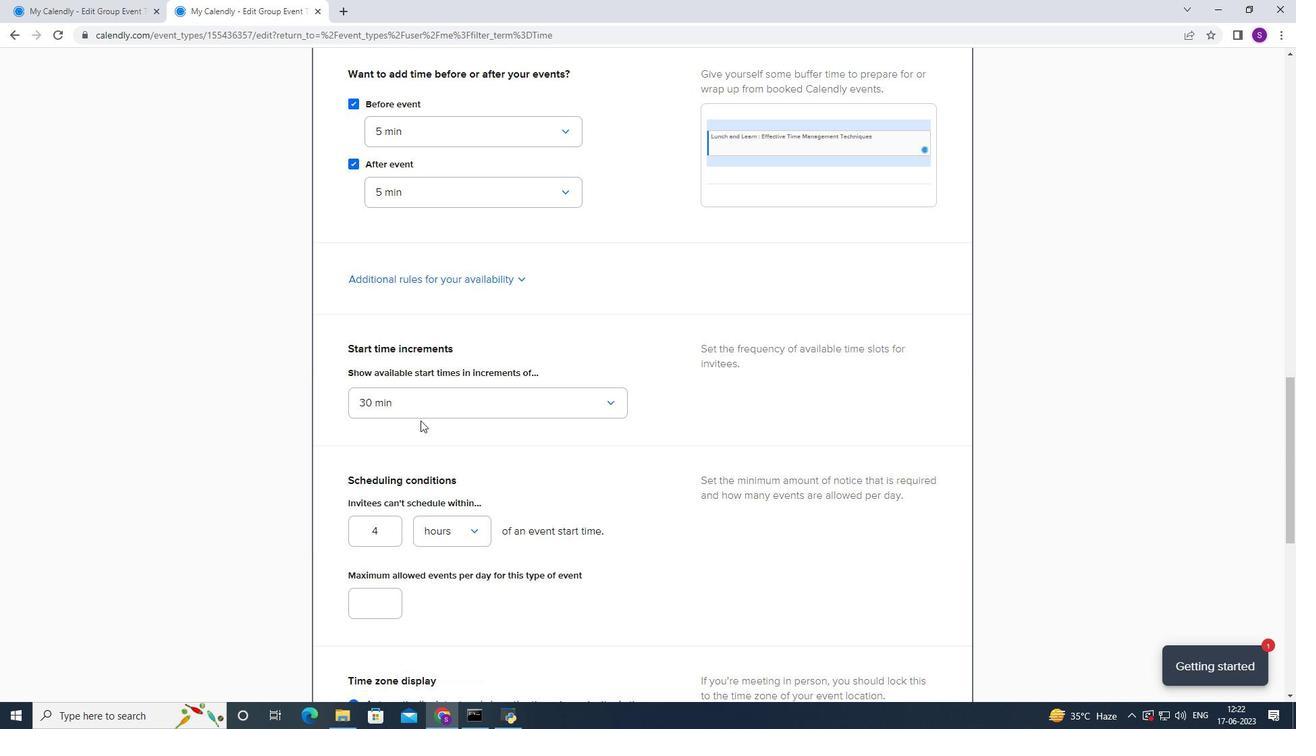 
Action: Mouse pressed left at (434, 413)
Screenshot: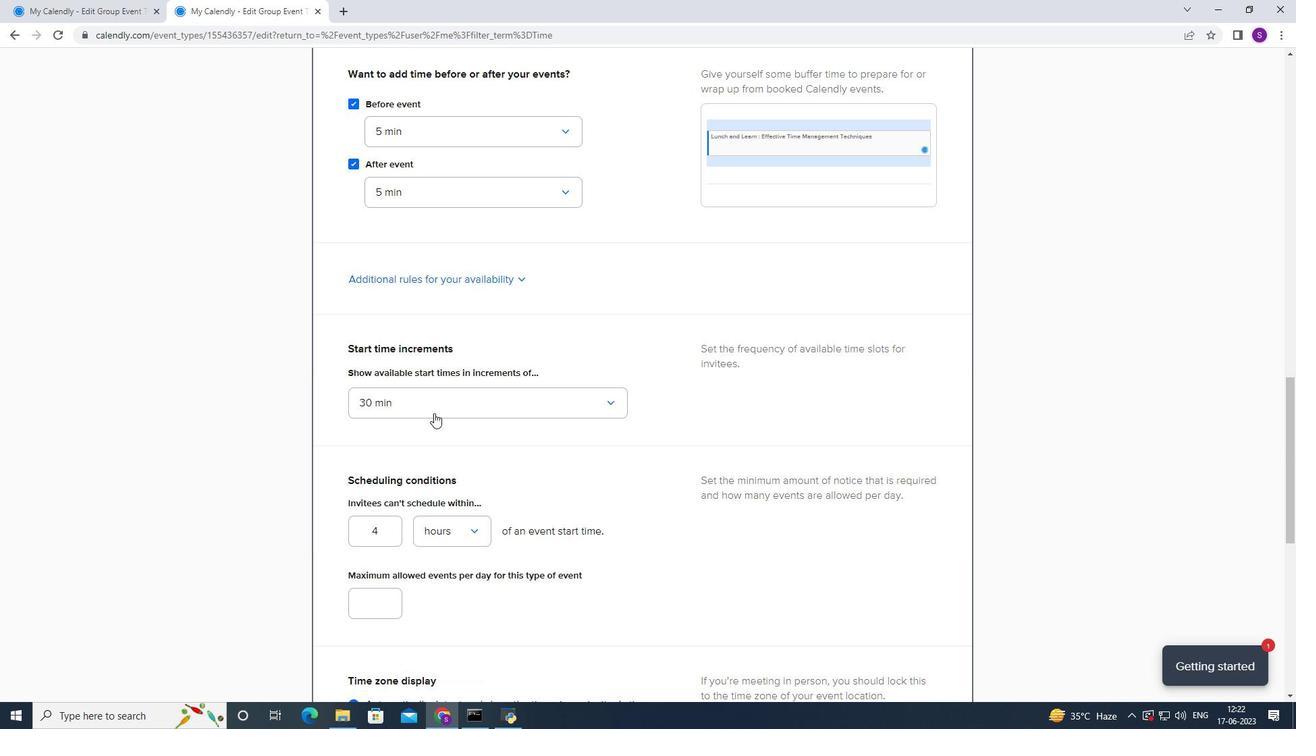 
Action: Mouse moved to (380, 530)
Screenshot: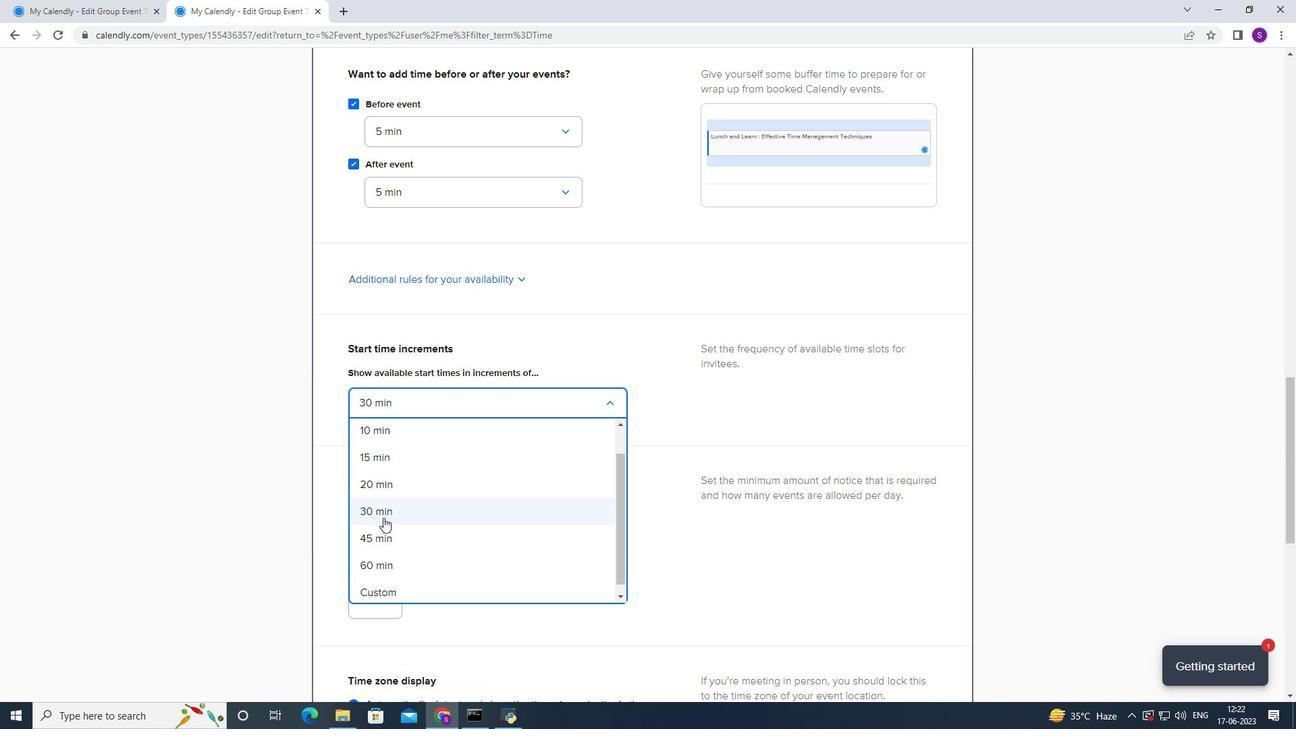 
Action: Mouse pressed left at (380, 530)
Screenshot: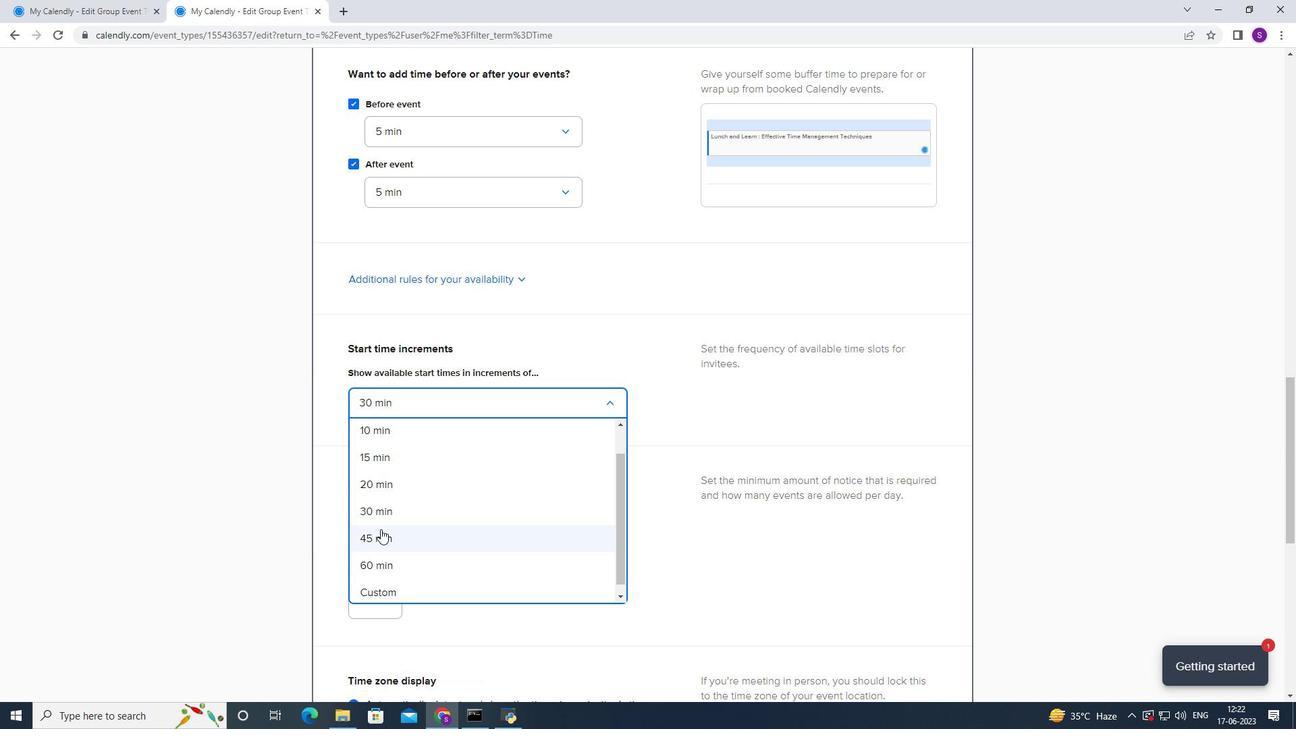 
Action: Mouse moved to (386, 513)
Screenshot: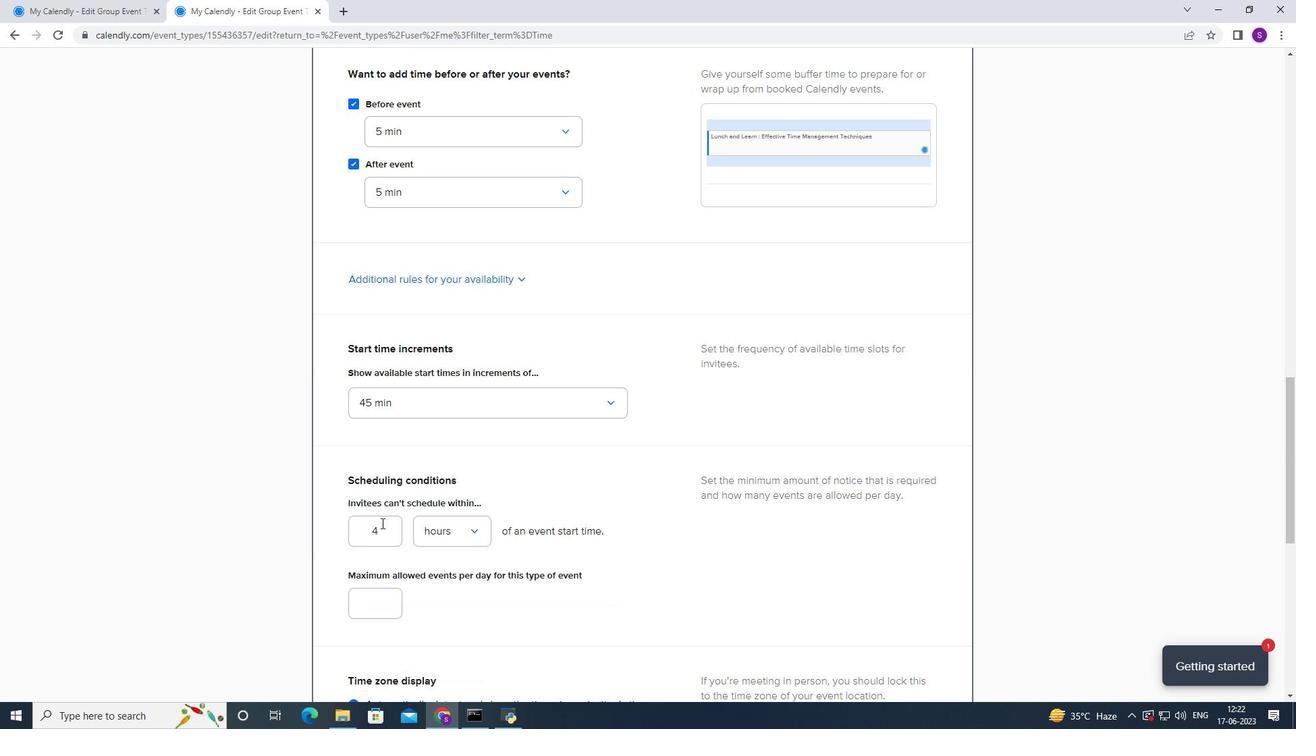 
Action: Mouse scrolled (386, 512) with delta (0, 0)
Screenshot: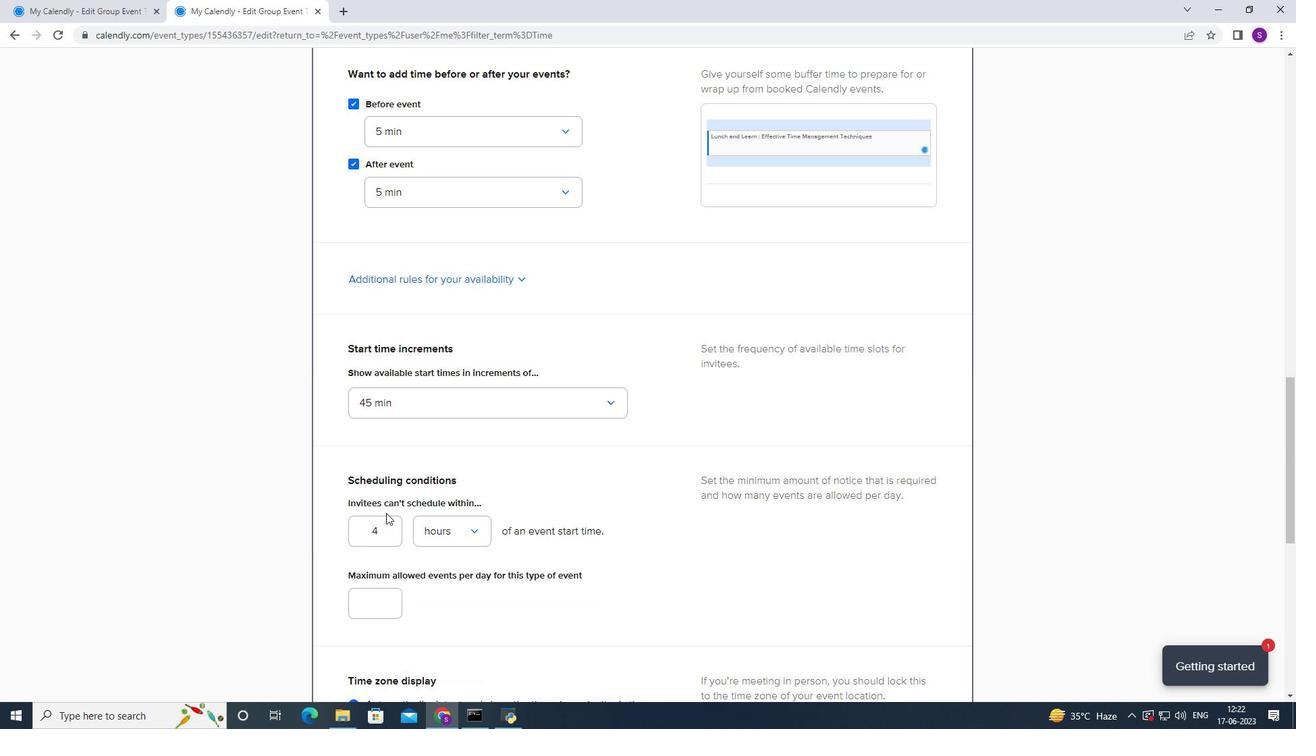 
Action: Mouse scrolled (386, 512) with delta (0, 0)
Screenshot: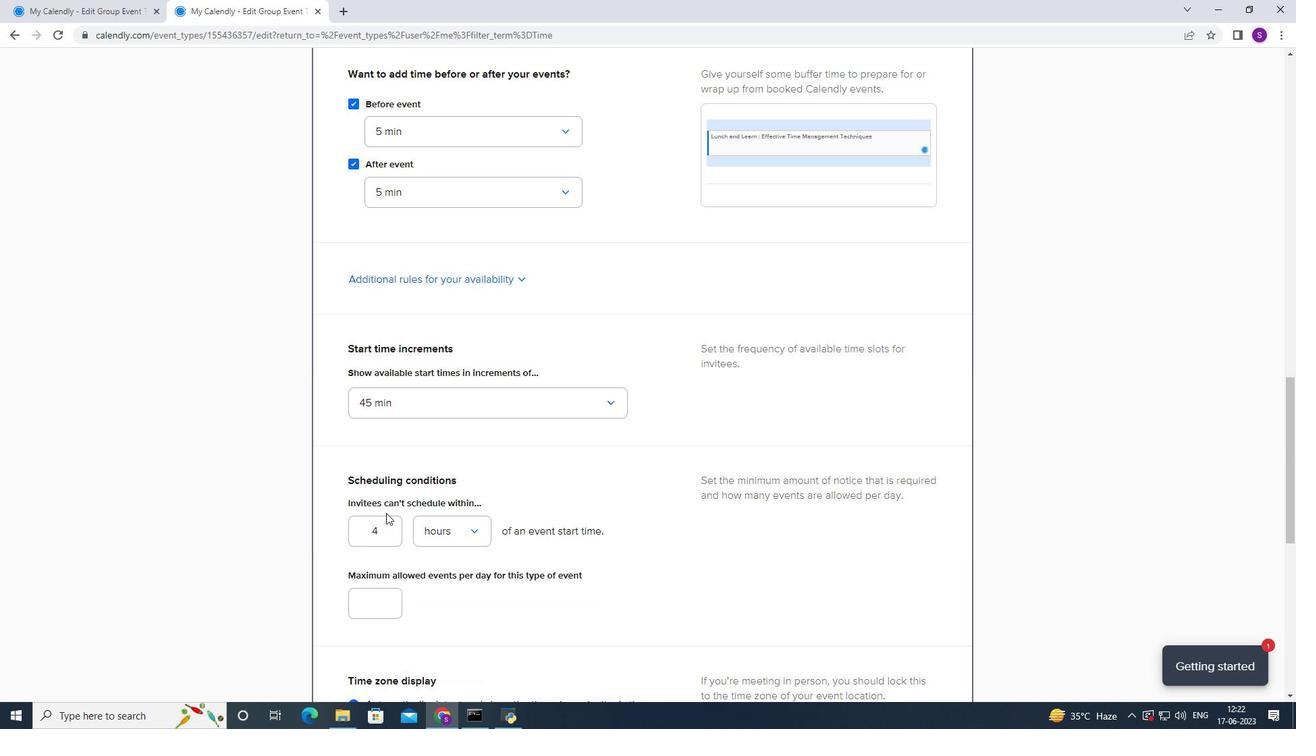
Action: Mouse scrolled (386, 512) with delta (0, 0)
Screenshot: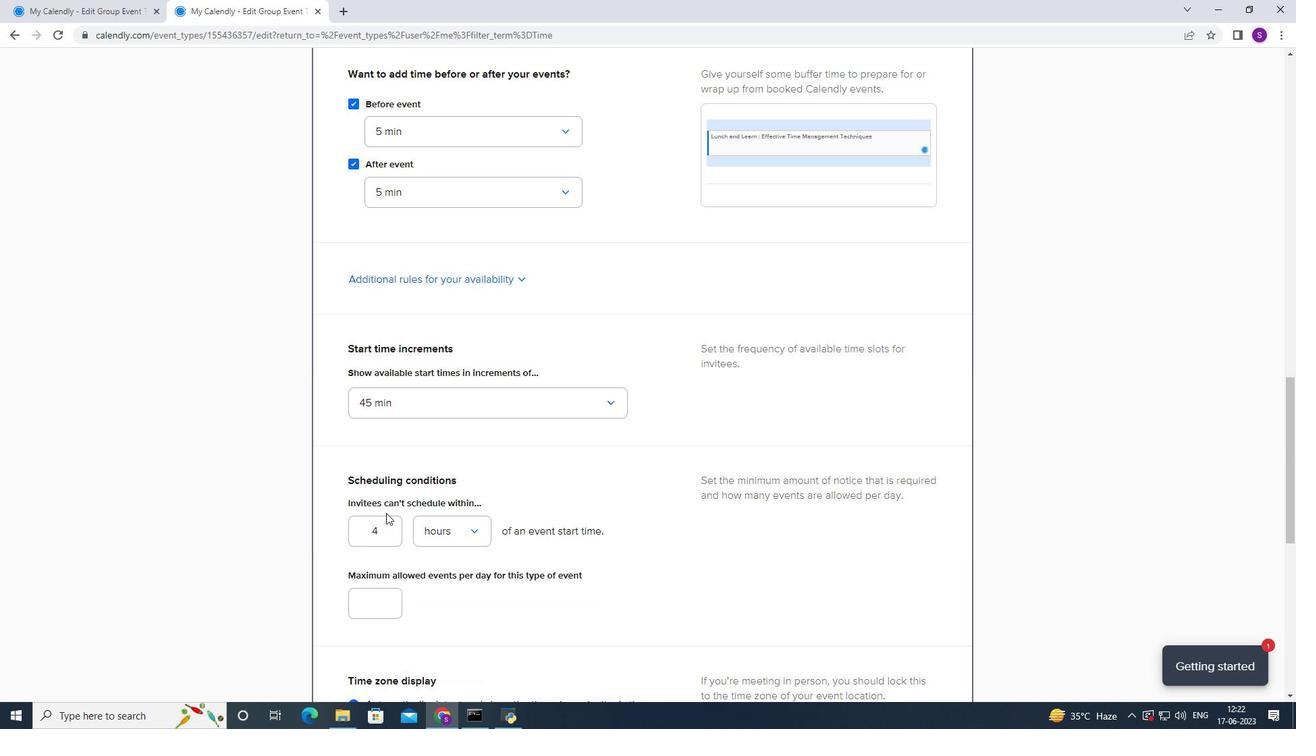 
Action: Mouse scrolled (386, 512) with delta (0, 0)
Screenshot: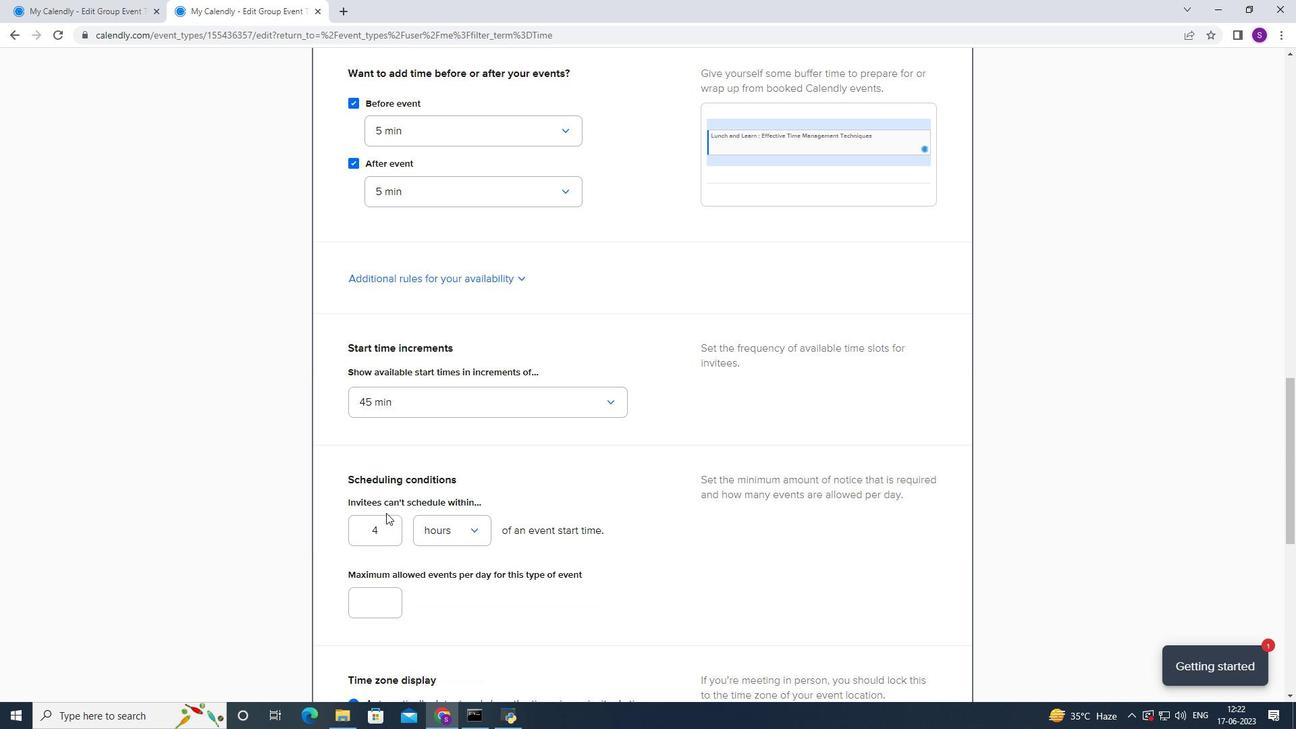 
Action: Mouse scrolled (386, 512) with delta (0, 0)
Screenshot: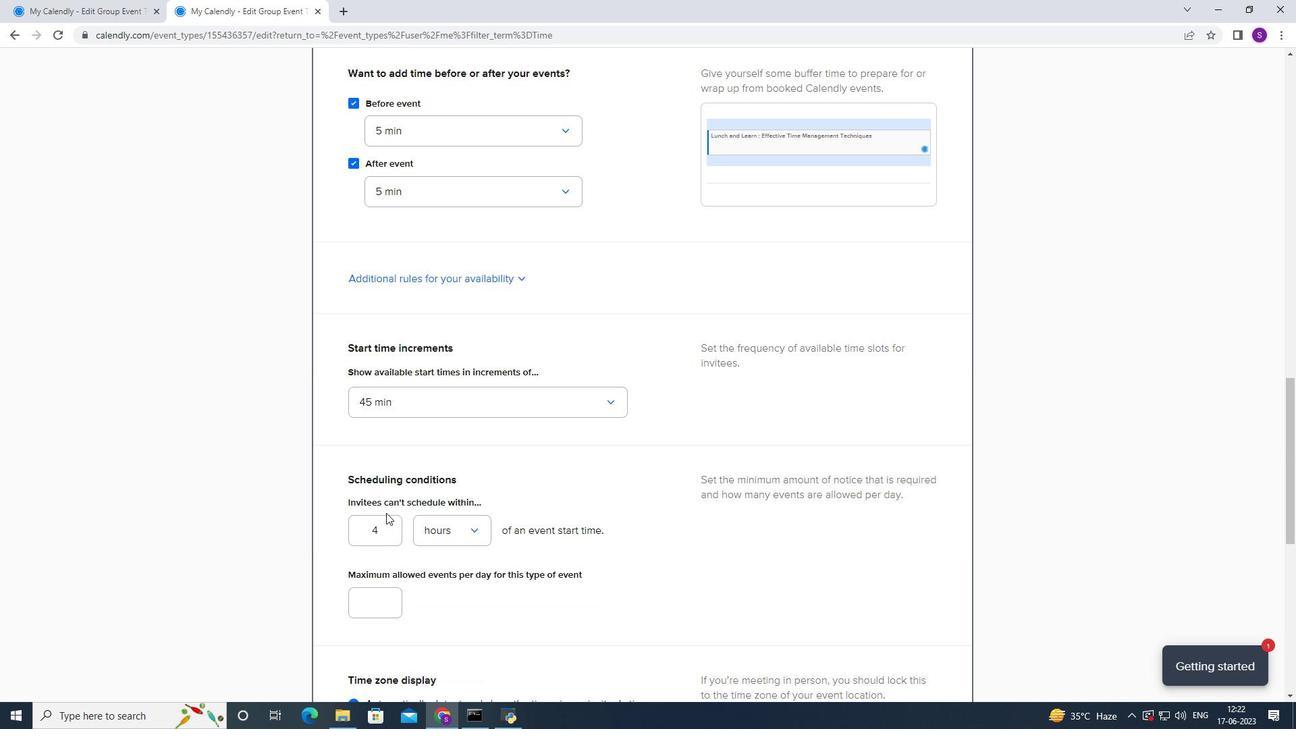 
Action: Mouse moved to (378, 197)
Screenshot: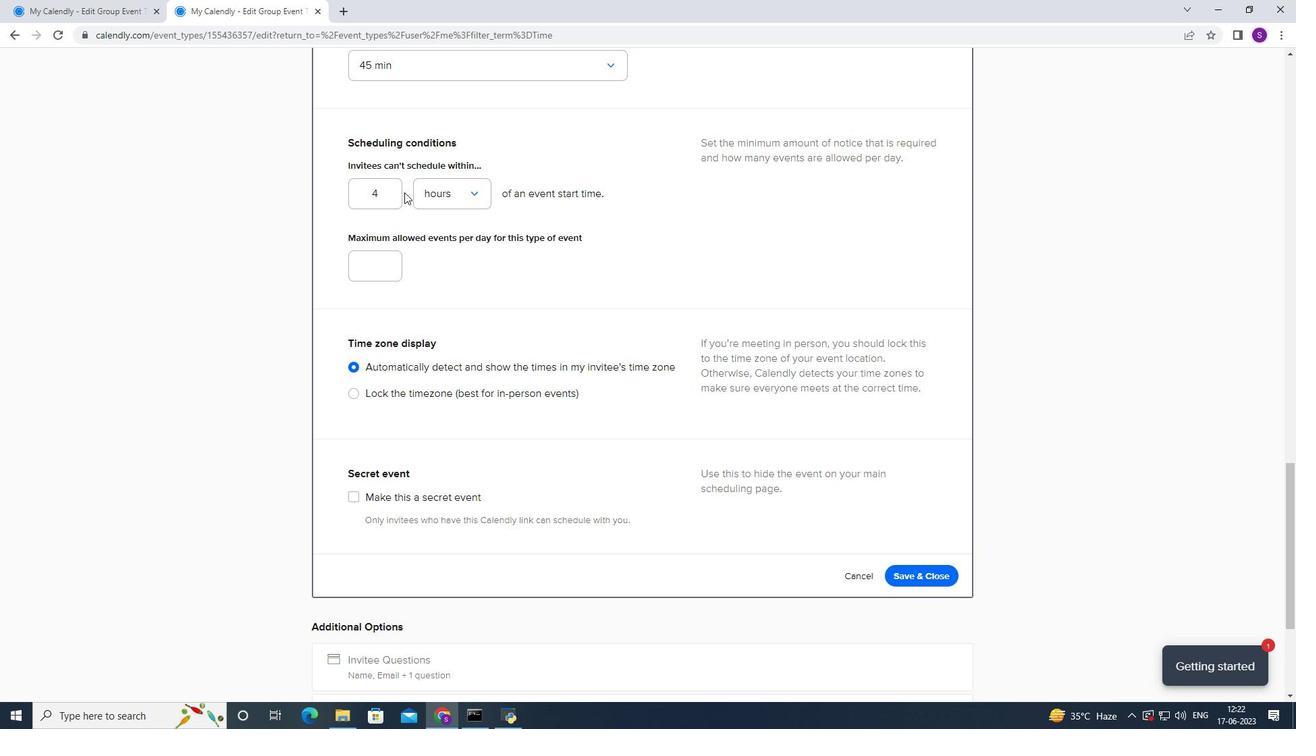 
Action: Mouse pressed left at (378, 197)
Screenshot: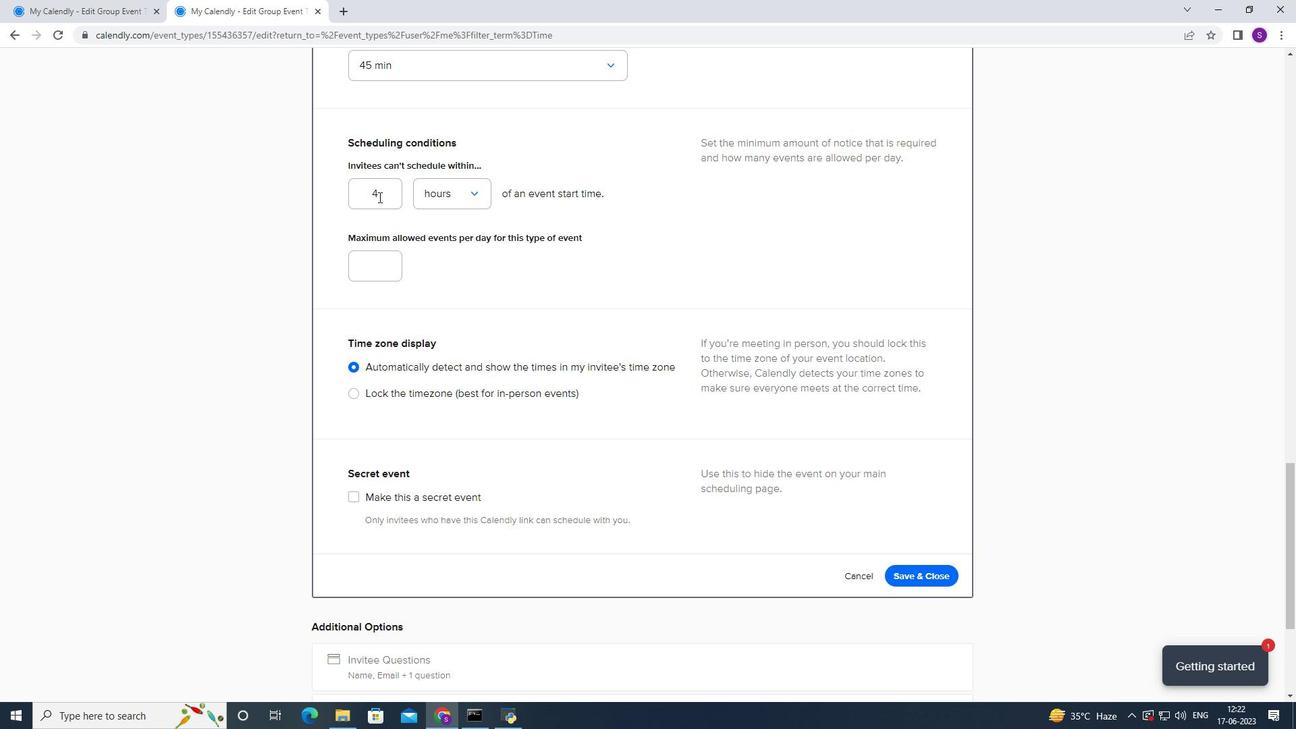 
Action: Key pressed <Key.backspace>43
Screenshot: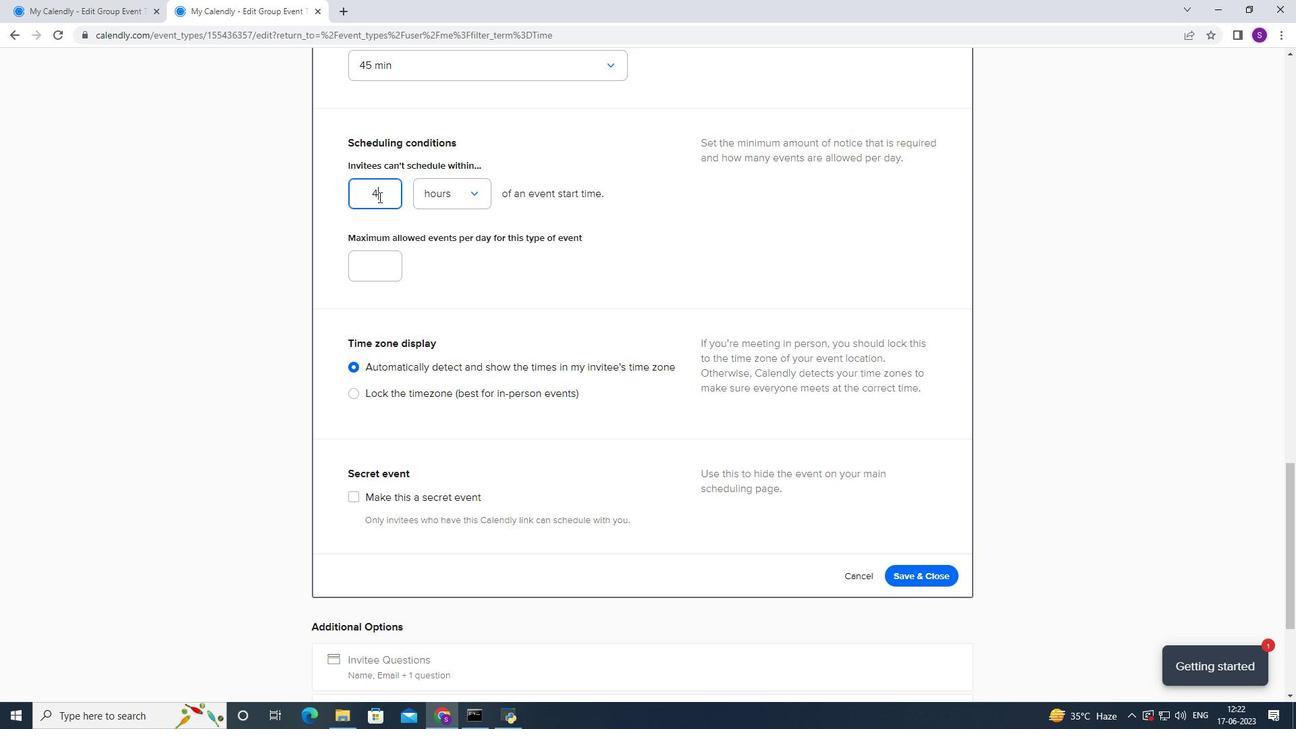 
Action: Mouse moved to (364, 249)
Screenshot: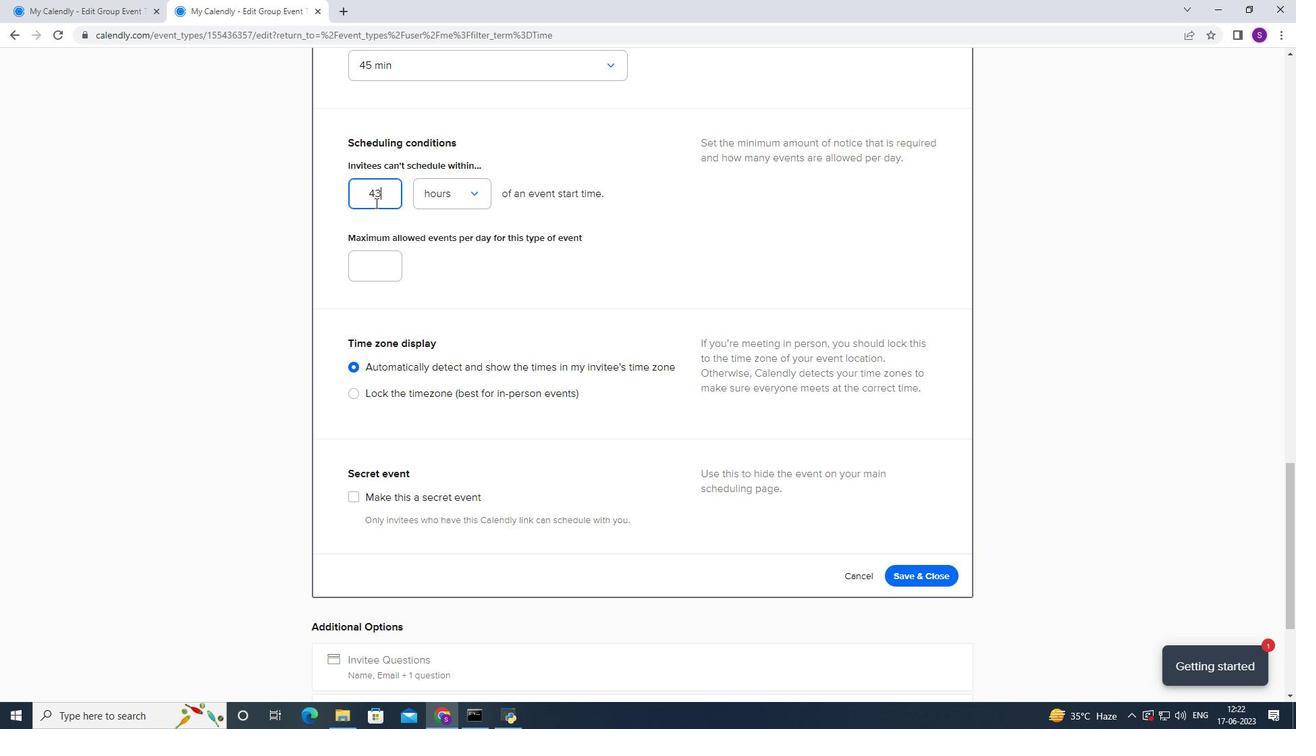 
Action: Mouse pressed left at (364, 249)
Screenshot: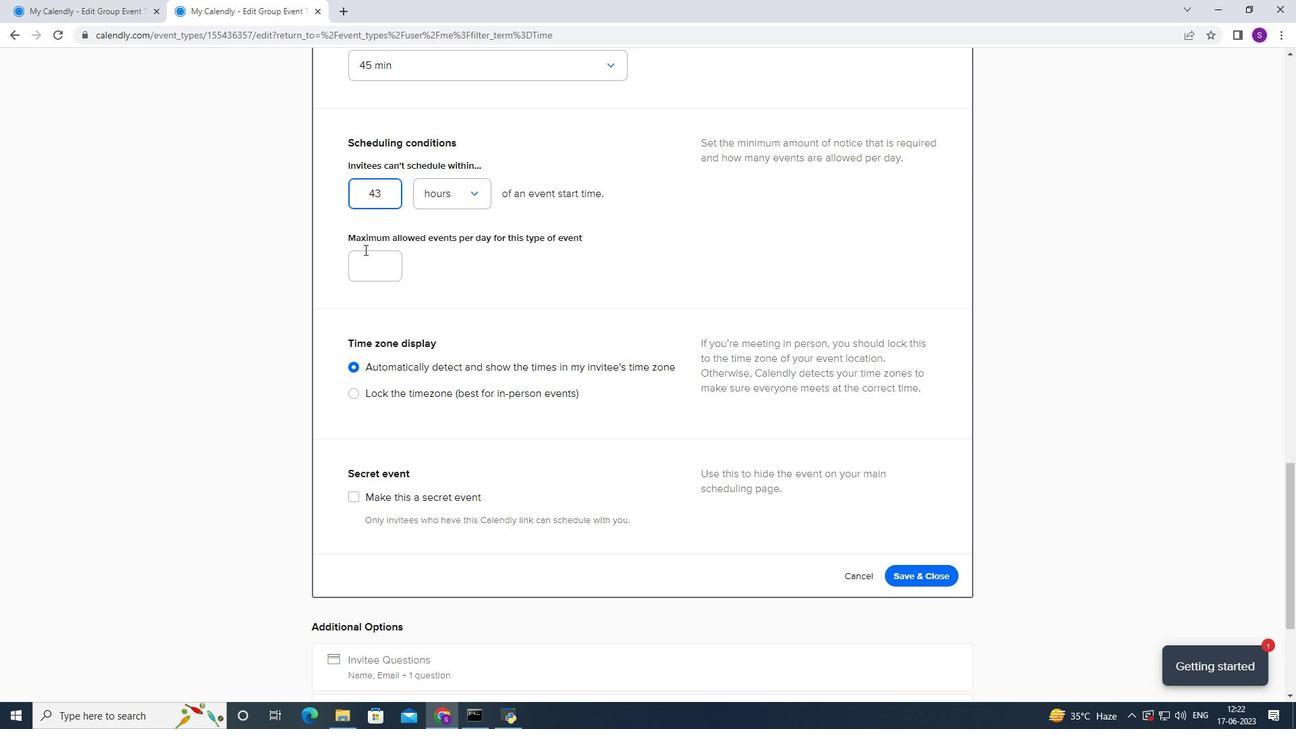 
Action: Key pressed 2
Screenshot: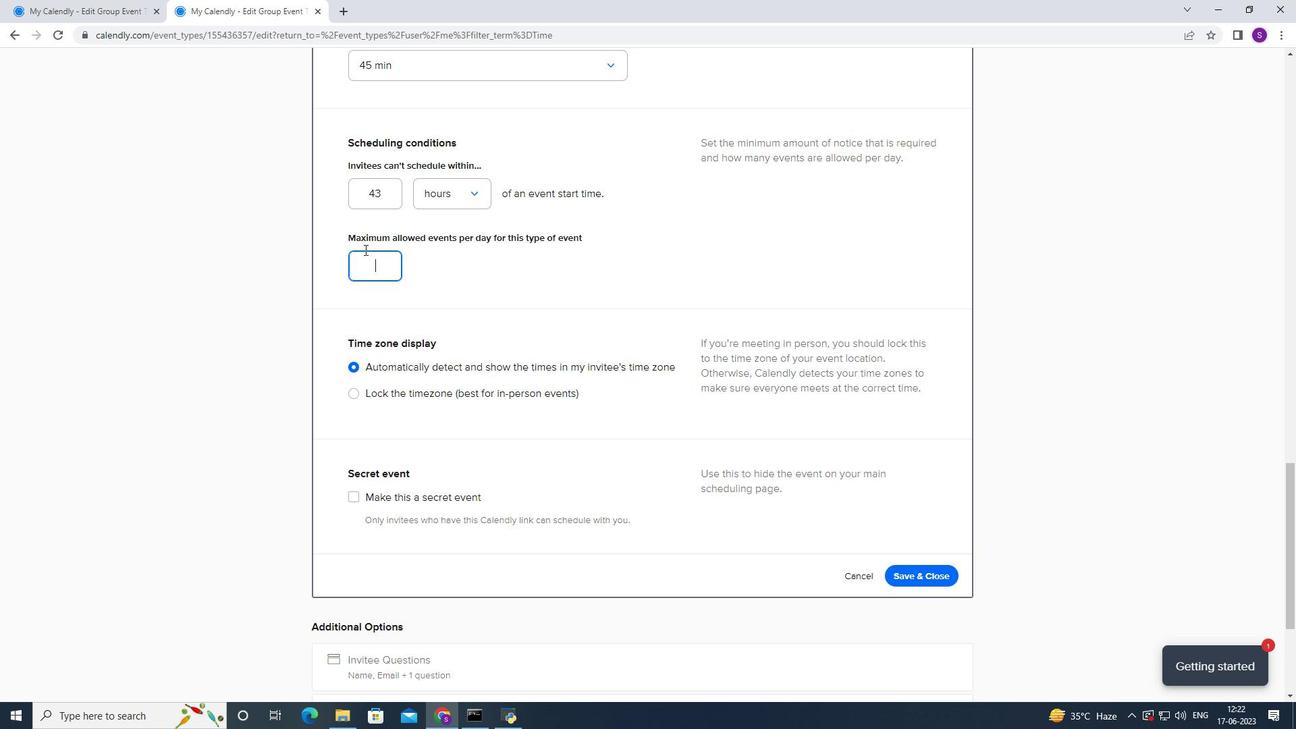 
Action: Mouse moved to (444, 324)
Screenshot: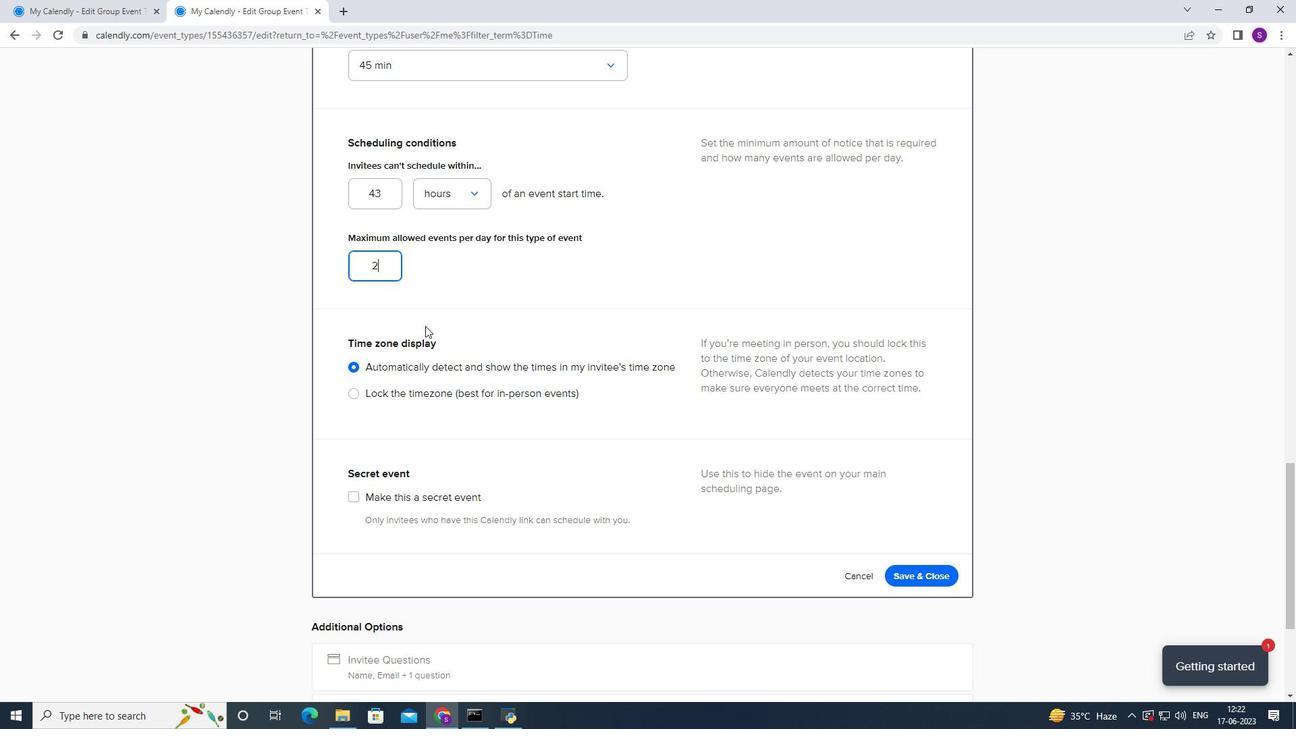 
Action: Mouse pressed left at (444, 324)
Screenshot: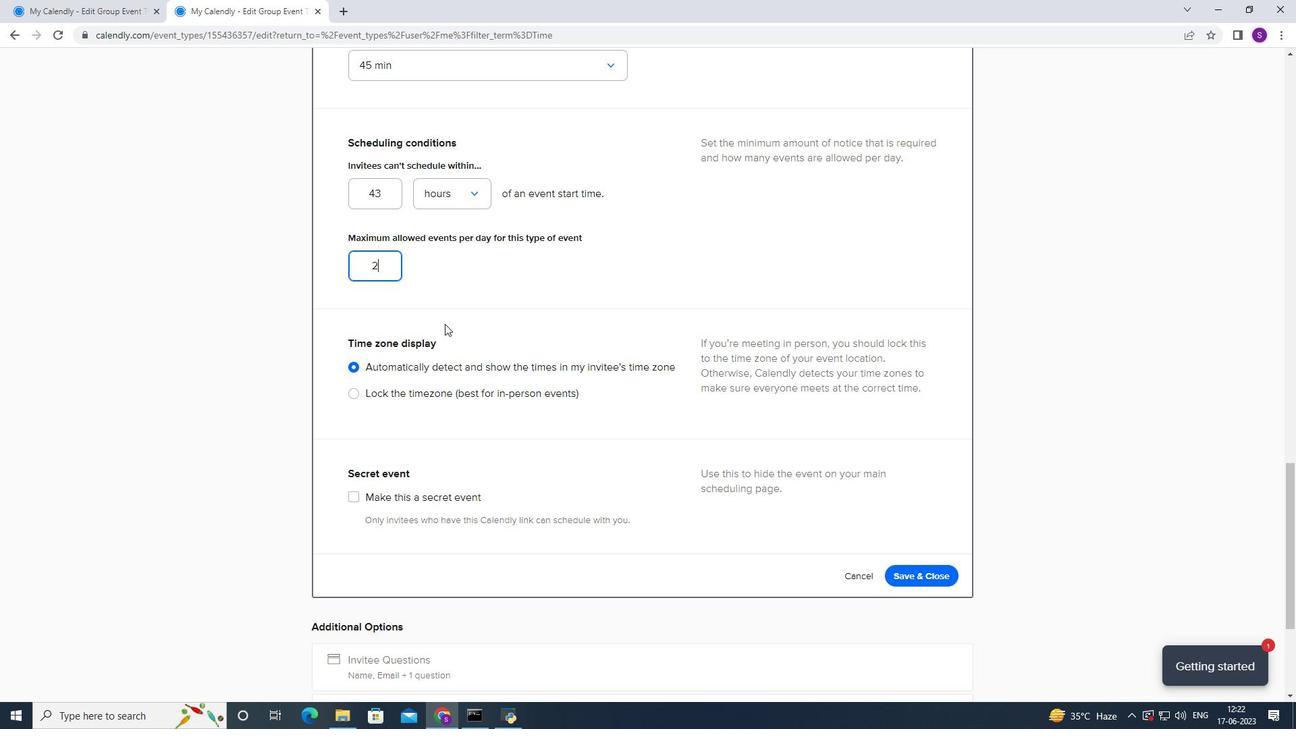 
Action: Mouse scrolled (444, 323) with delta (0, 0)
Screenshot: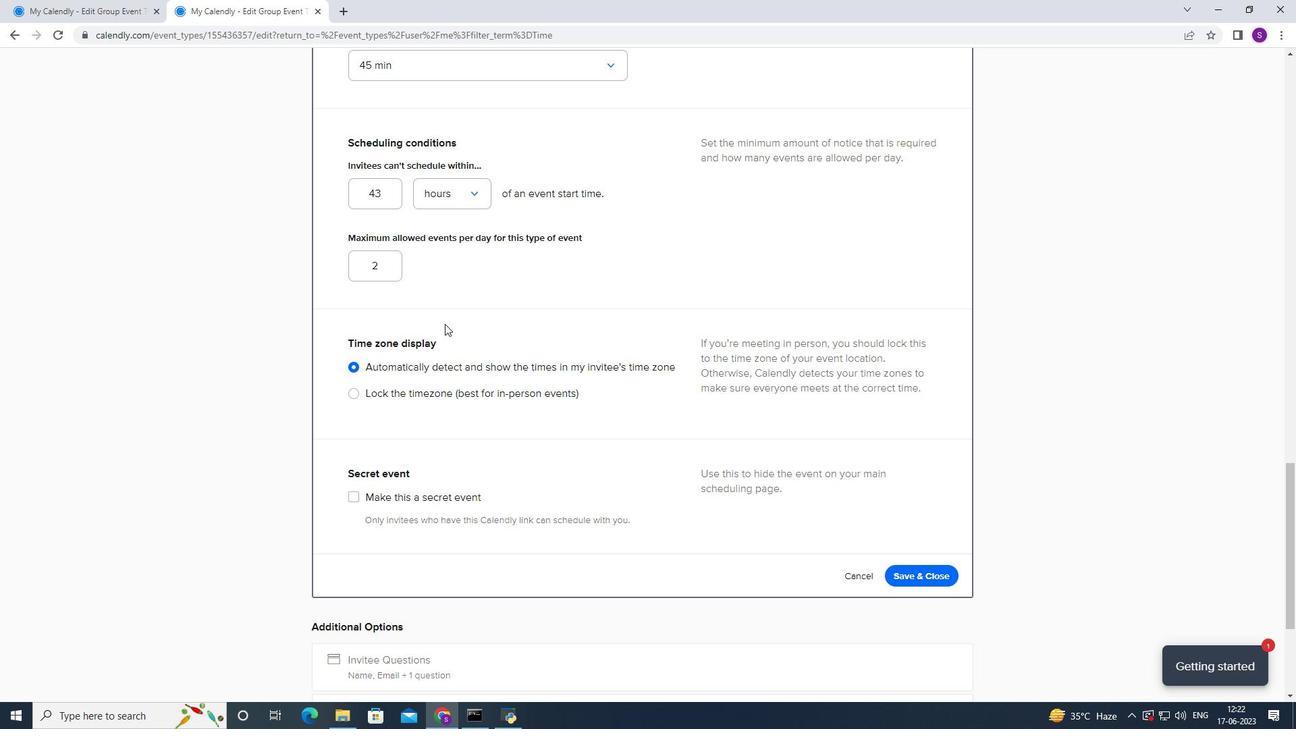 
Action: Mouse scrolled (444, 323) with delta (0, 0)
Screenshot: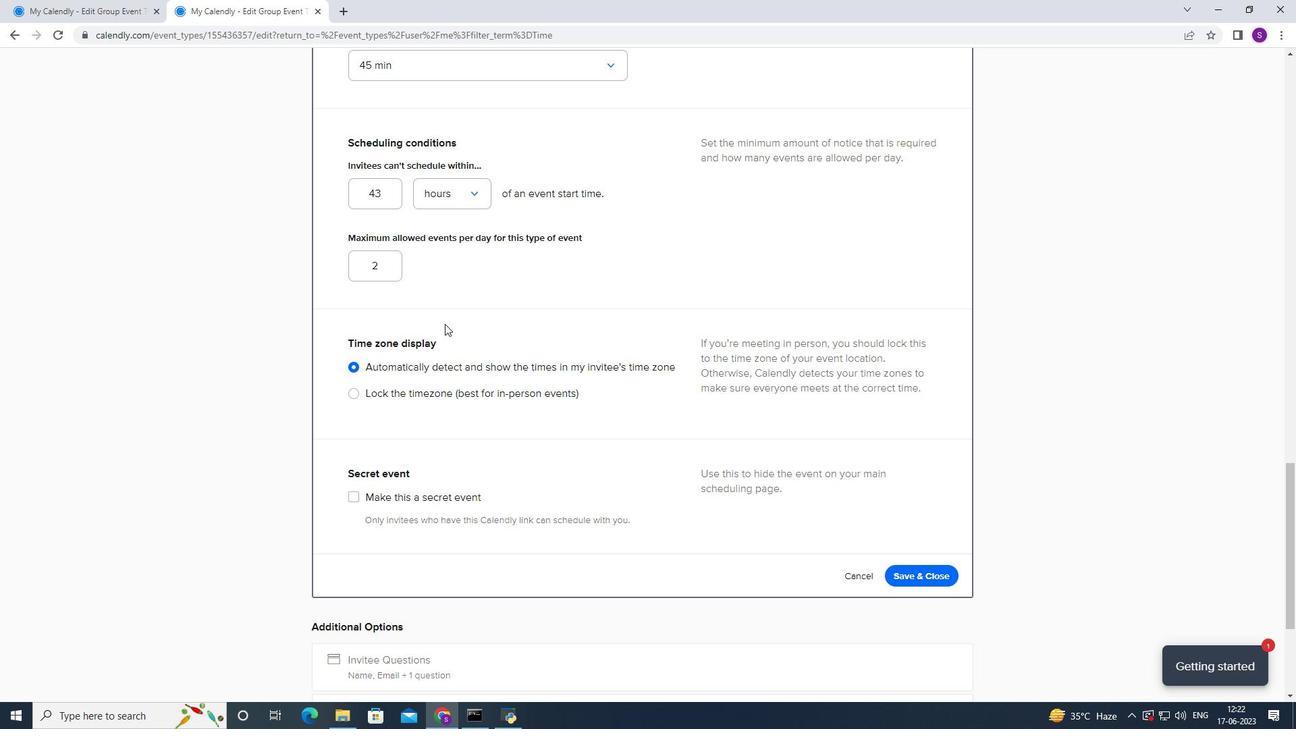 
Action: Mouse scrolled (444, 323) with delta (0, 0)
Screenshot: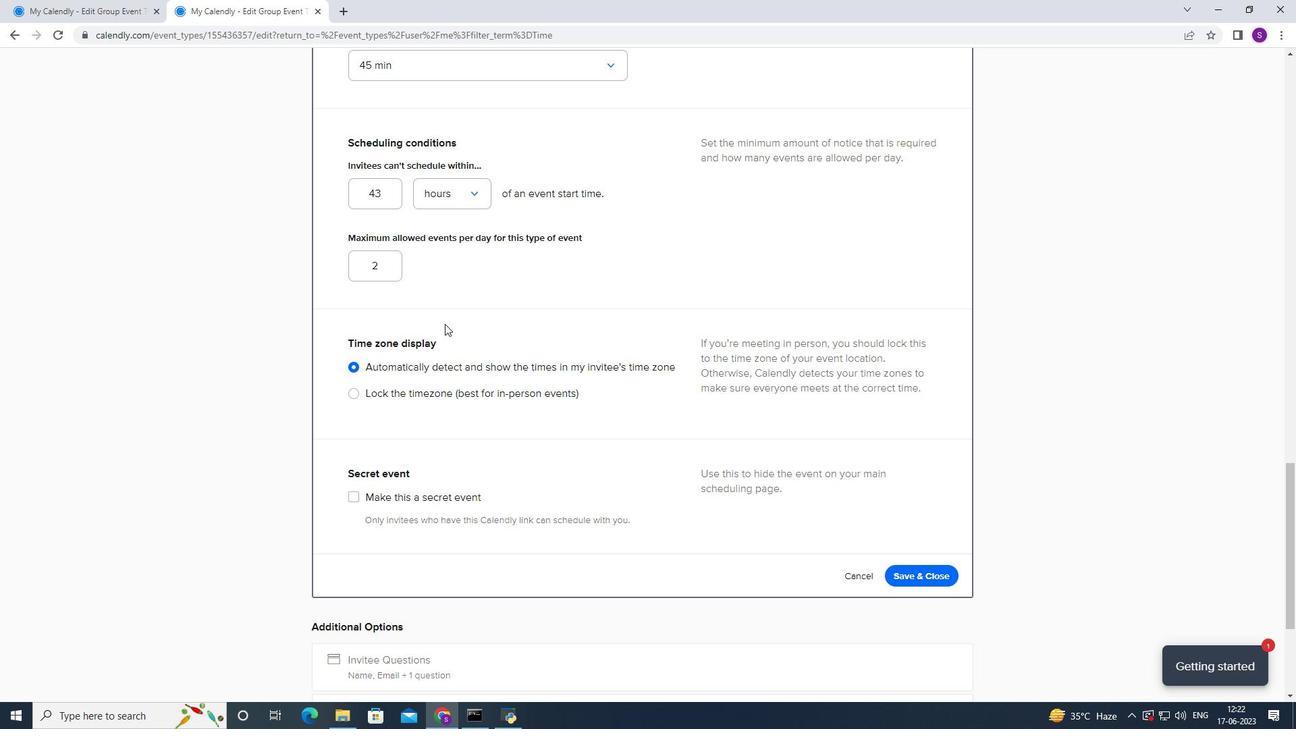 
Action: Mouse scrolled (444, 323) with delta (0, 0)
Screenshot: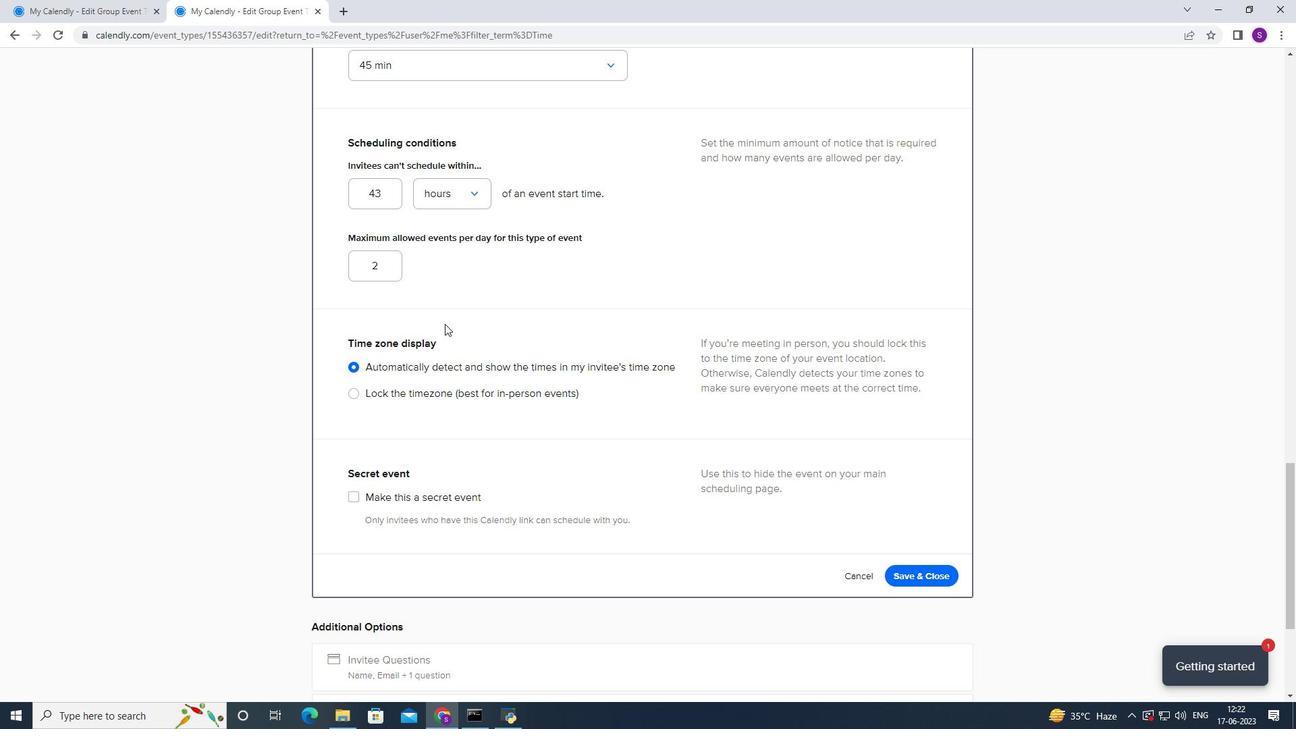 
Action: Mouse moved to (951, 331)
Screenshot: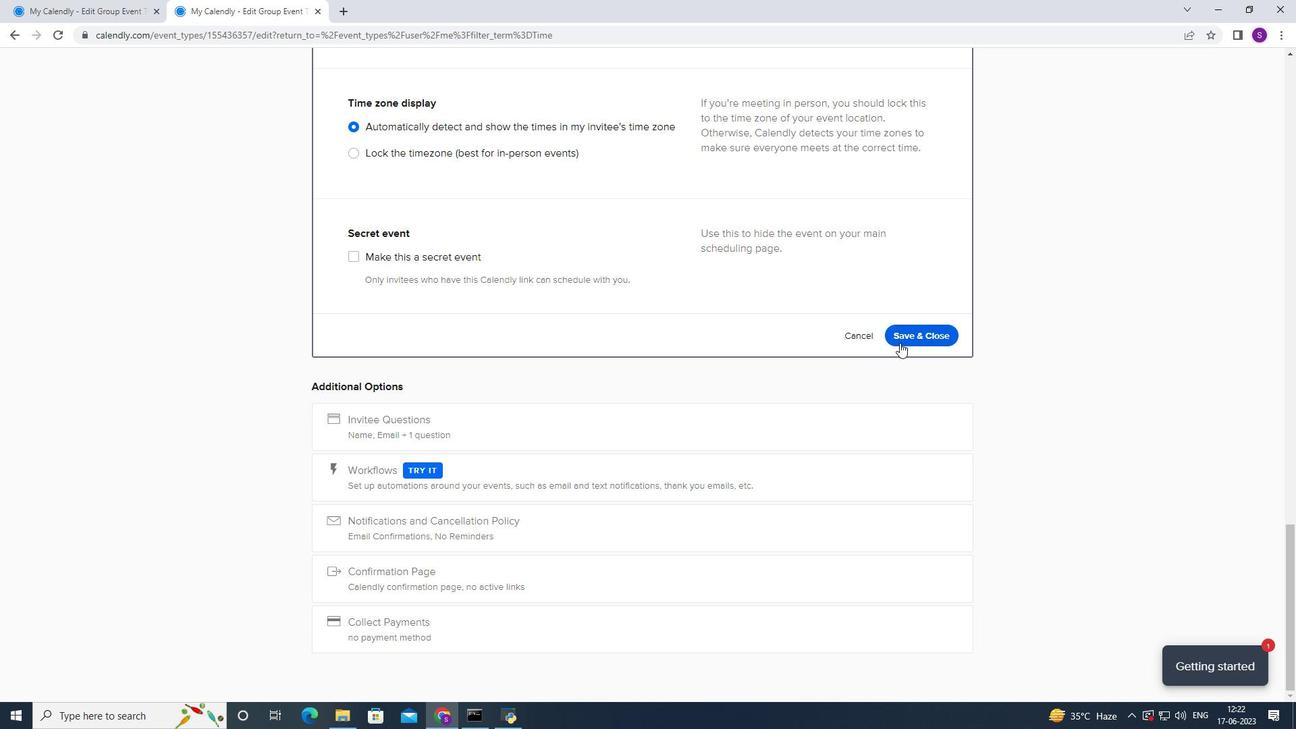 
Action: Mouse pressed left at (951, 331)
Screenshot: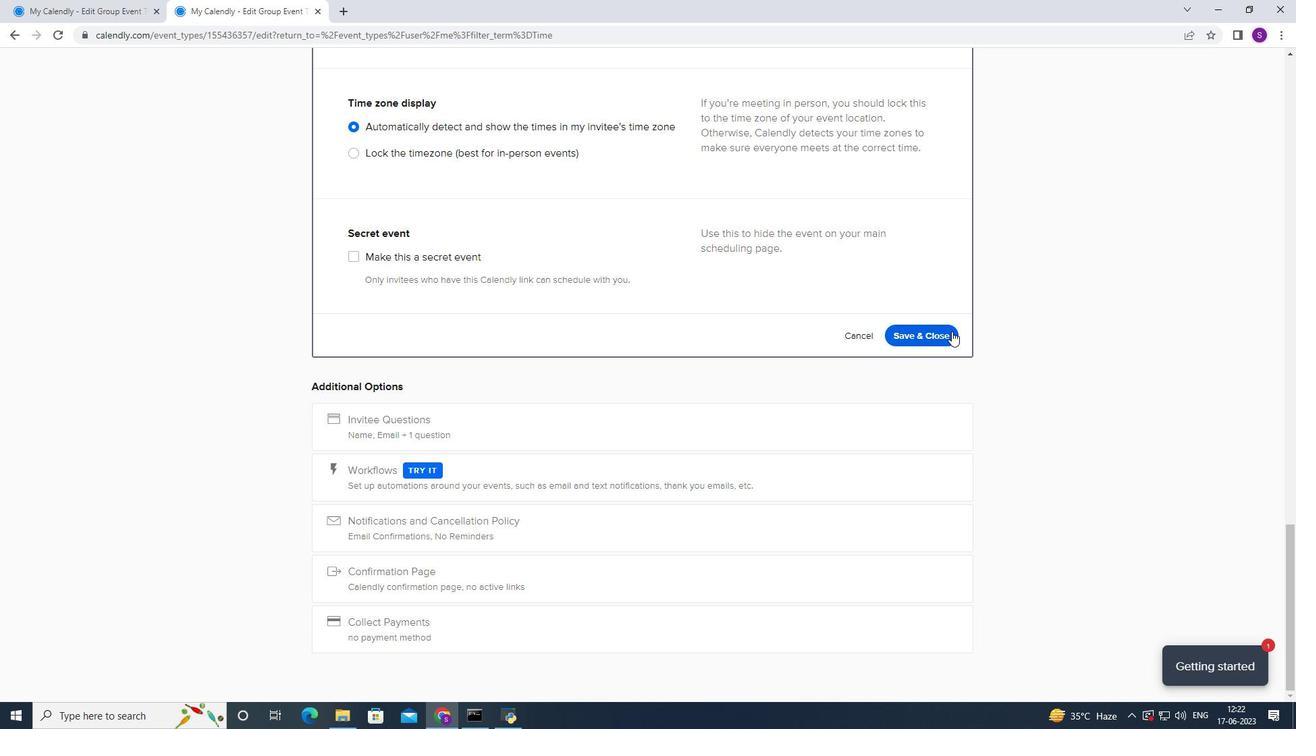 
Action: Mouse moved to (878, 345)
Screenshot: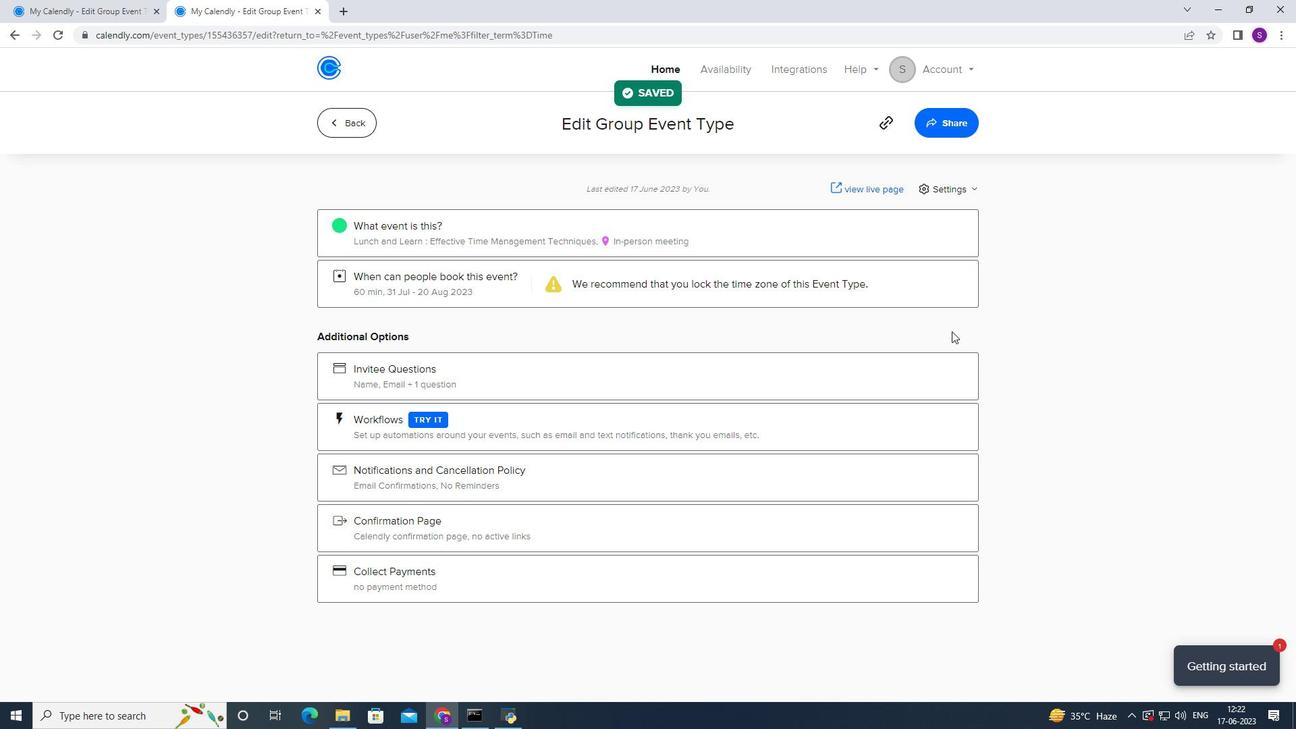 
